 Task: Find connections with filter location Nueva Imperial with filter topic #Jobhunterswith filter profile language French with filter current company Mother Dairy Fruit & Vegetable Pvt. Ltd. with filter school Sacred Heart College(autonomous)Thirupattur-635 601 with filter industry Equipment Rental Services with filter service category Property Management with filter keywords title Budget Analyst
Action: Mouse moved to (565, 76)
Screenshot: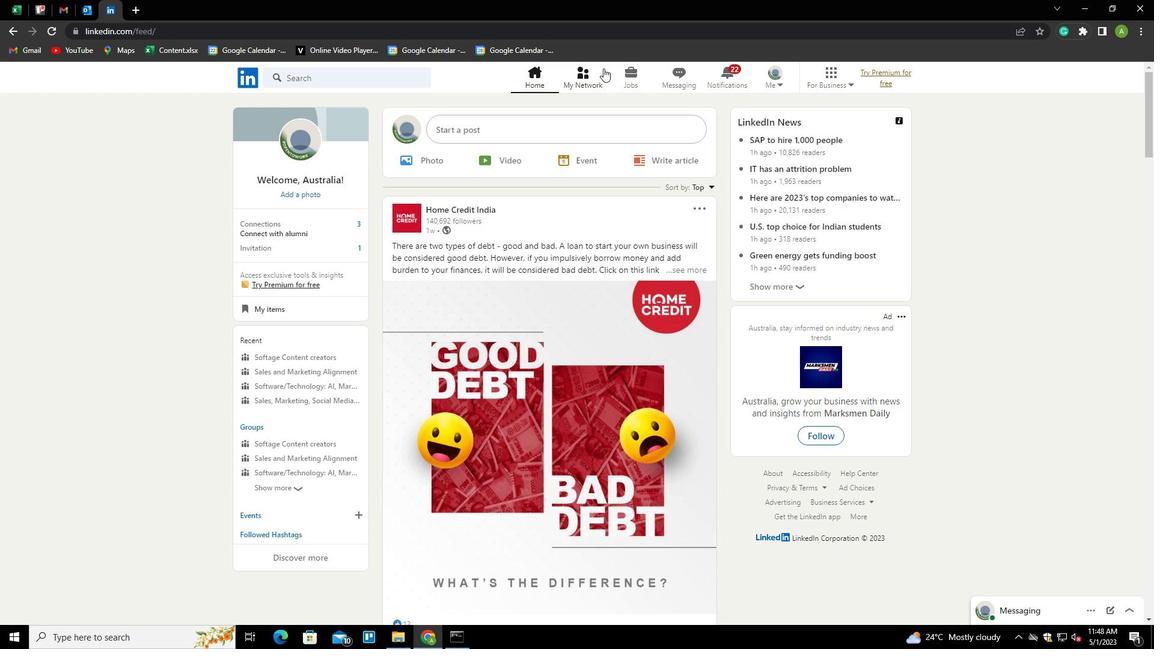 
Action: Mouse pressed left at (565, 76)
Screenshot: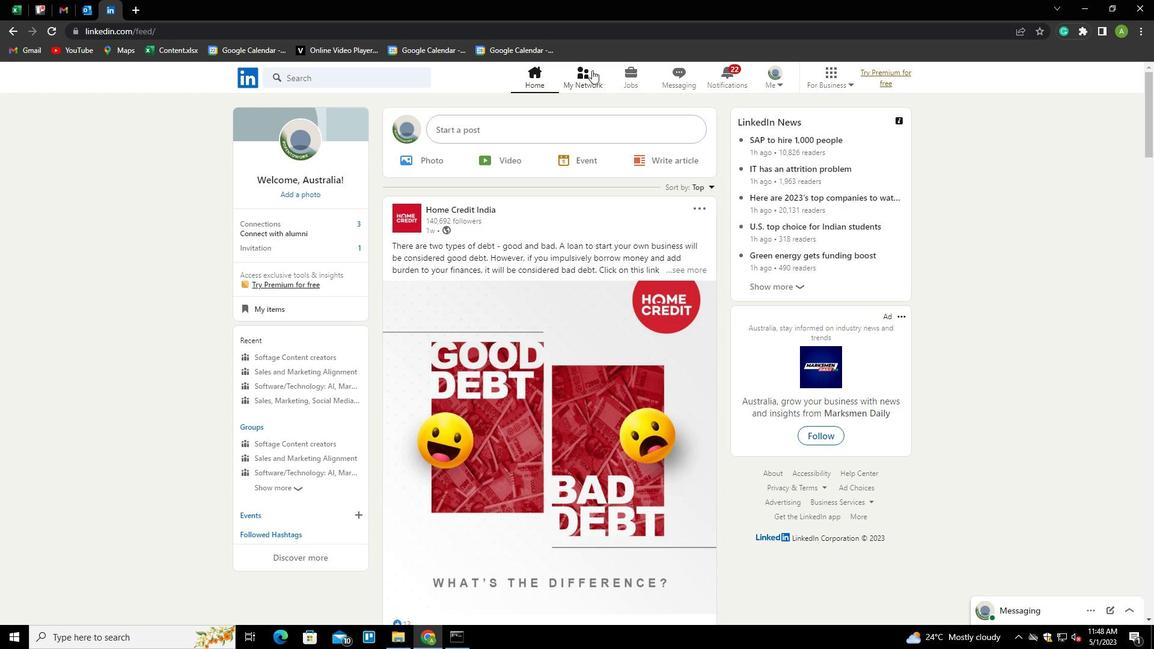 
Action: Mouse moved to (293, 146)
Screenshot: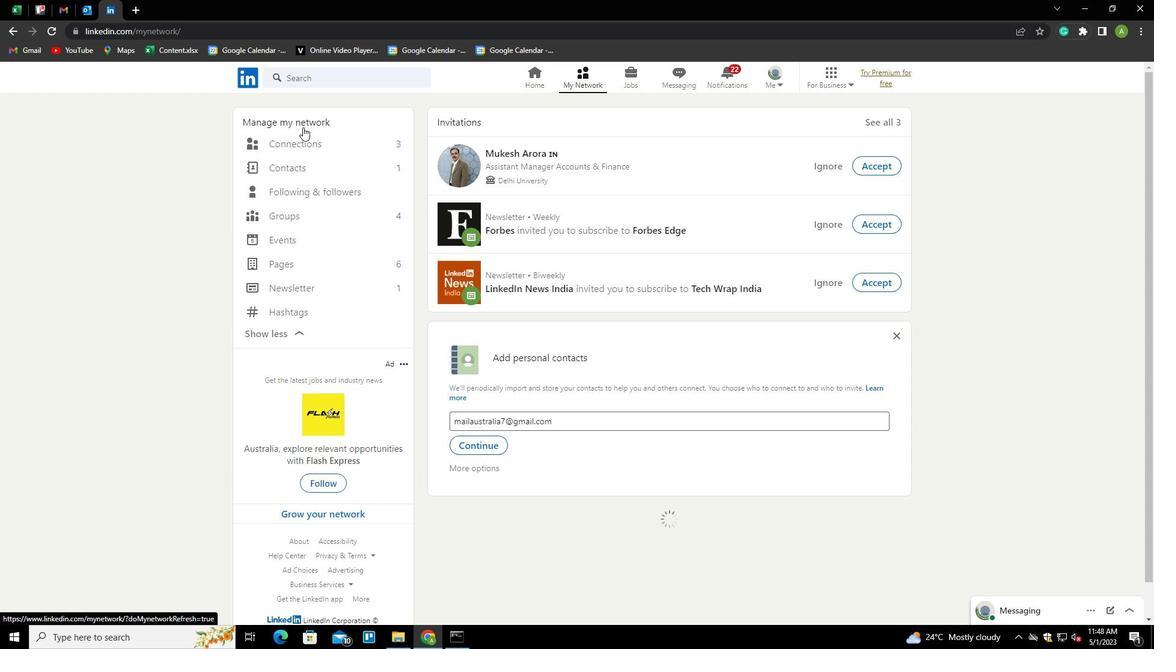 
Action: Mouse pressed left at (293, 146)
Screenshot: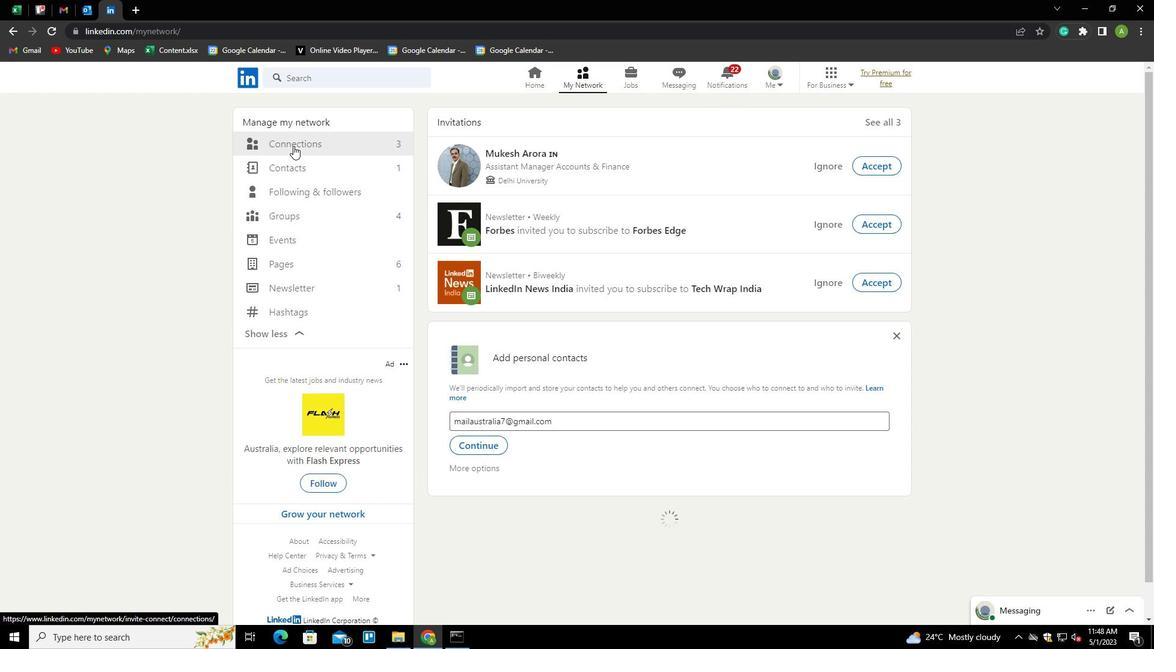 
Action: Mouse moved to (662, 147)
Screenshot: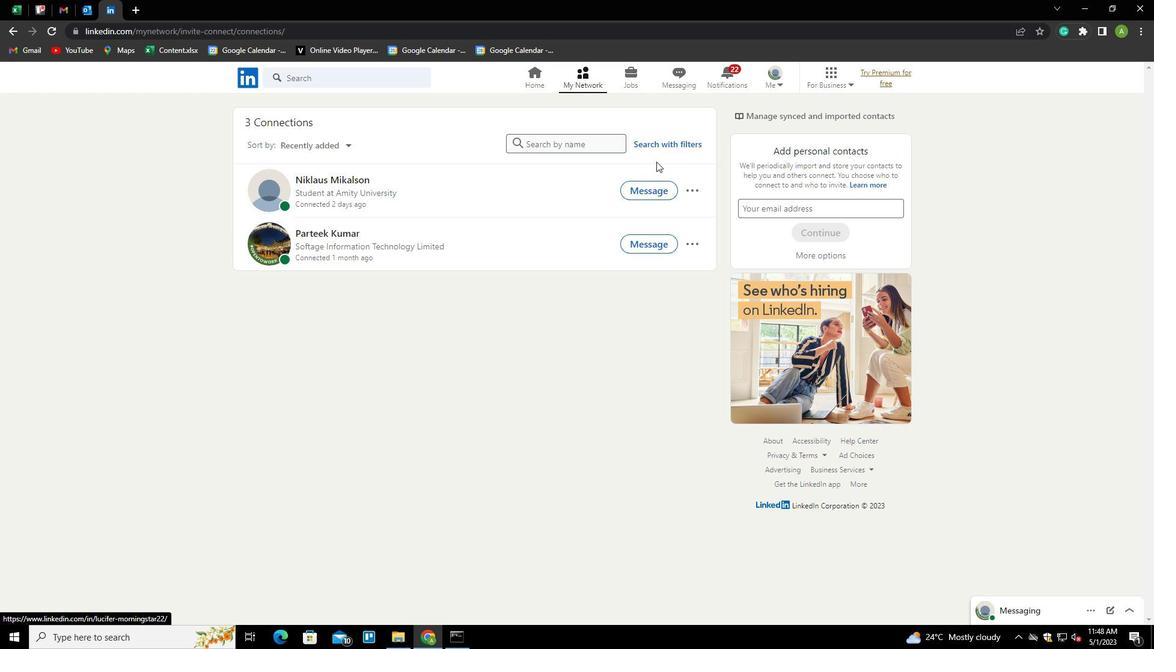 
Action: Mouse pressed left at (662, 147)
Screenshot: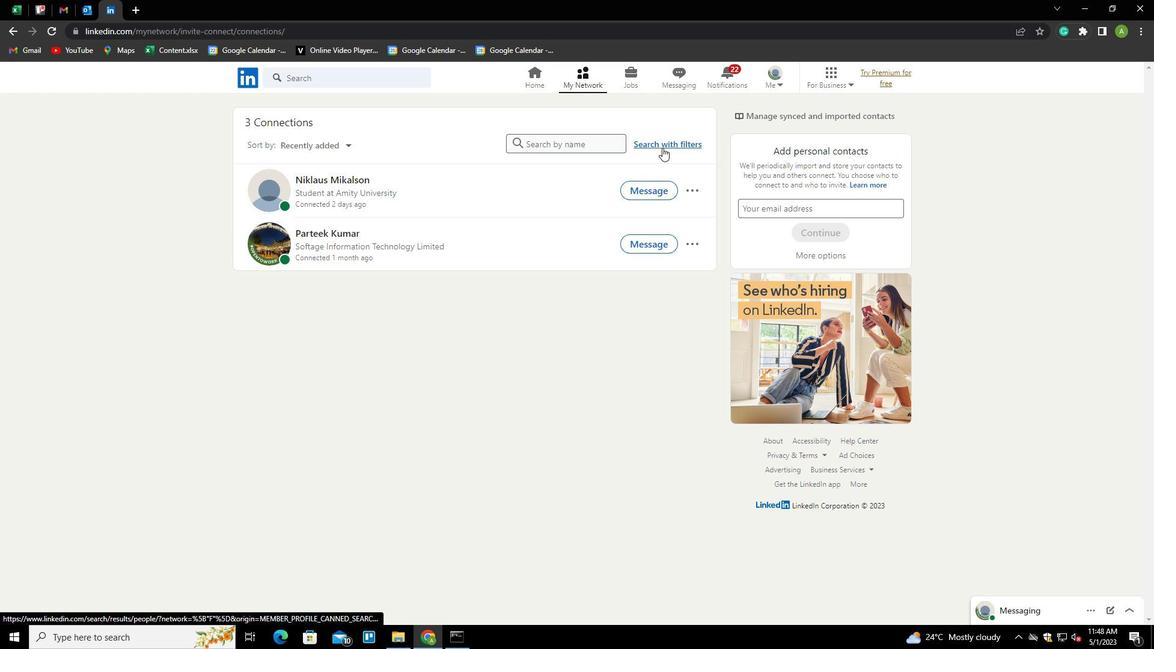 
Action: Mouse moved to (612, 110)
Screenshot: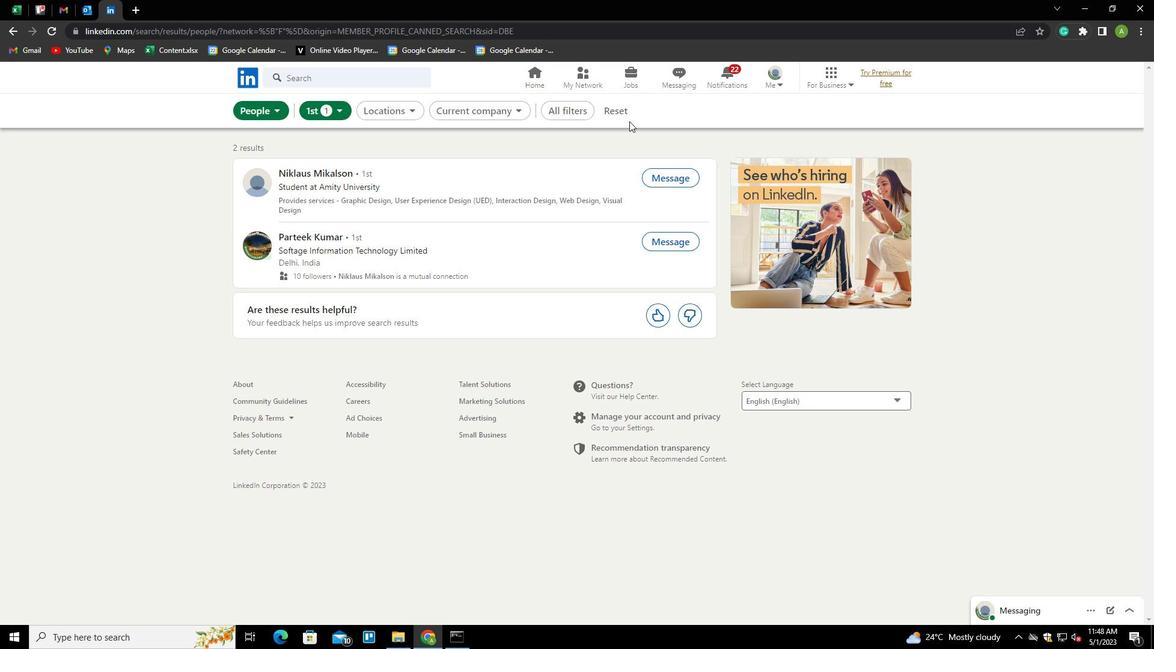 
Action: Mouse pressed left at (612, 110)
Screenshot: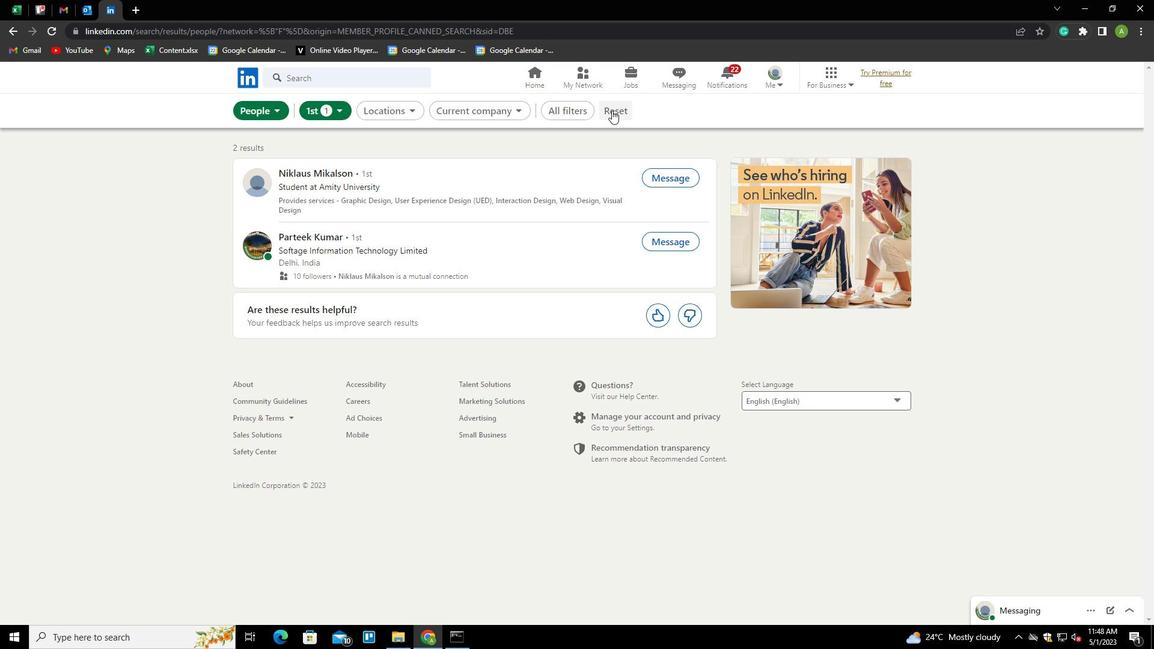 
Action: Mouse moved to (589, 110)
Screenshot: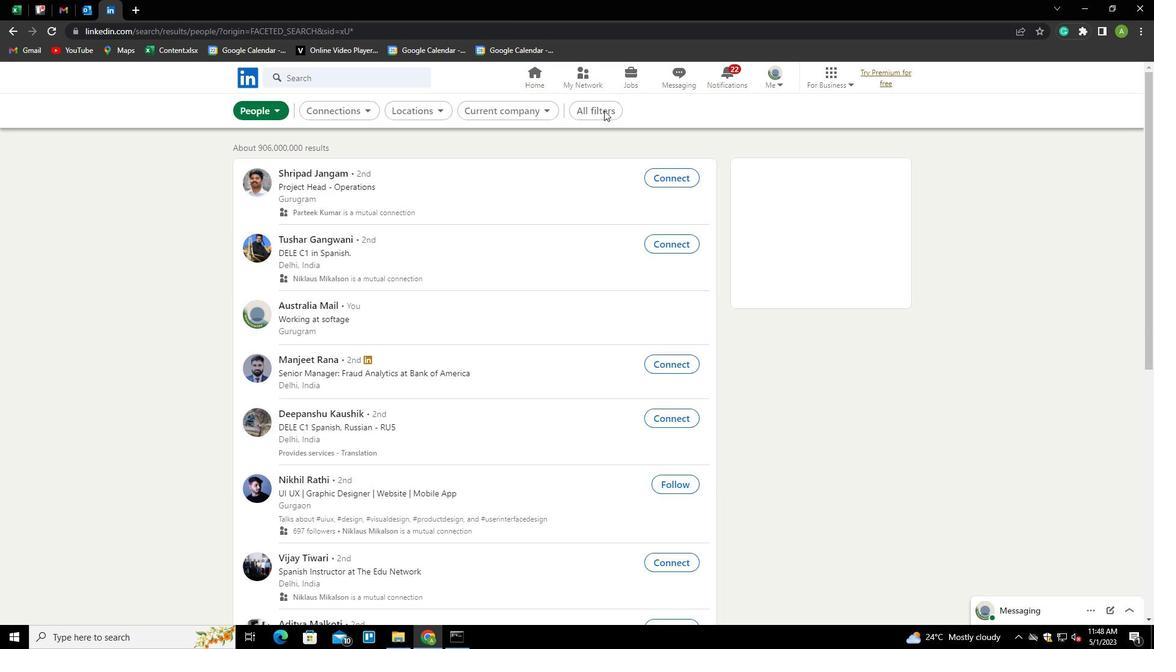 
Action: Mouse pressed left at (589, 110)
Screenshot: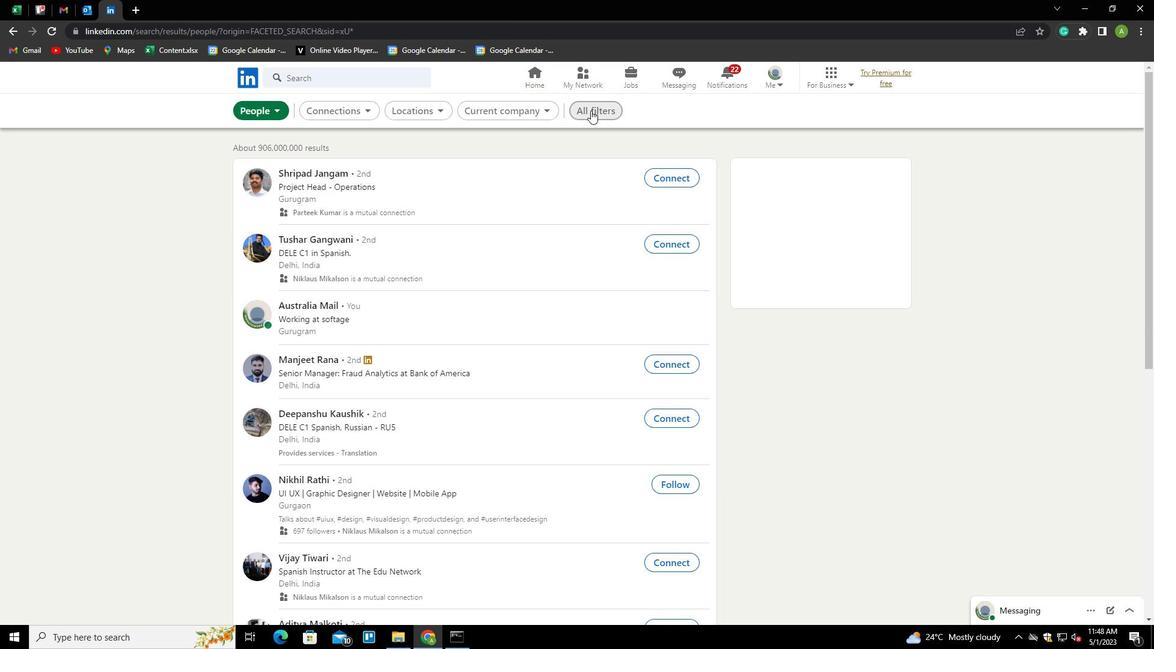 
Action: Mouse moved to (919, 312)
Screenshot: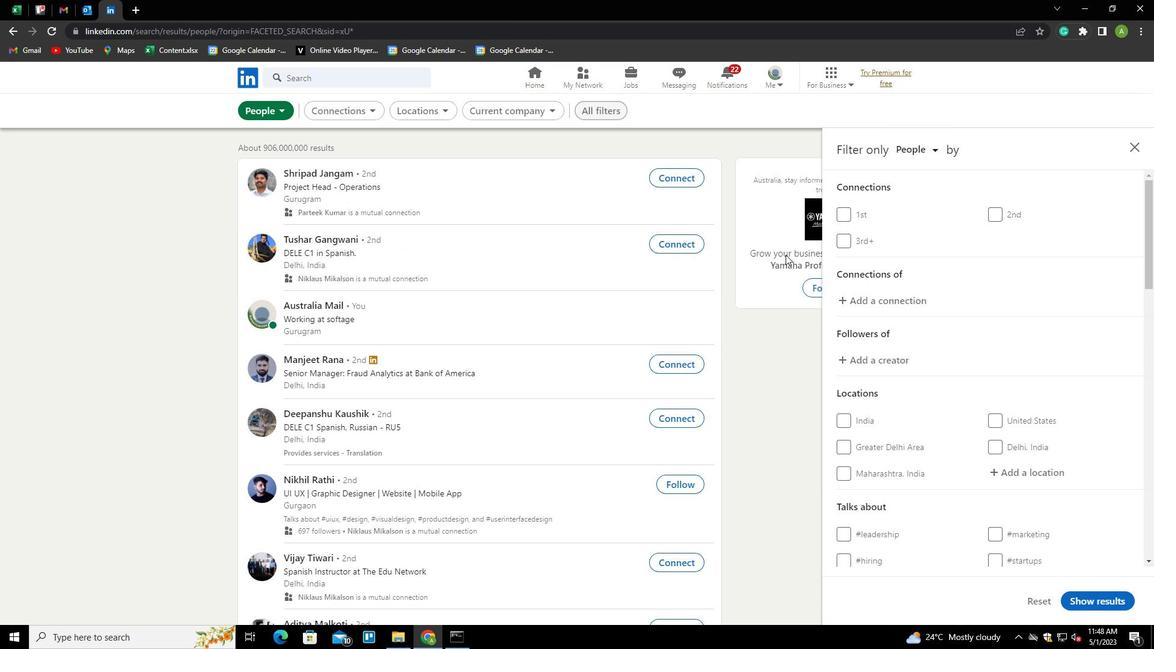 
Action: Mouse scrolled (919, 312) with delta (0, 0)
Screenshot: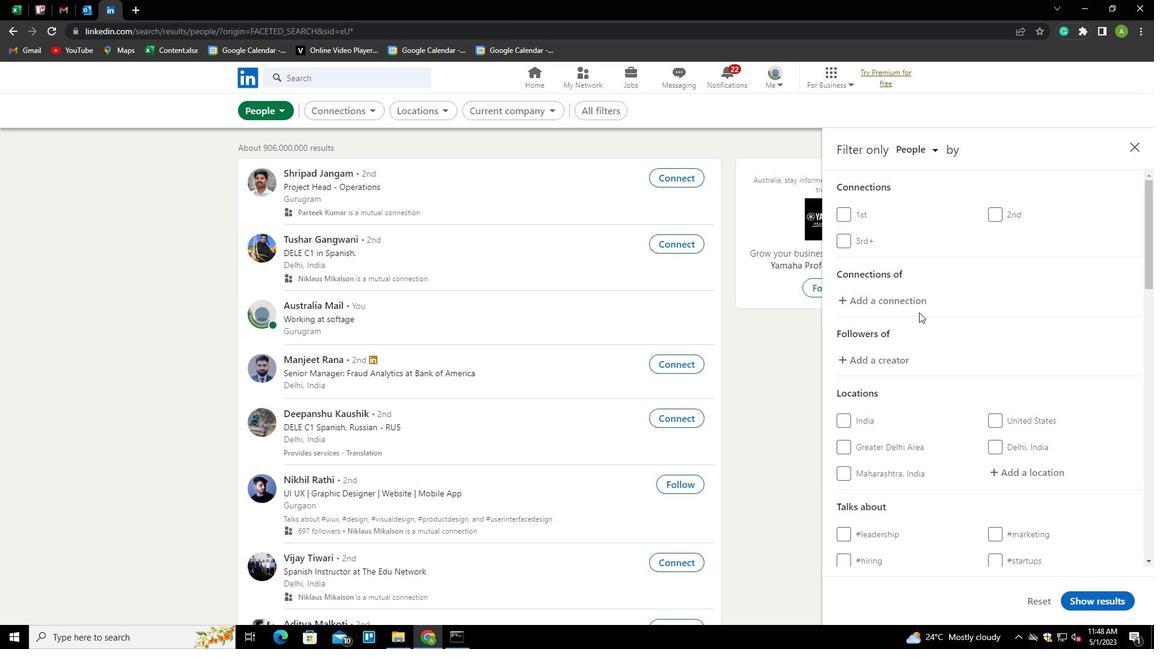 
Action: Mouse scrolled (919, 312) with delta (0, 0)
Screenshot: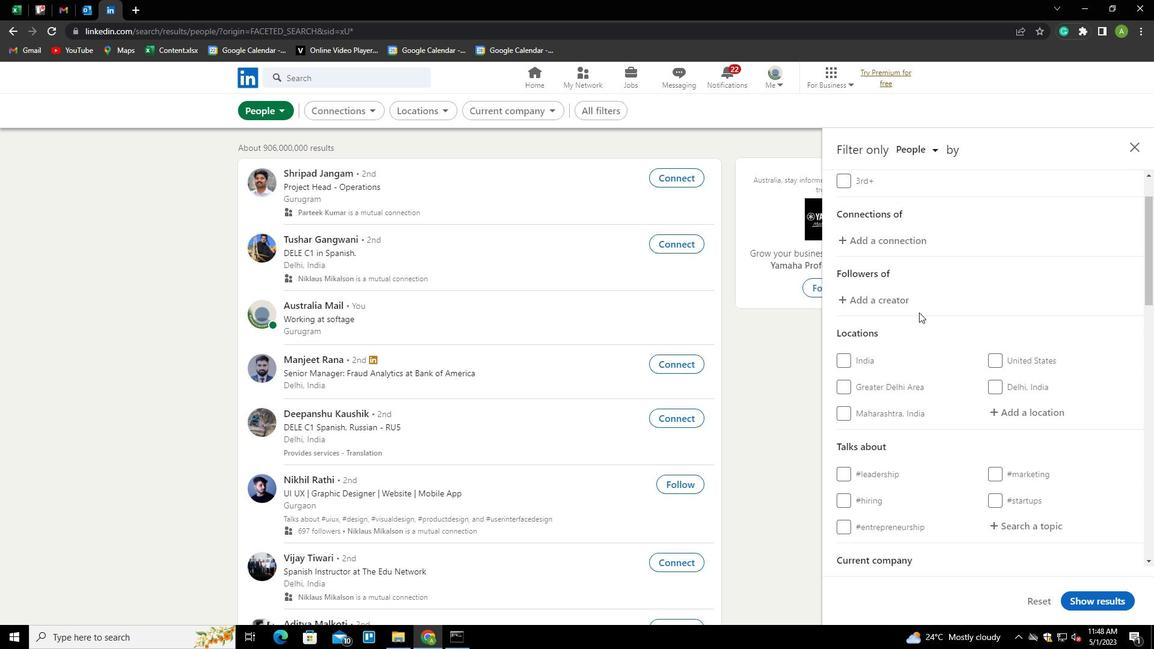 
Action: Mouse scrolled (919, 312) with delta (0, 0)
Screenshot: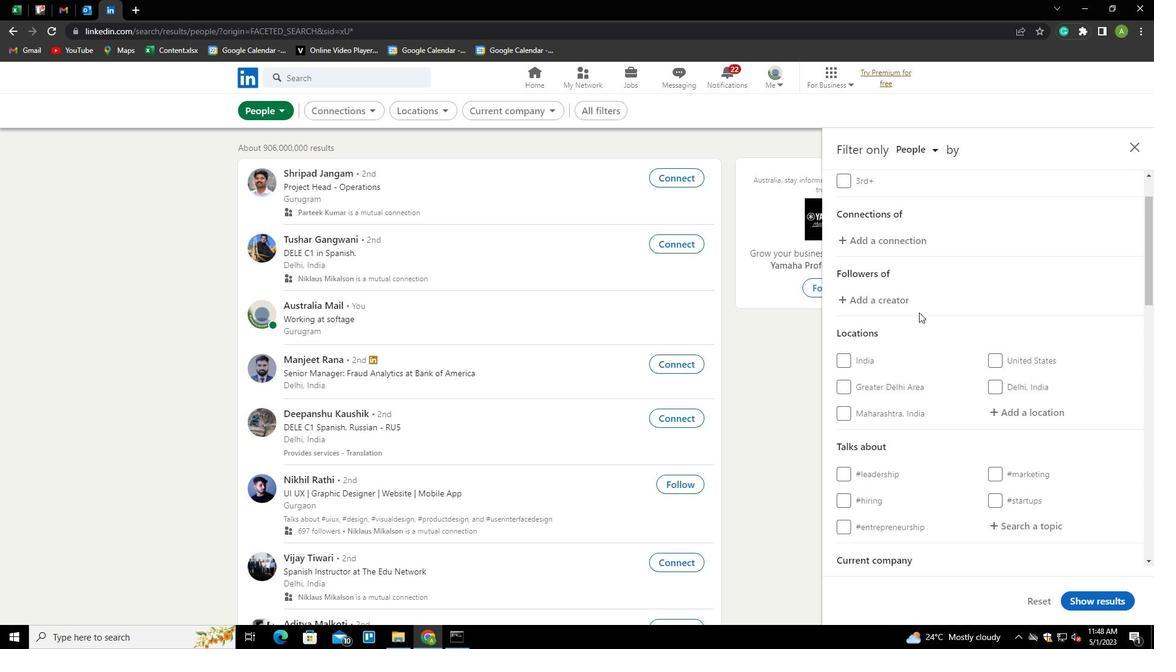 
Action: Mouse moved to (1011, 299)
Screenshot: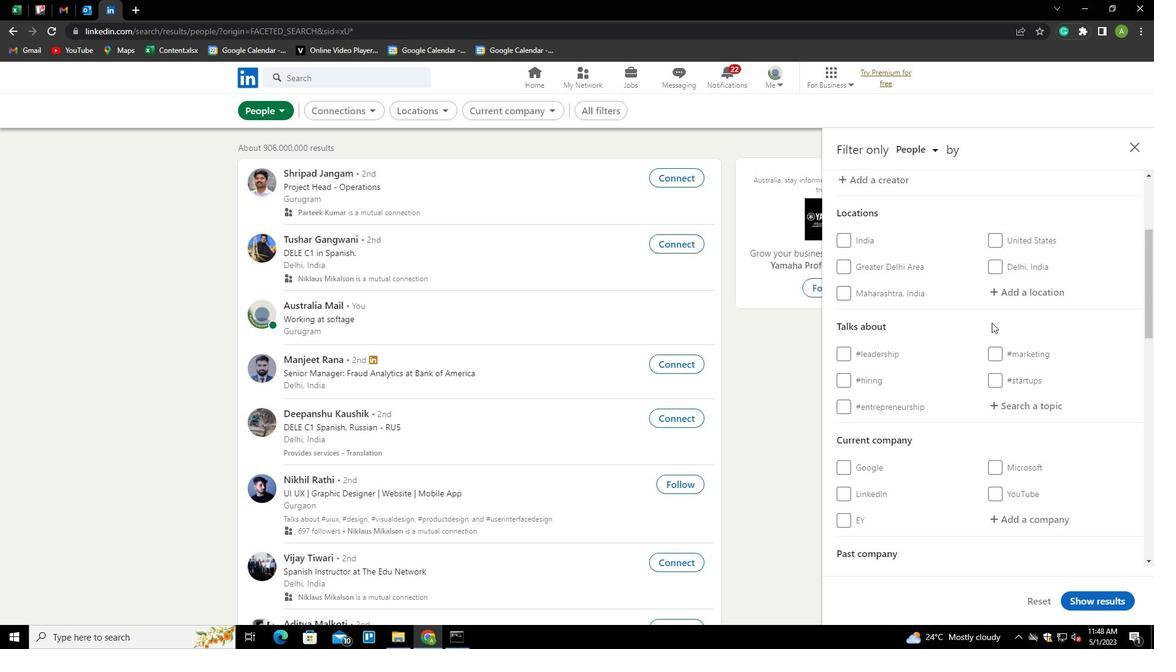 
Action: Mouse pressed left at (1011, 299)
Screenshot: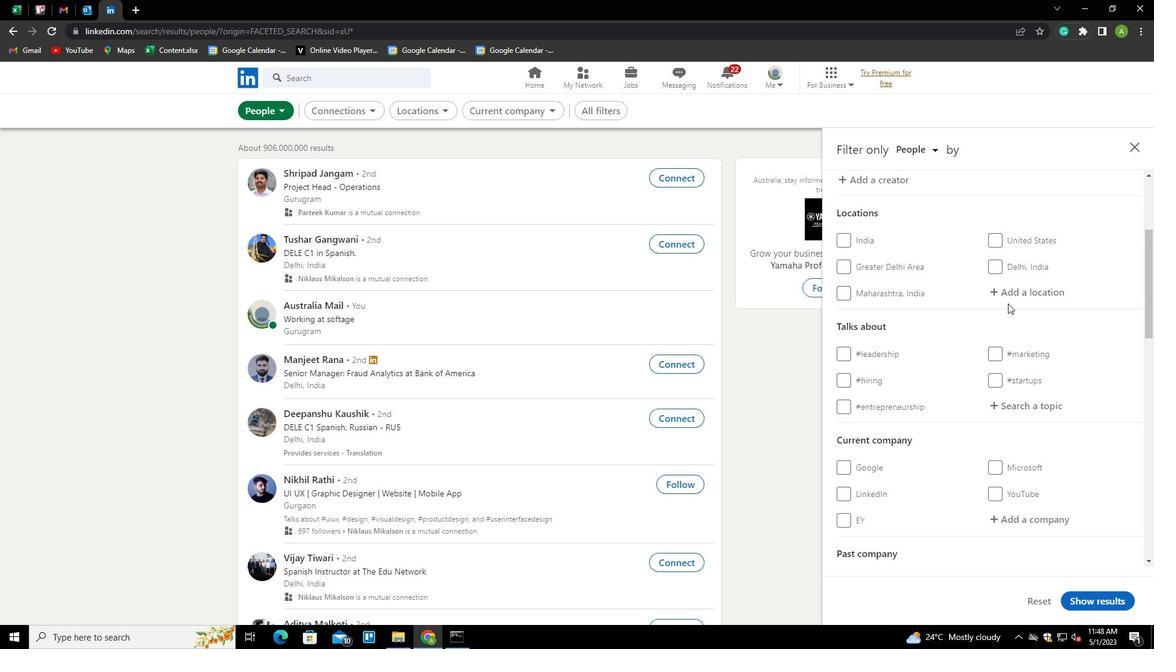 
Action: Mouse moved to (1028, 293)
Screenshot: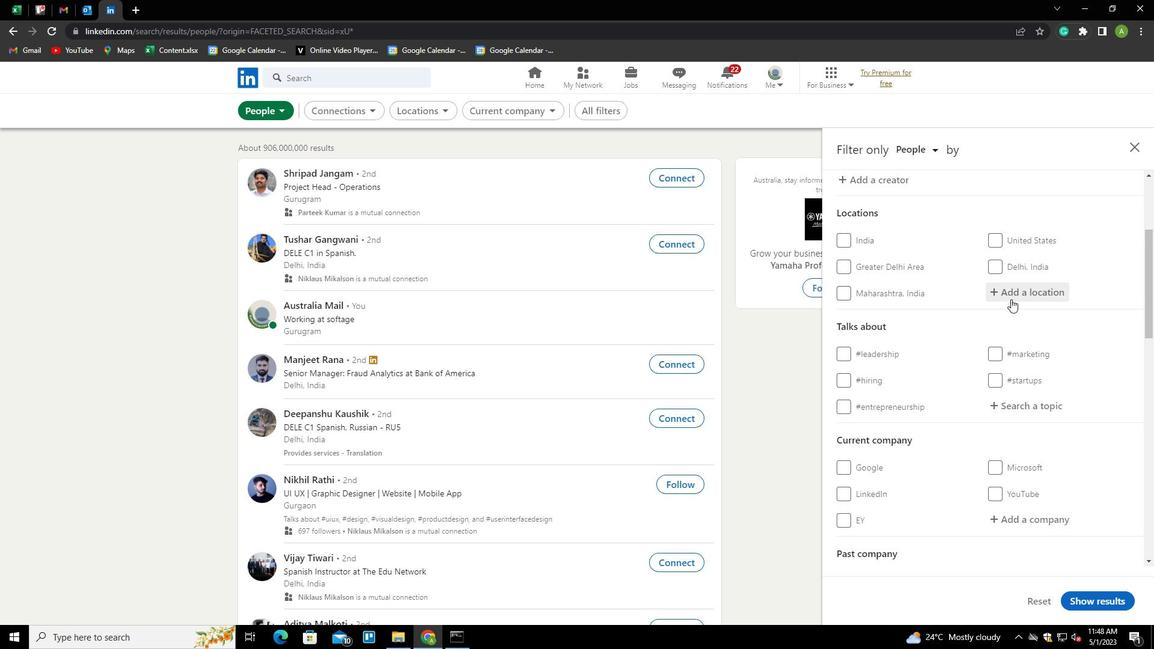 
Action: Mouse pressed left at (1028, 293)
Screenshot: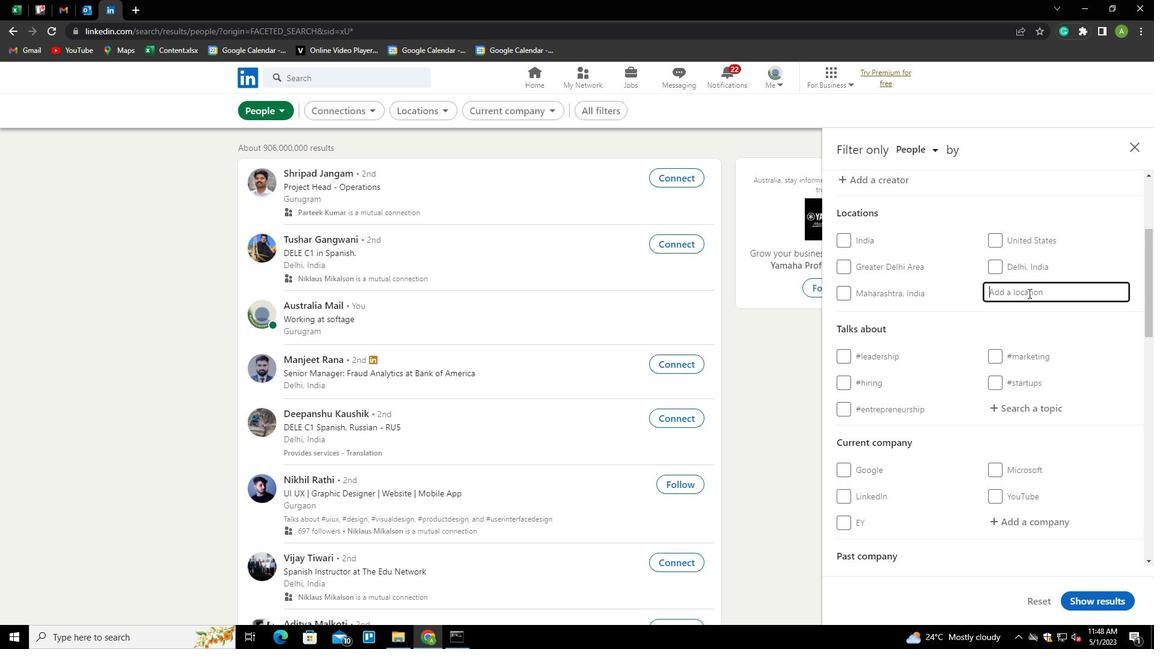 
Action: Key pressed <Key.shift>NE<Key.backspace>R<Key.backspace>UEVA<Key.space><Key.shift>IMPERIAL<Key.down><Key.enter>
Screenshot: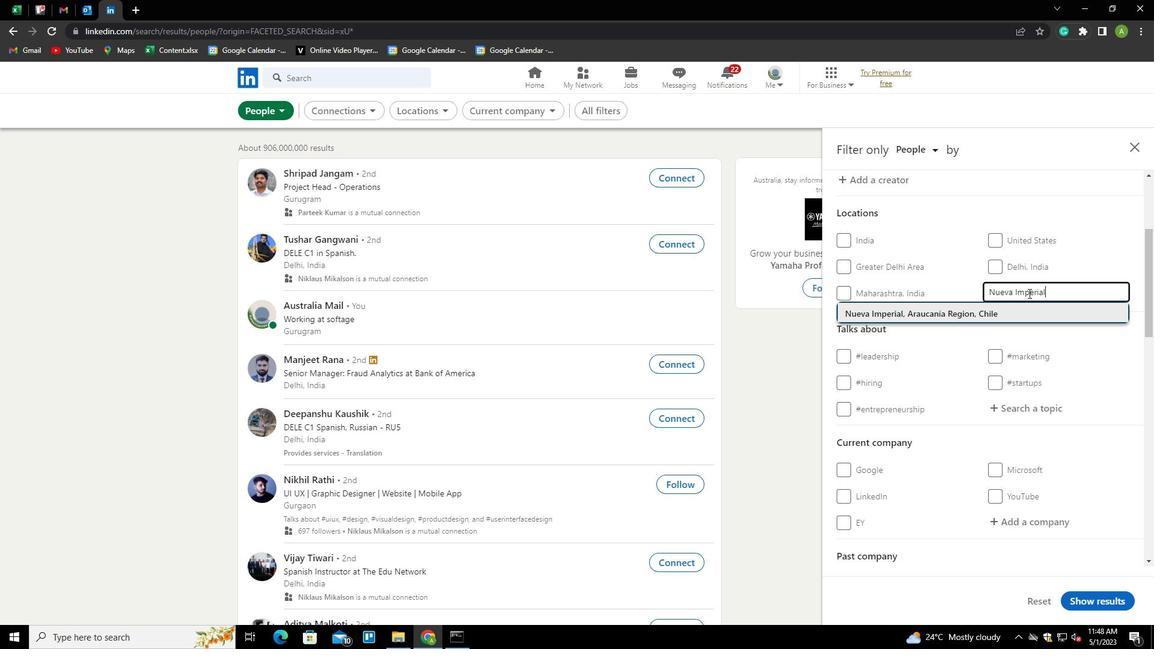 
Action: Mouse scrolled (1028, 292) with delta (0, 0)
Screenshot: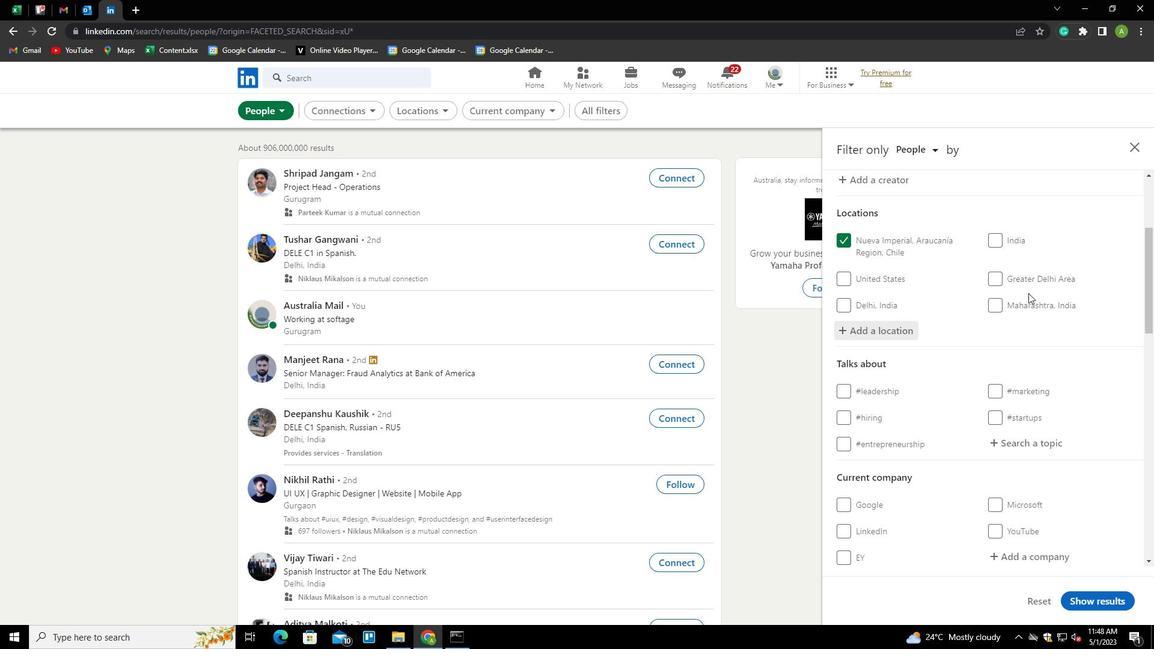 
Action: Mouse scrolled (1028, 292) with delta (0, 0)
Screenshot: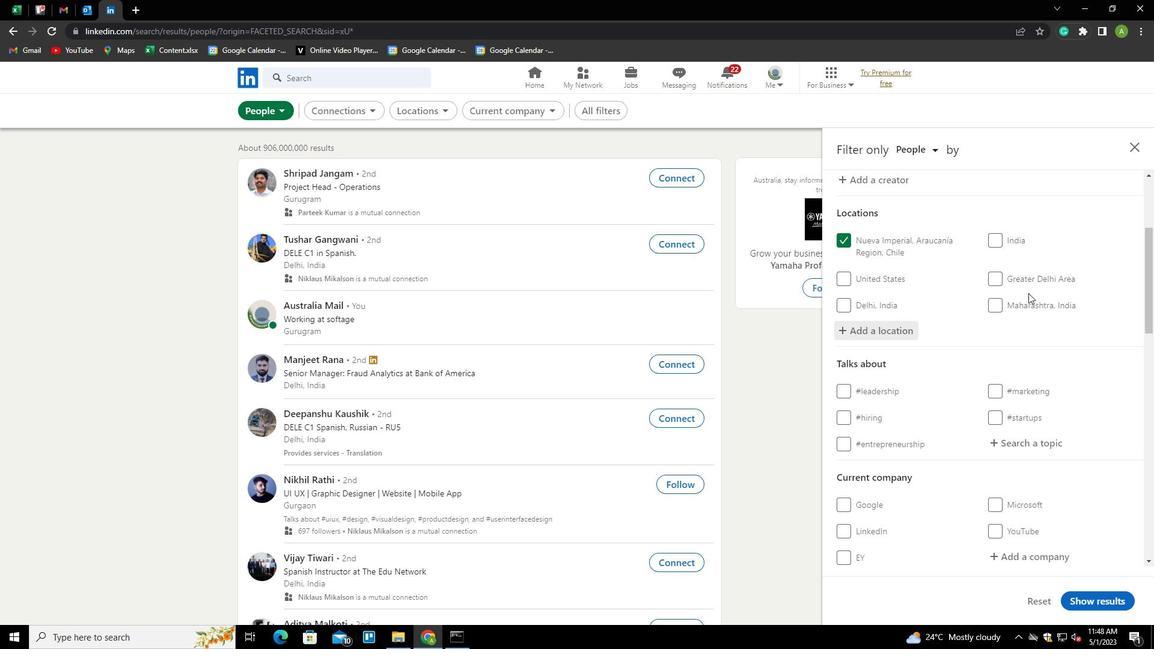 
Action: Mouse moved to (1026, 323)
Screenshot: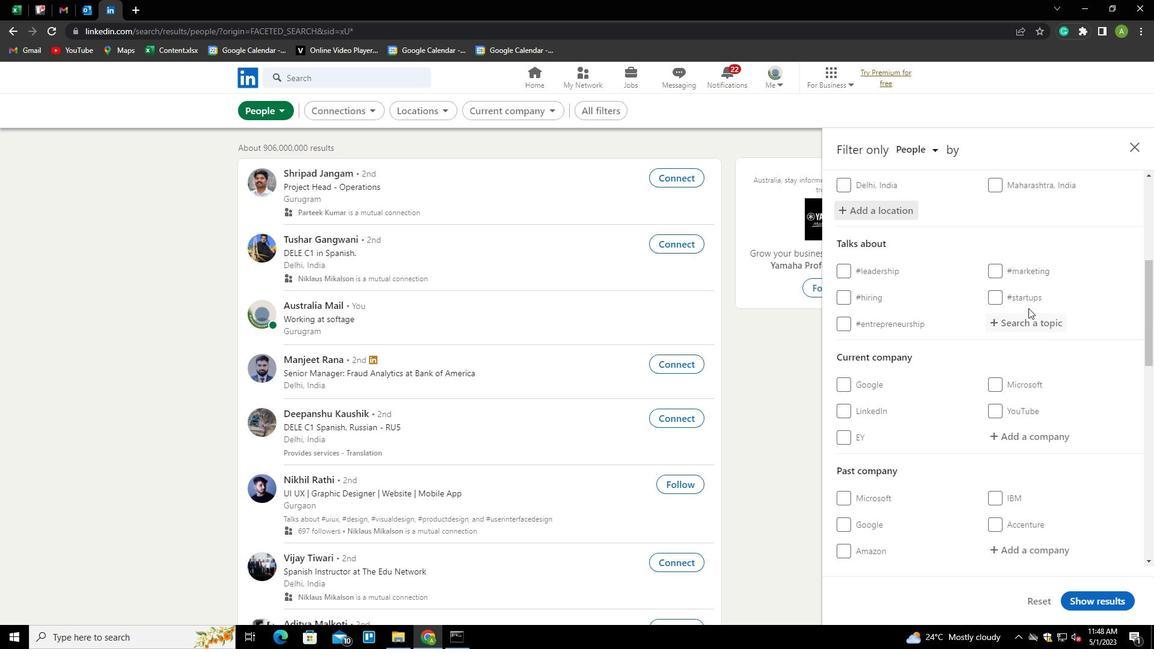 
Action: Mouse pressed left at (1026, 323)
Screenshot: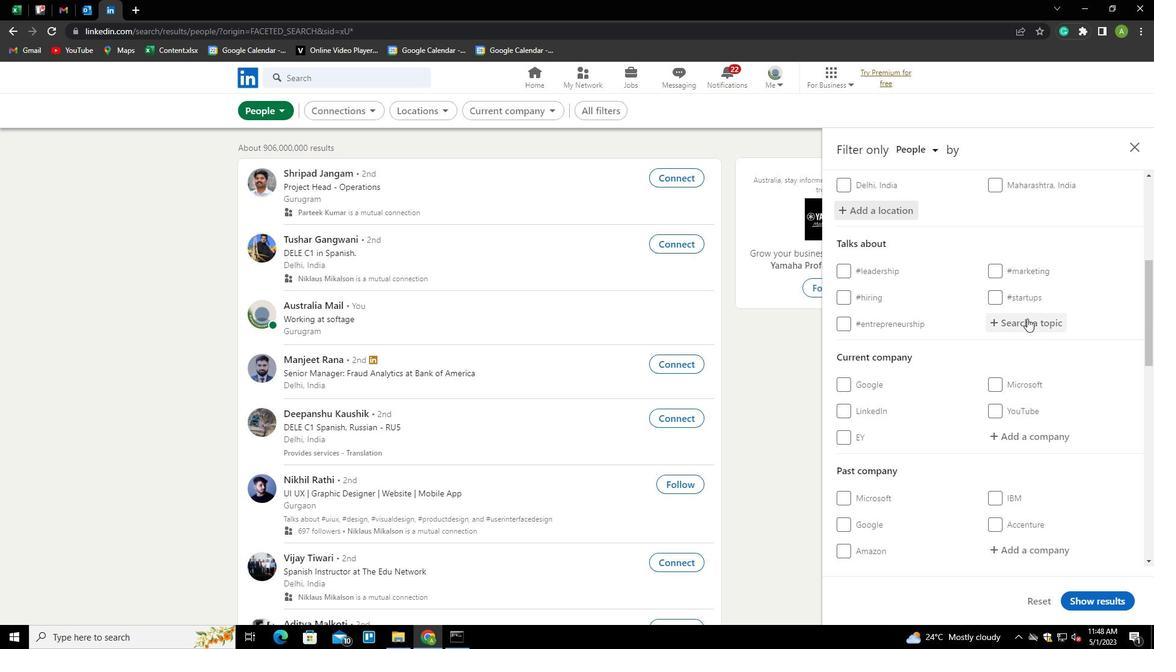 
Action: Key pressed JOBHUNTER<Key.down><Key.enter>
Screenshot: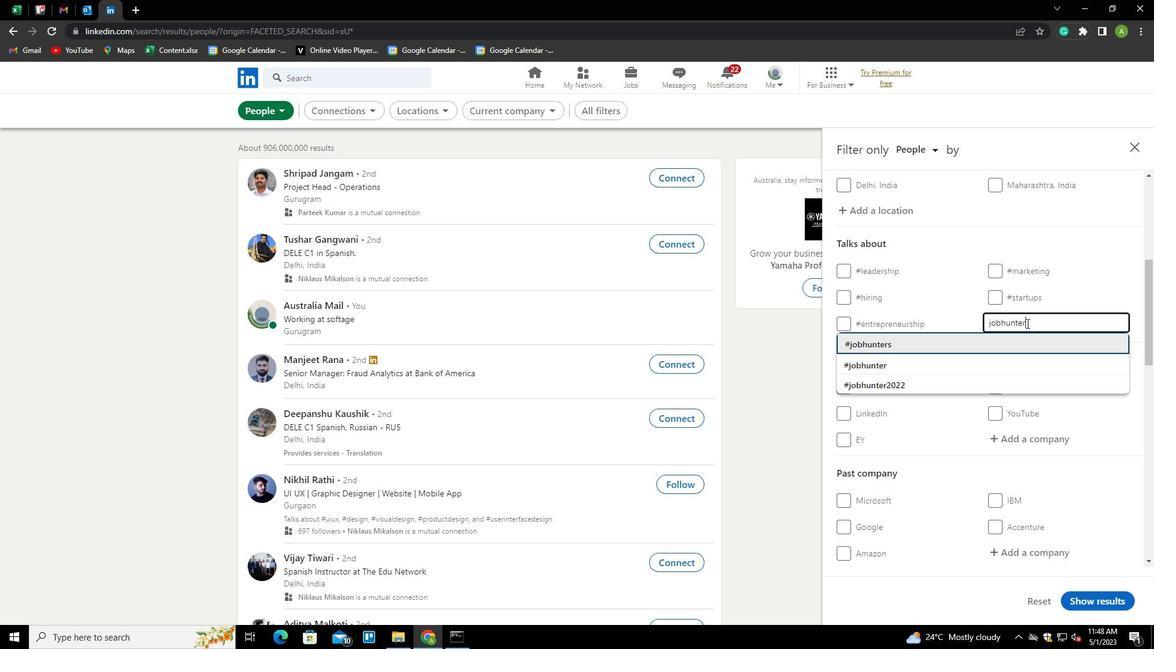 
Action: Mouse scrolled (1026, 322) with delta (0, 0)
Screenshot: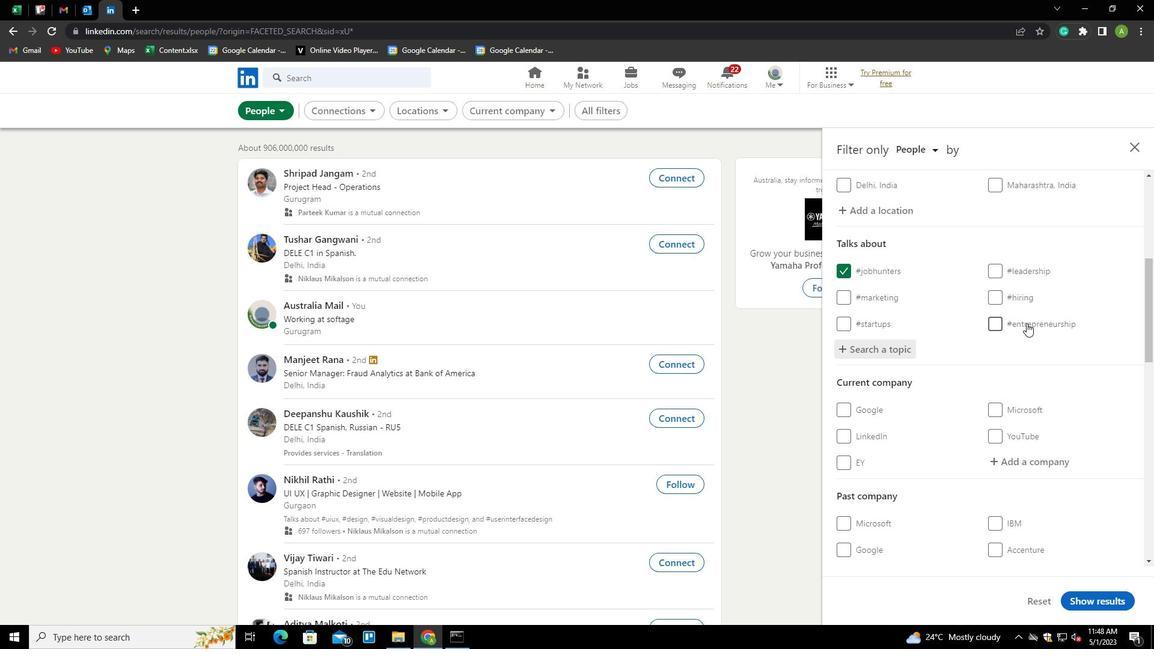 
Action: Mouse scrolled (1026, 322) with delta (0, 0)
Screenshot: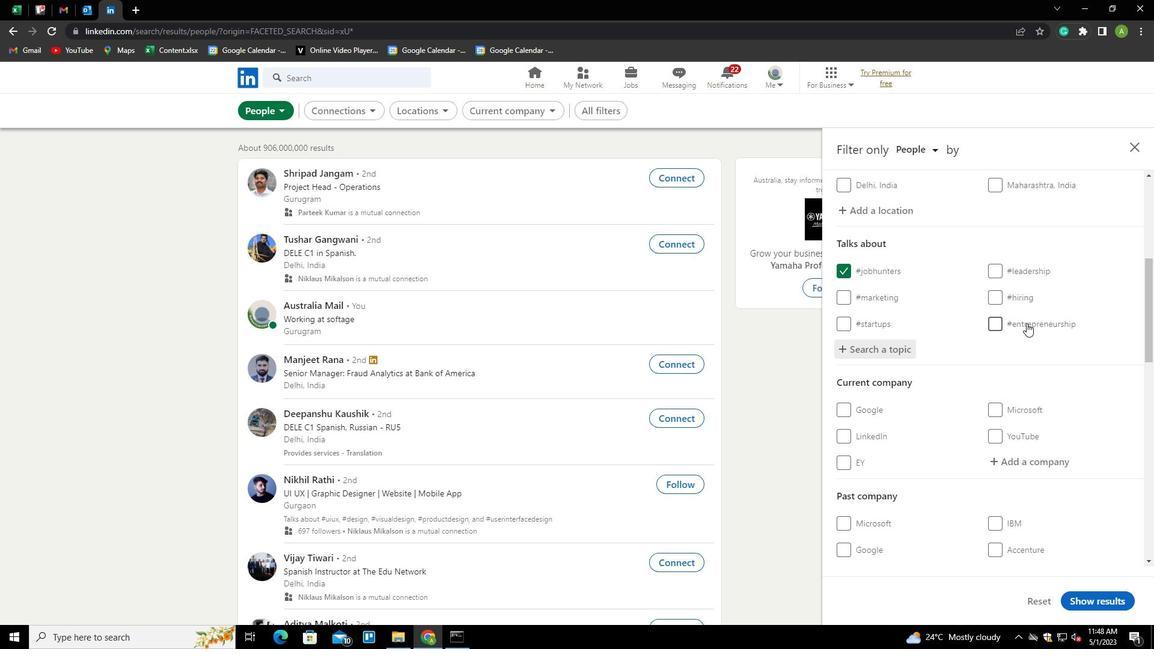 
Action: Mouse scrolled (1026, 322) with delta (0, 0)
Screenshot: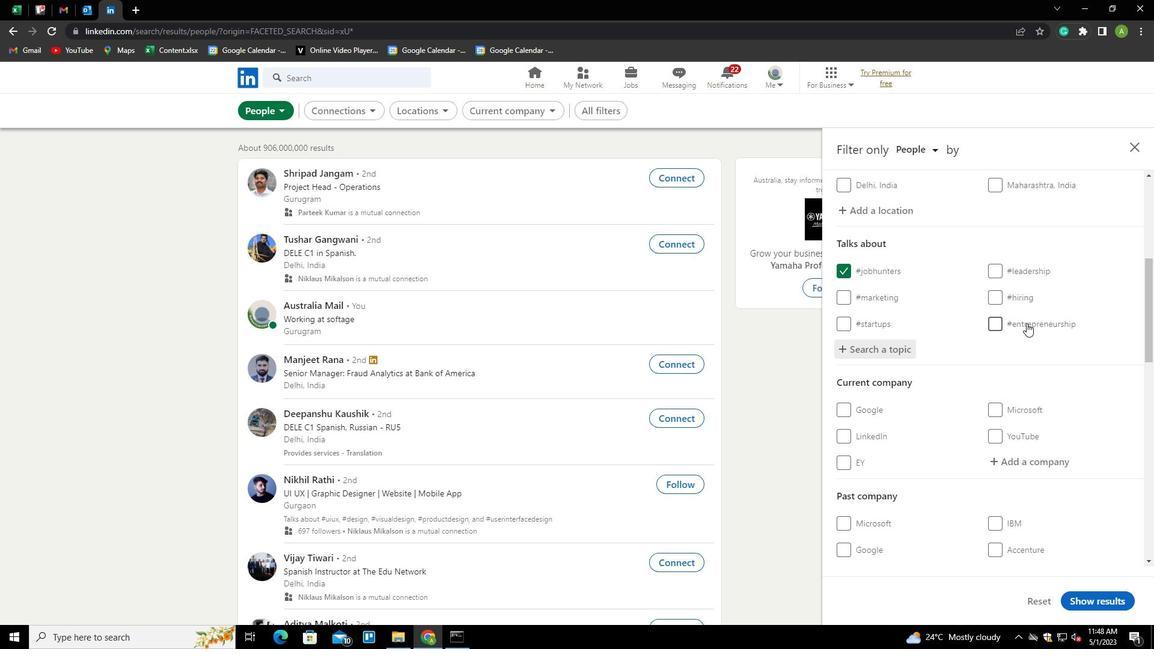 
Action: Mouse scrolled (1026, 322) with delta (0, 0)
Screenshot: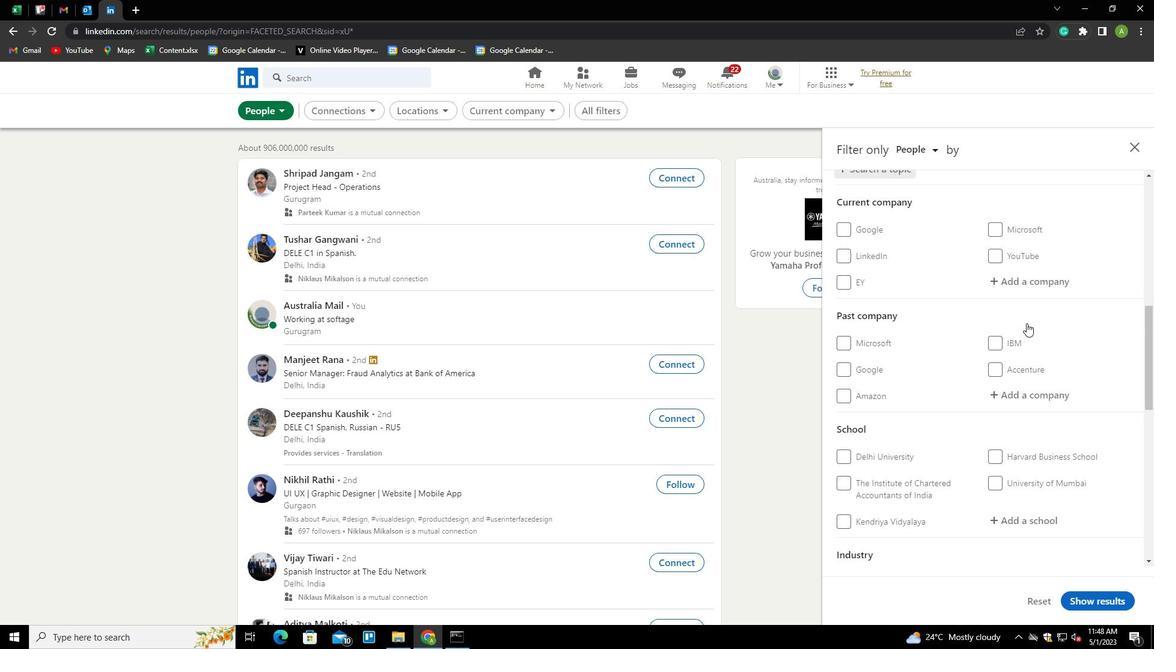 
Action: Mouse scrolled (1026, 322) with delta (0, 0)
Screenshot: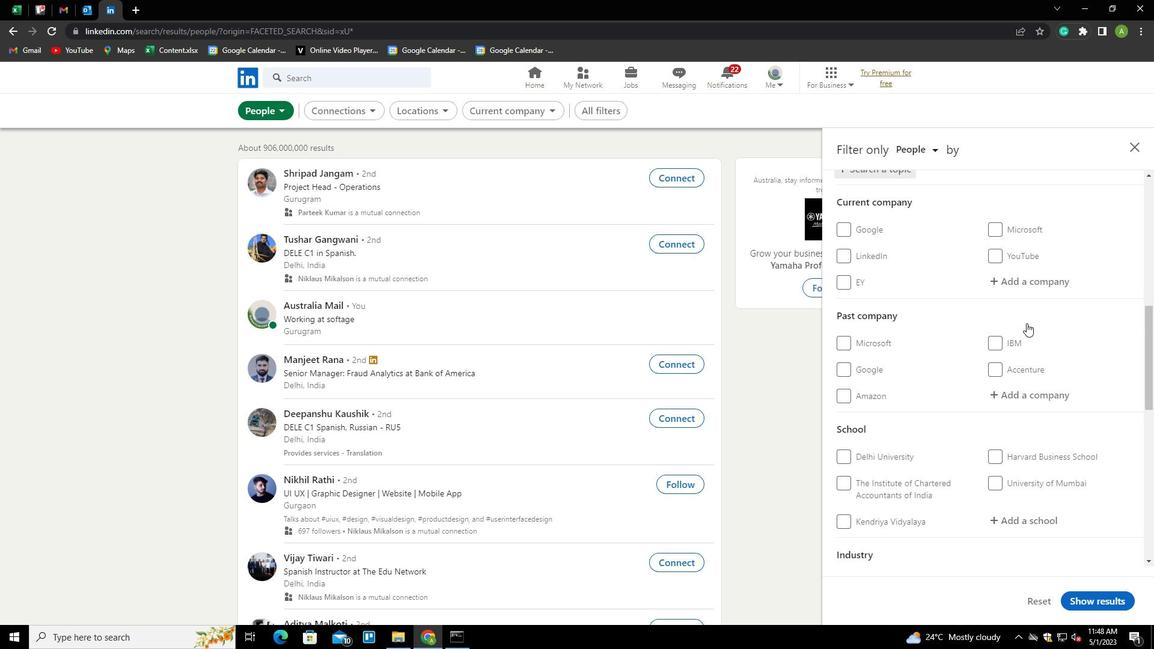 
Action: Mouse scrolled (1026, 322) with delta (0, 0)
Screenshot: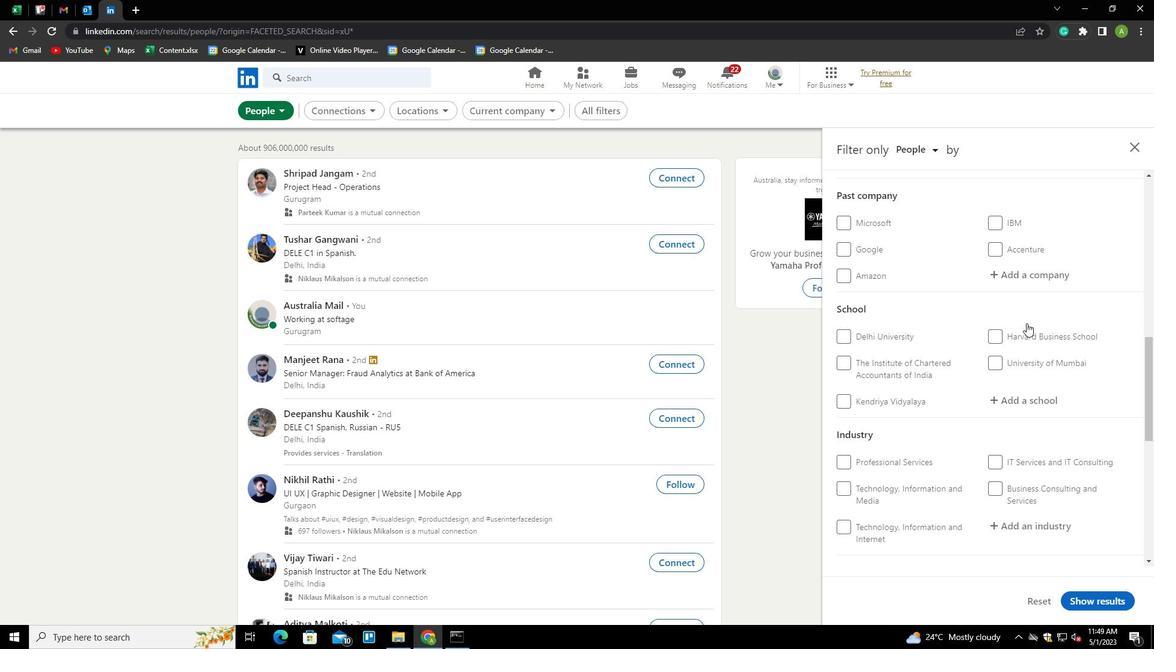 
Action: Mouse scrolled (1026, 322) with delta (0, 0)
Screenshot: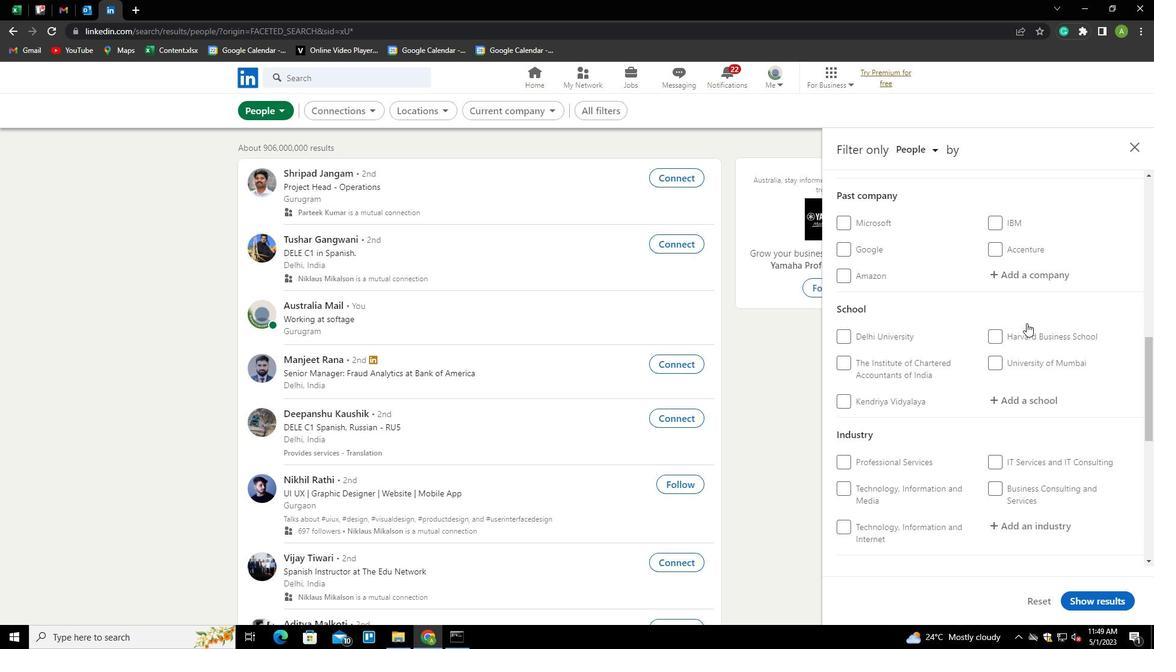 
Action: Mouse scrolled (1026, 322) with delta (0, 0)
Screenshot: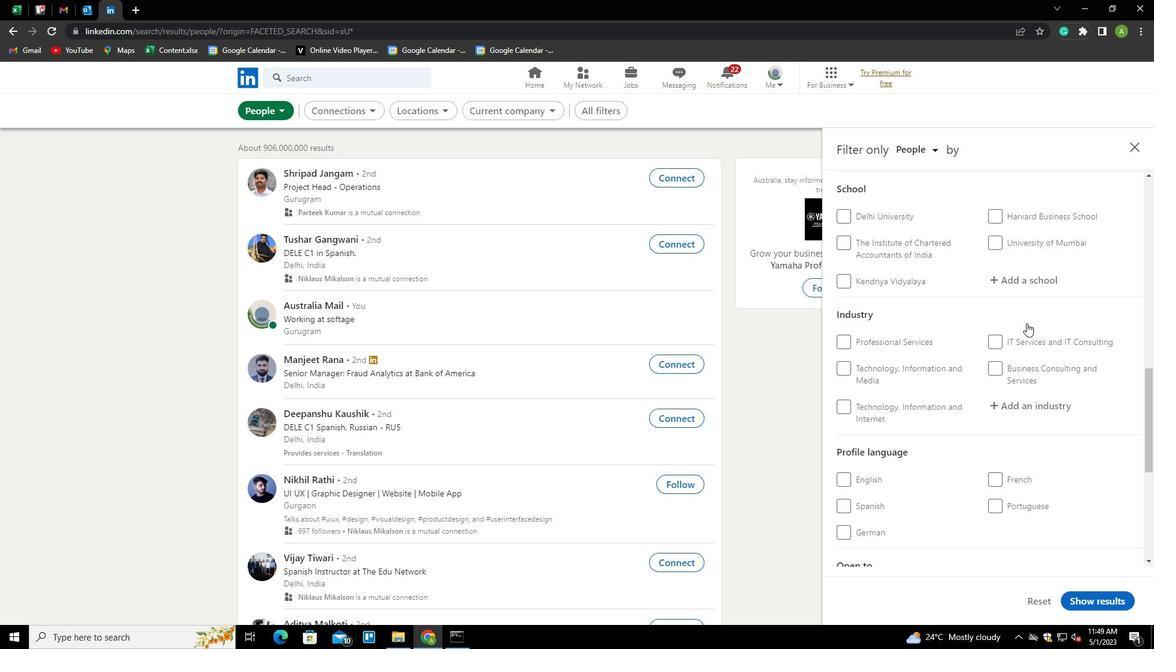 
Action: Mouse moved to (1003, 416)
Screenshot: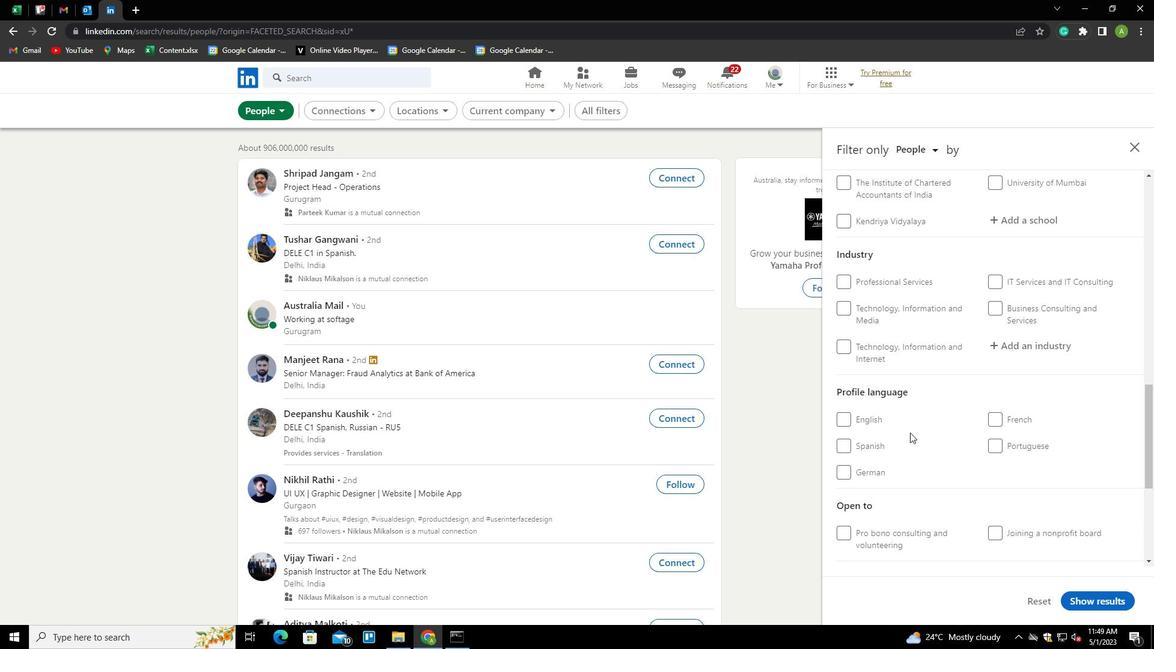 
Action: Mouse pressed left at (1003, 416)
Screenshot: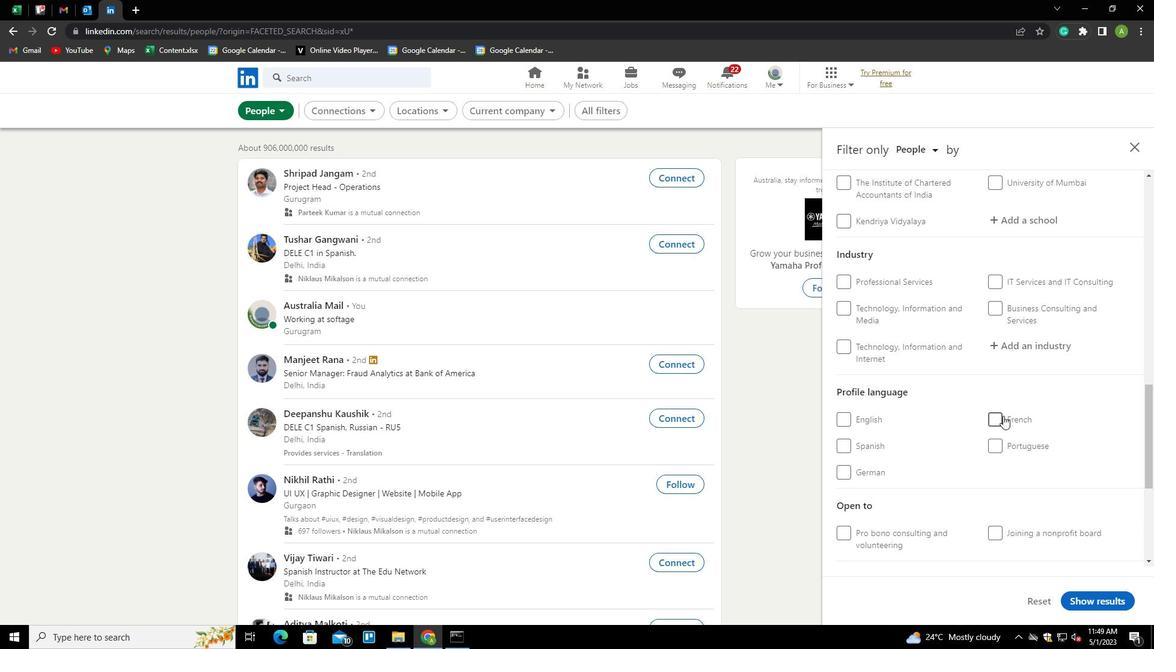 
Action: Mouse moved to (1060, 453)
Screenshot: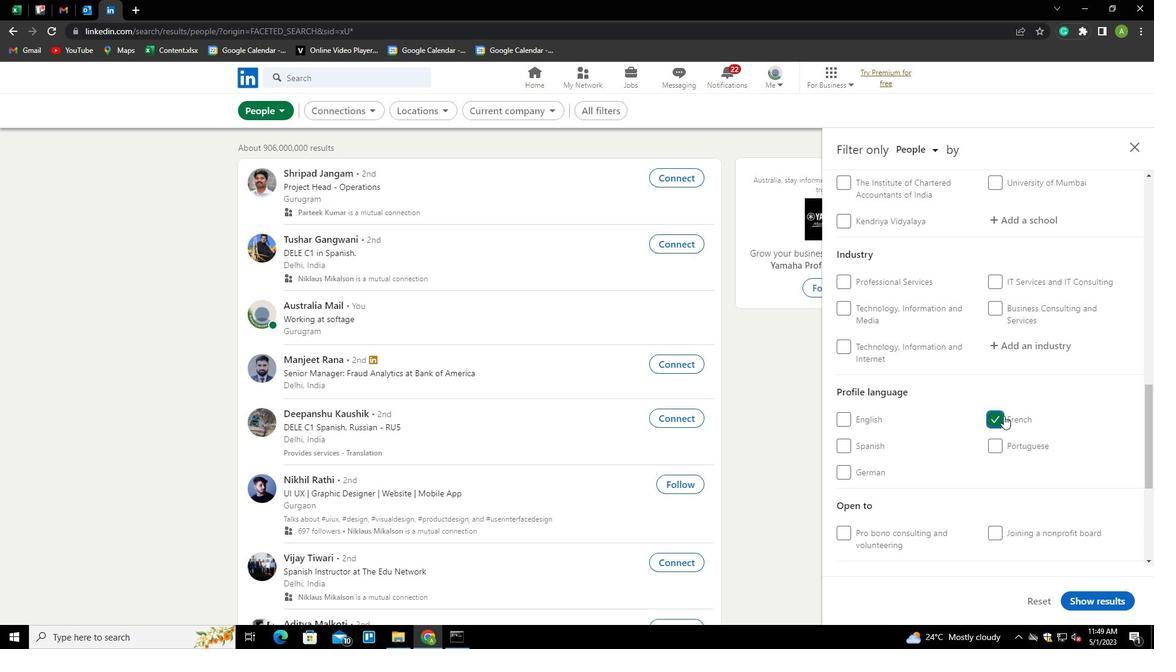 
Action: Mouse scrolled (1060, 454) with delta (0, 0)
Screenshot: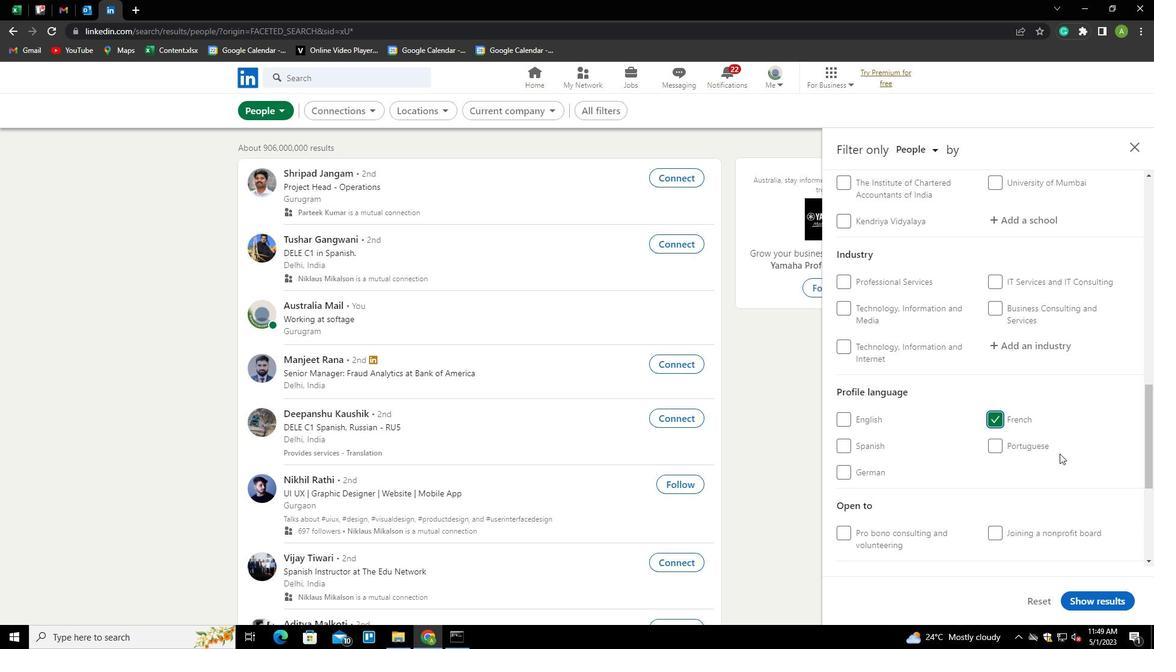 
Action: Mouse scrolled (1060, 454) with delta (0, 0)
Screenshot: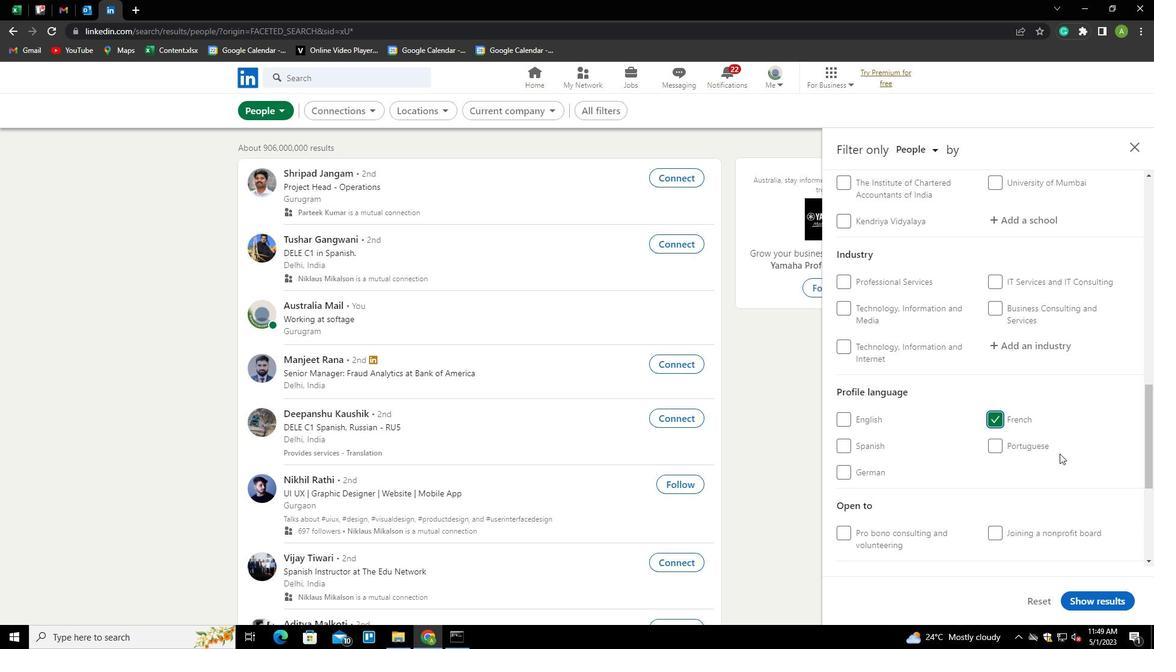 
Action: Mouse scrolled (1060, 454) with delta (0, 0)
Screenshot: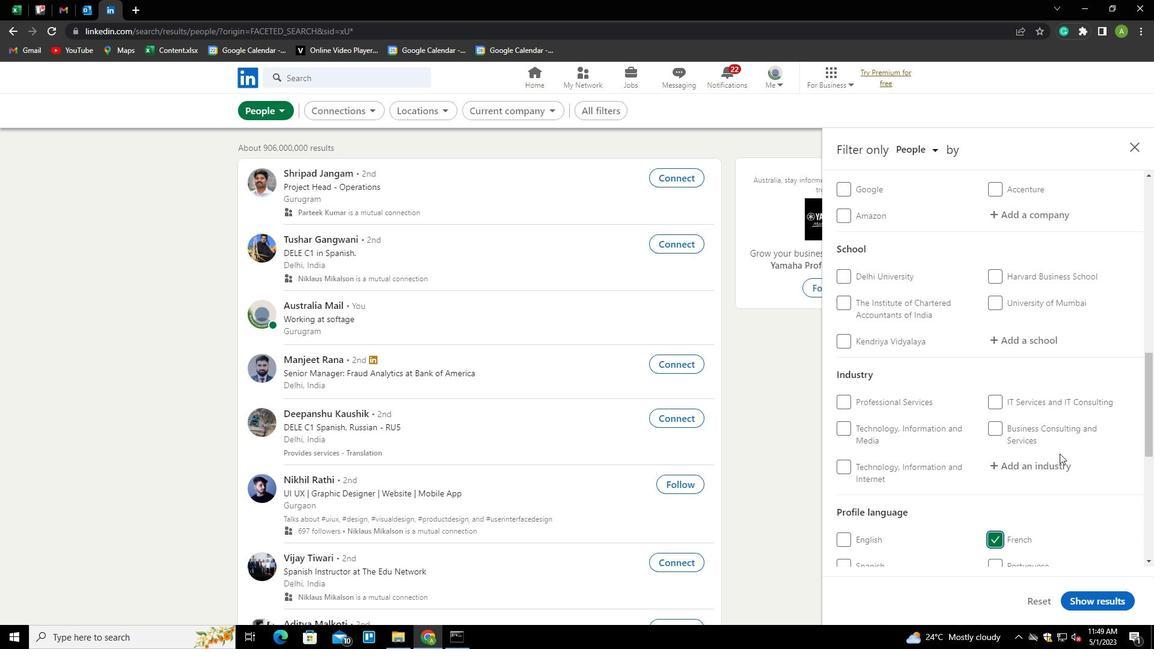 
Action: Mouse scrolled (1060, 454) with delta (0, 0)
Screenshot: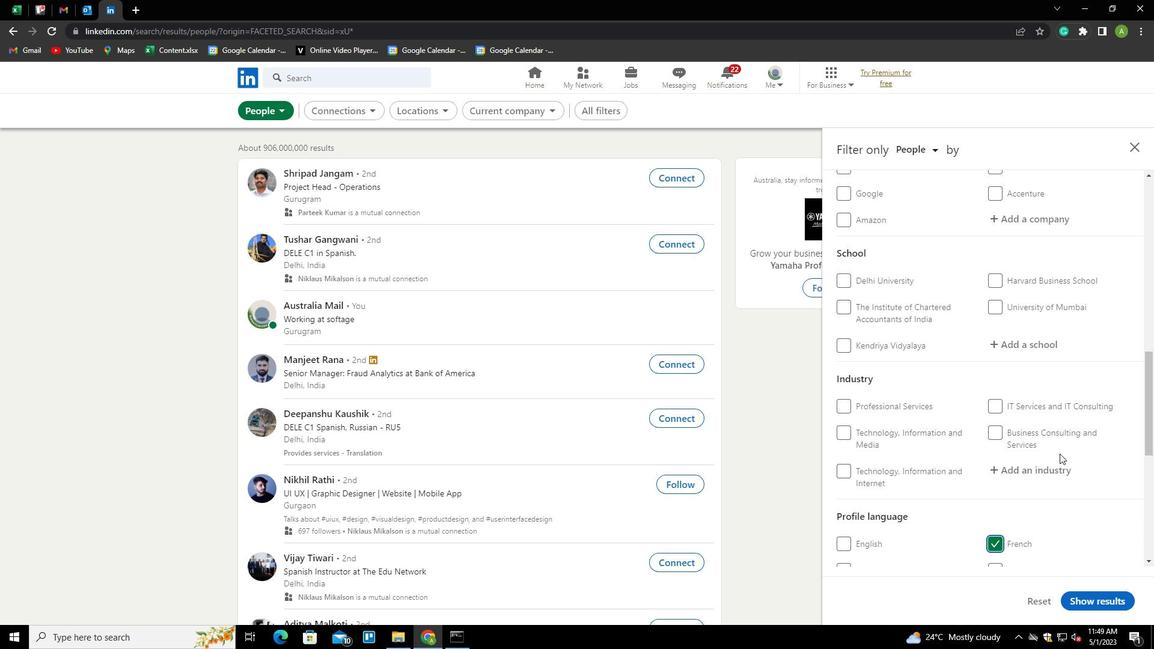 
Action: Mouse scrolled (1060, 454) with delta (0, 0)
Screenshot: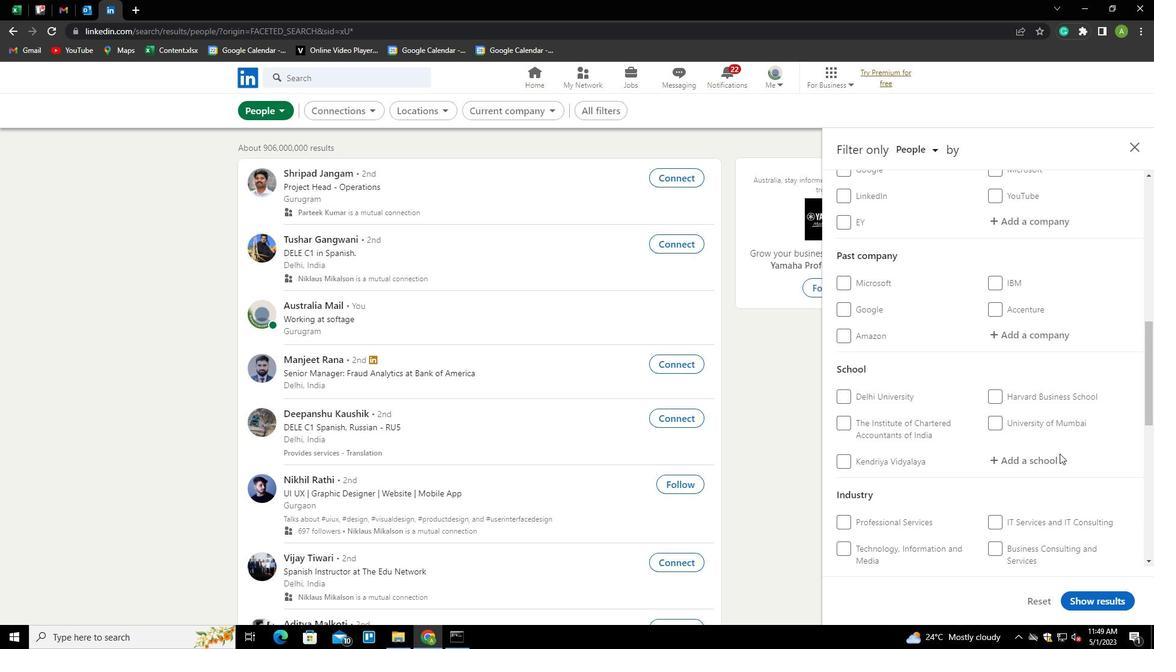 
Action: Mouse scrolled (1060, 454) with delta (0, 0)
Screenshot: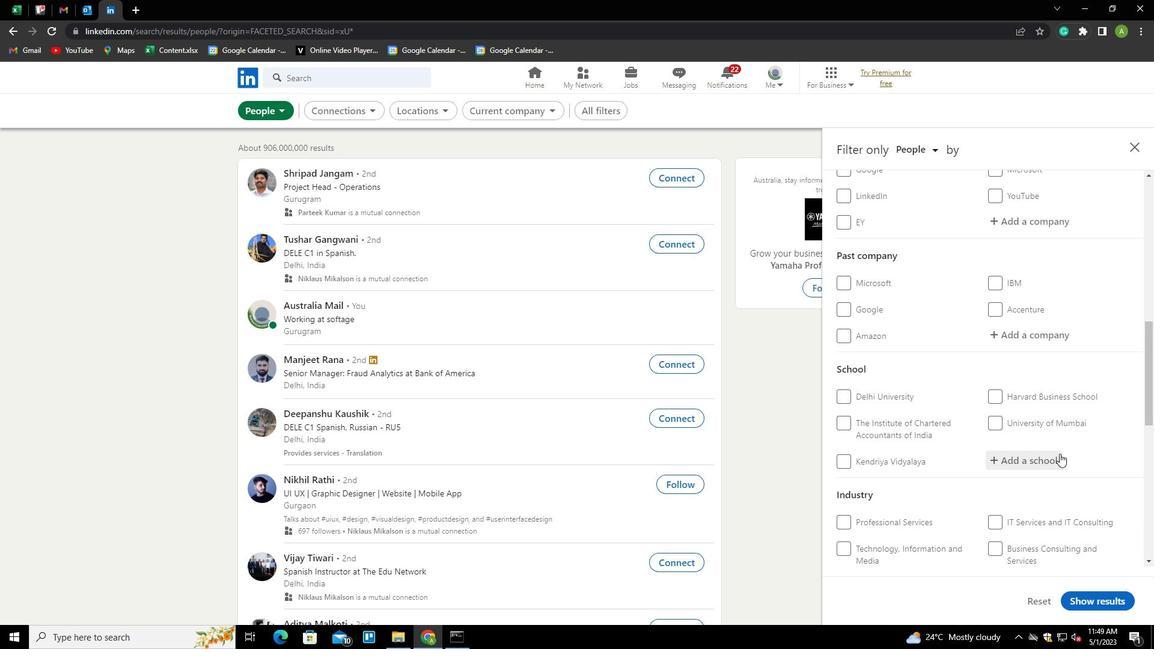 
Action: Mouse scrolled (1060, 454) with delta (0, 0)
Screenshot: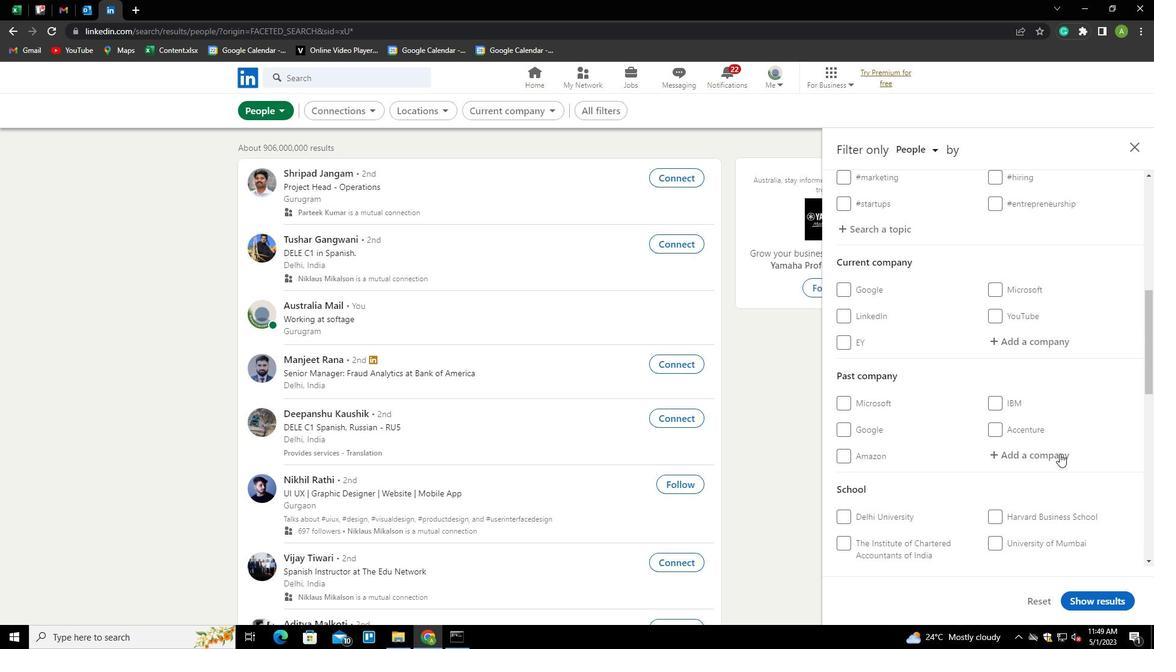 
Action: Mouse scrolled (1060, 454) with delta (0, 0)
Screenshot: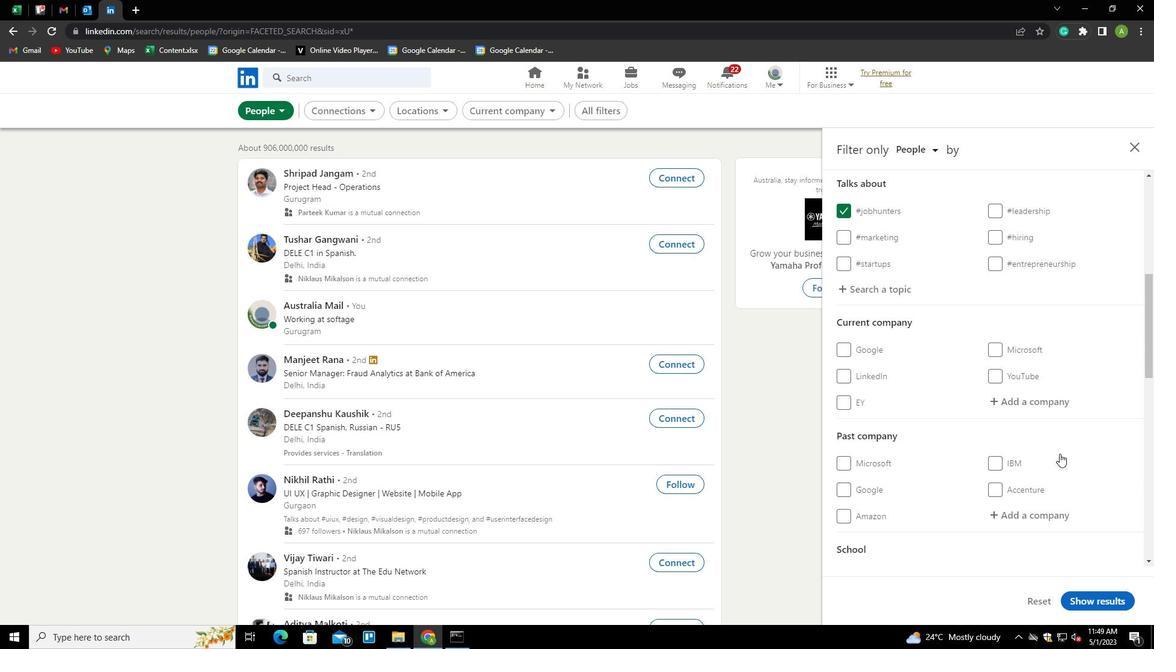 
Action: Mouse scrolled (1060, 453) with delta (0, 0)
Screenshot: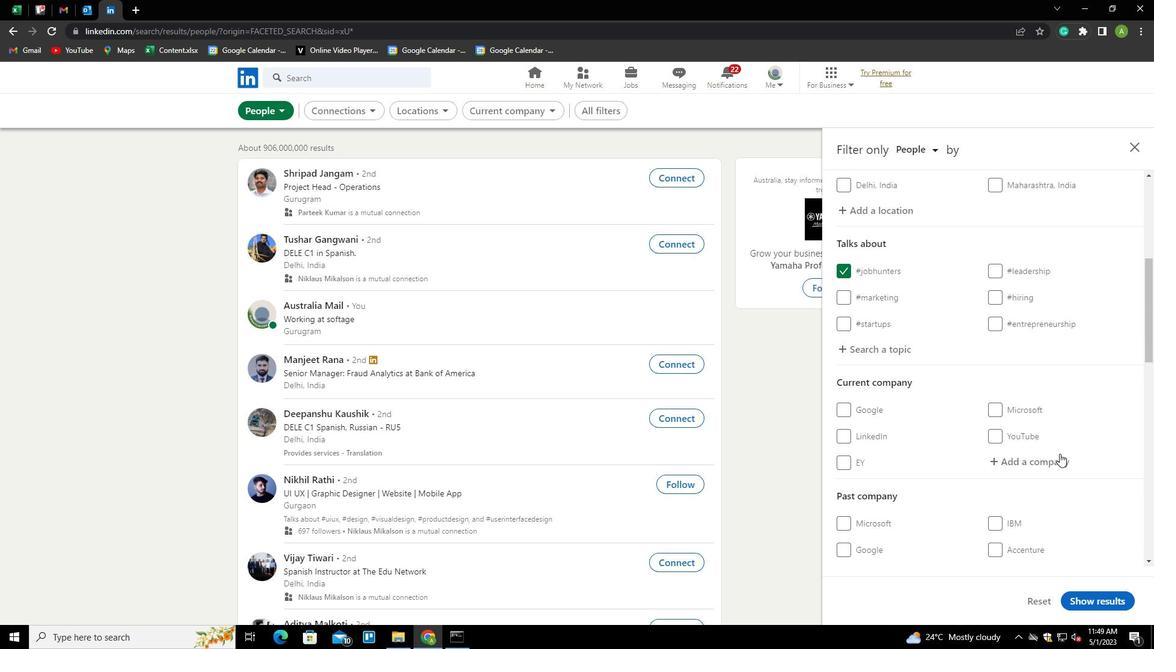 
Action: Mouse moved to (1020, 395)
Screenshot: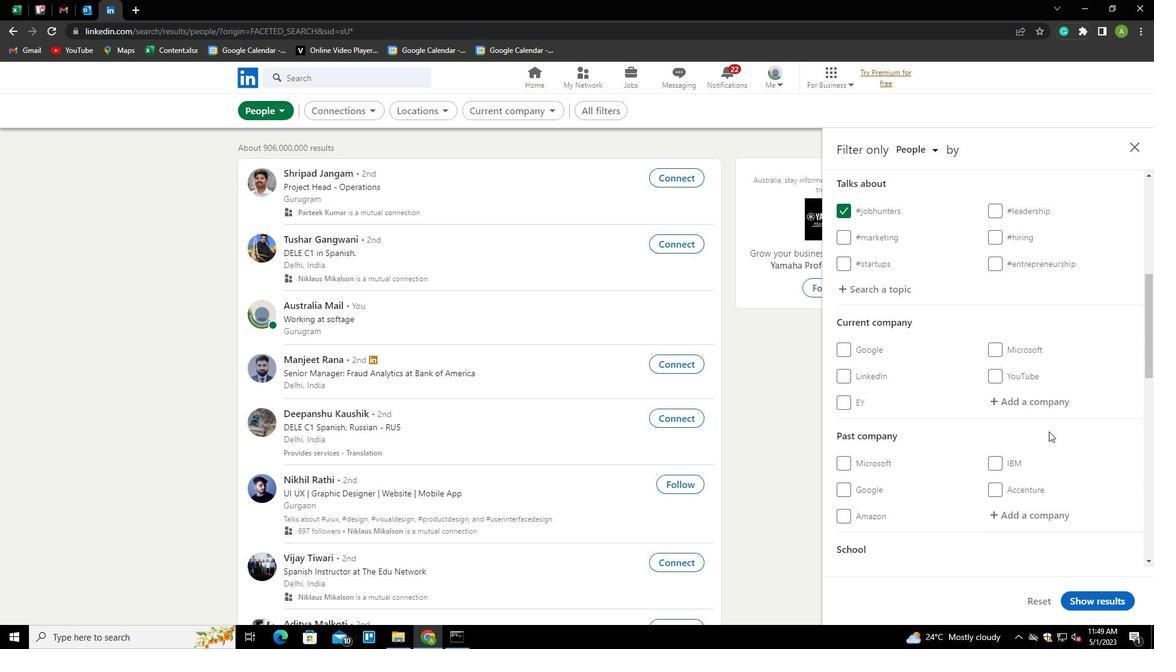 
Action: Mouse pressed left at (1020, 395)
Screenshot: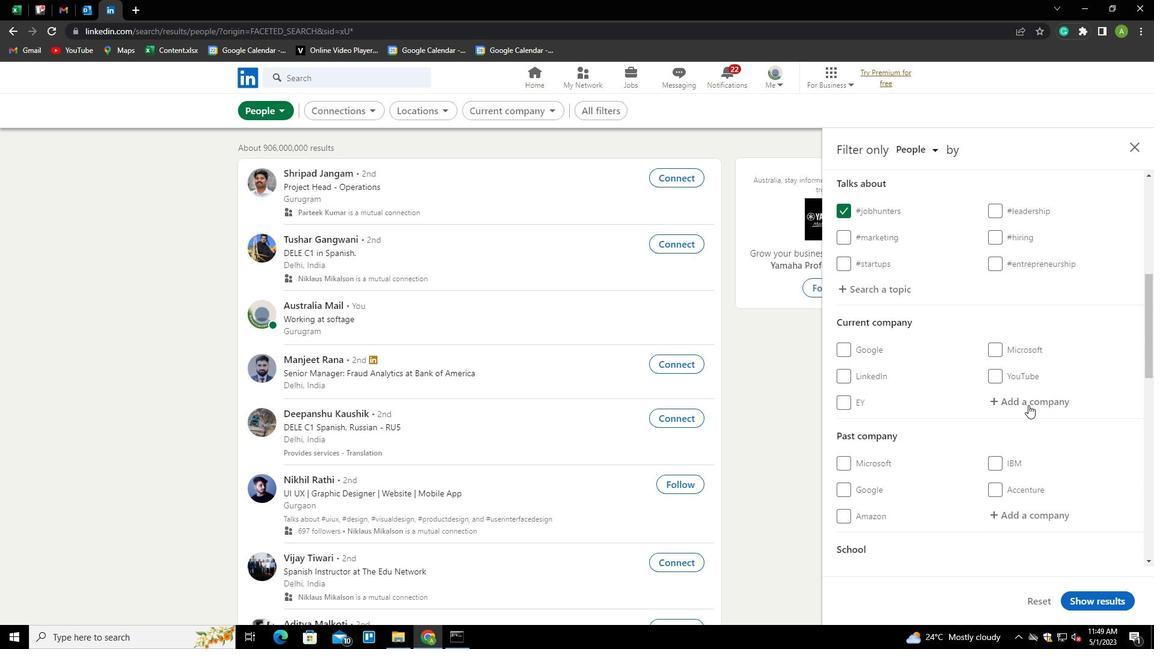 
Action: Mouse moved to (1022, 402)
Screenshot: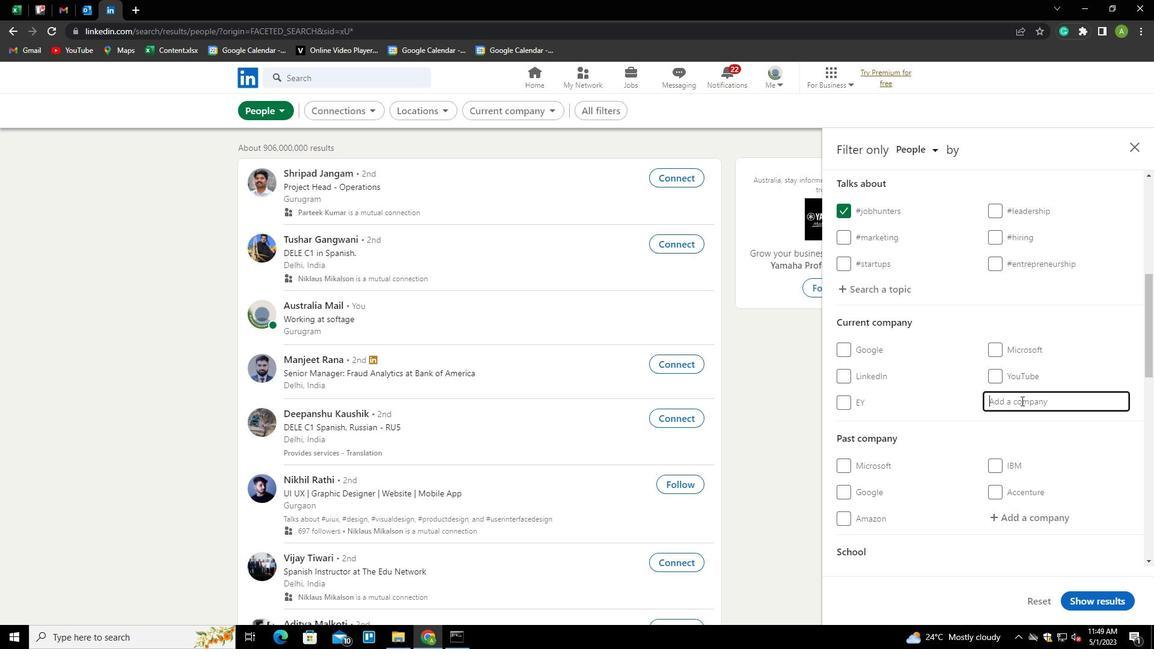 
Action: Mouse pressed left at (1022, 402)
Screenshot: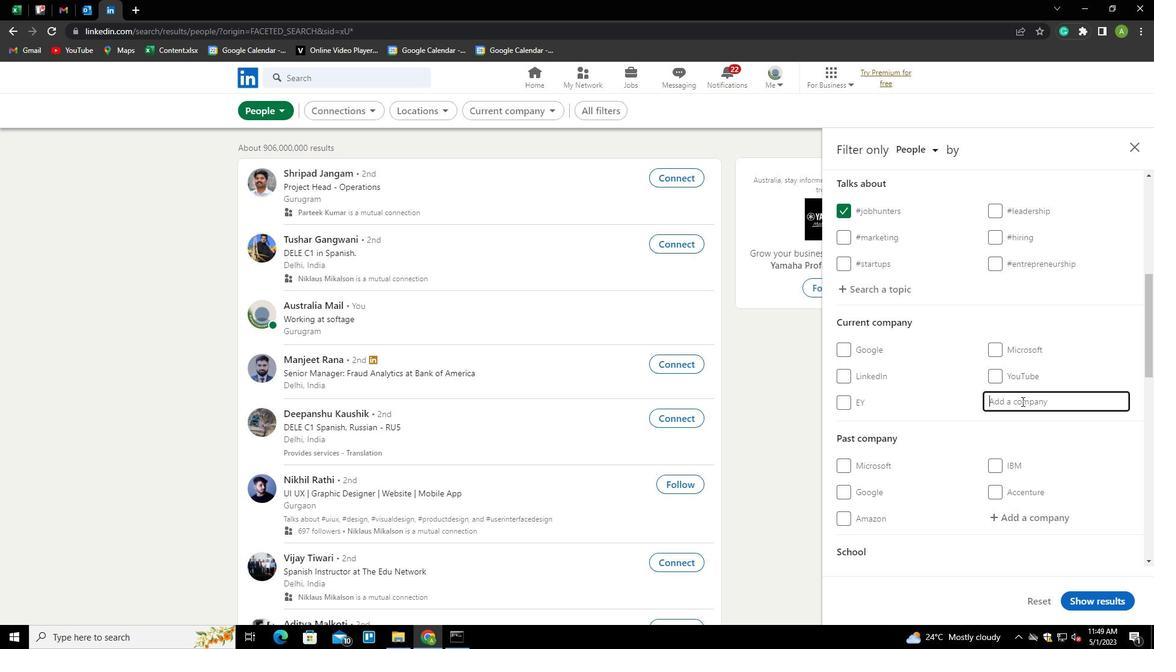 
Action: Key pressed <Key.shift>MOTHER<Key.space><Key.shift>DAIT<Key.backspace>R<Key.down><Key.enter>
Screenshot: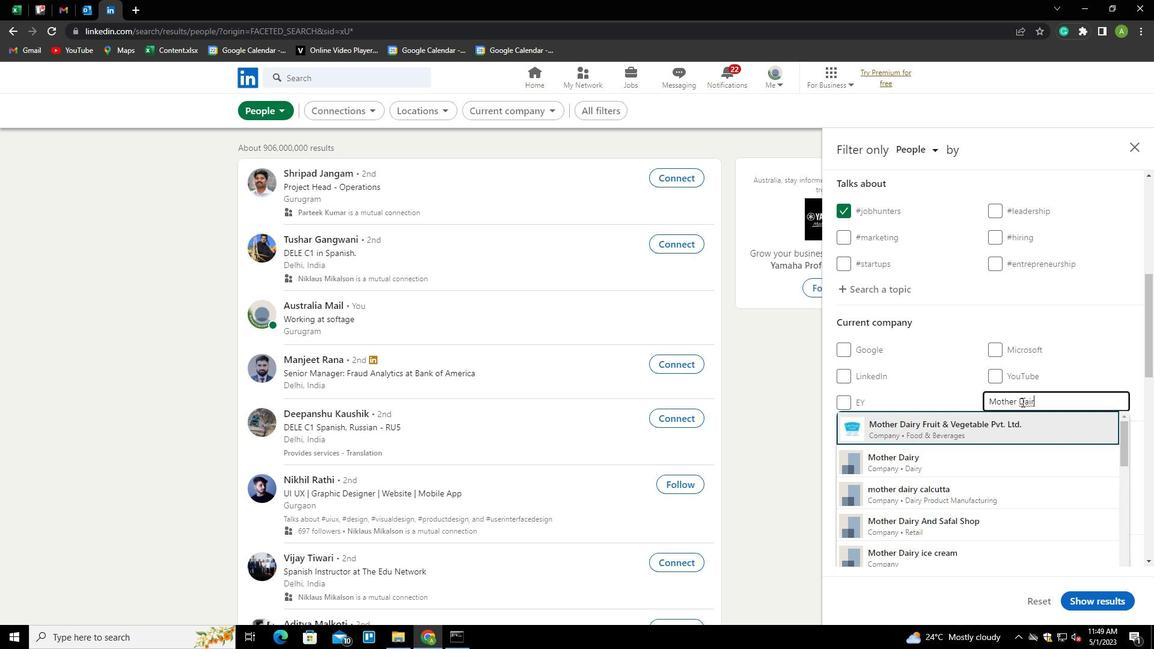 
Action: Mouse scrolled (1022, 401) with delta (0, 0)
Screenshot: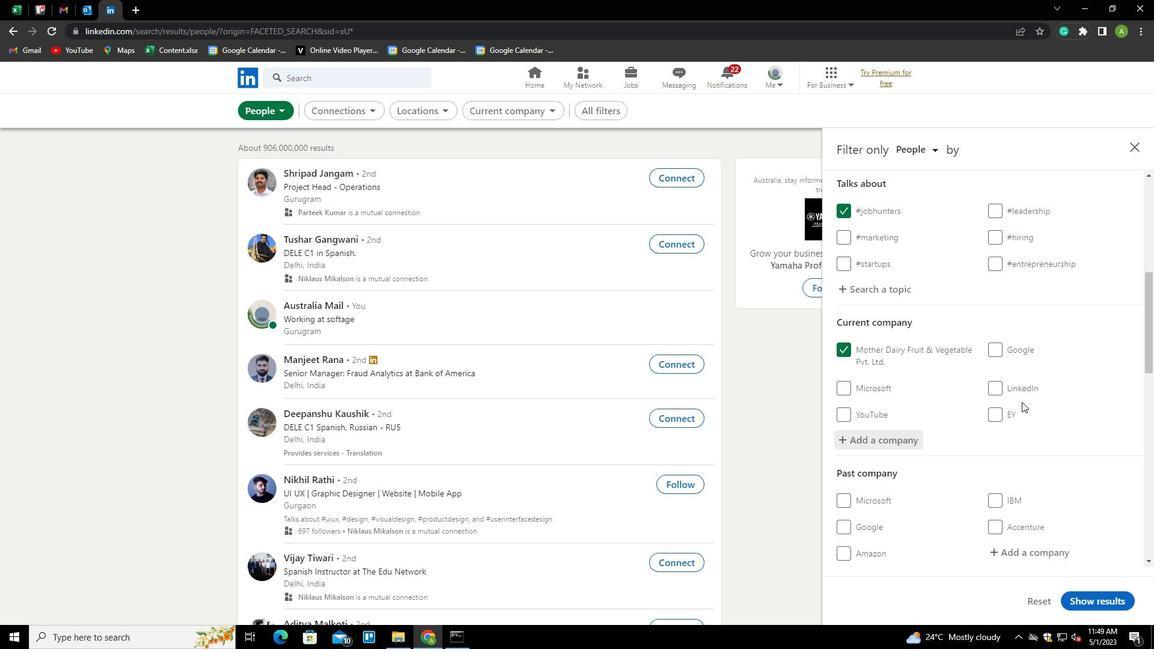 
Action: Mouse scrolled (1022, 401) with delta (0, 0)
Screenshot: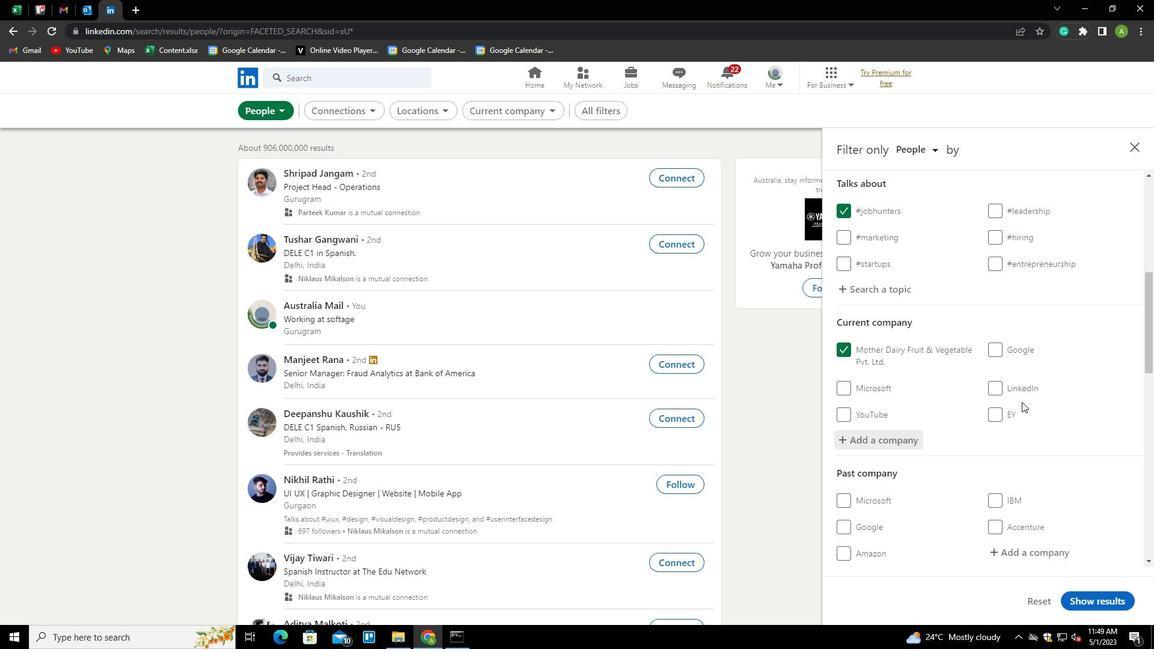 
Action: Mouse scrolled (1022, 401) with delta (0, 0)
Screenshot: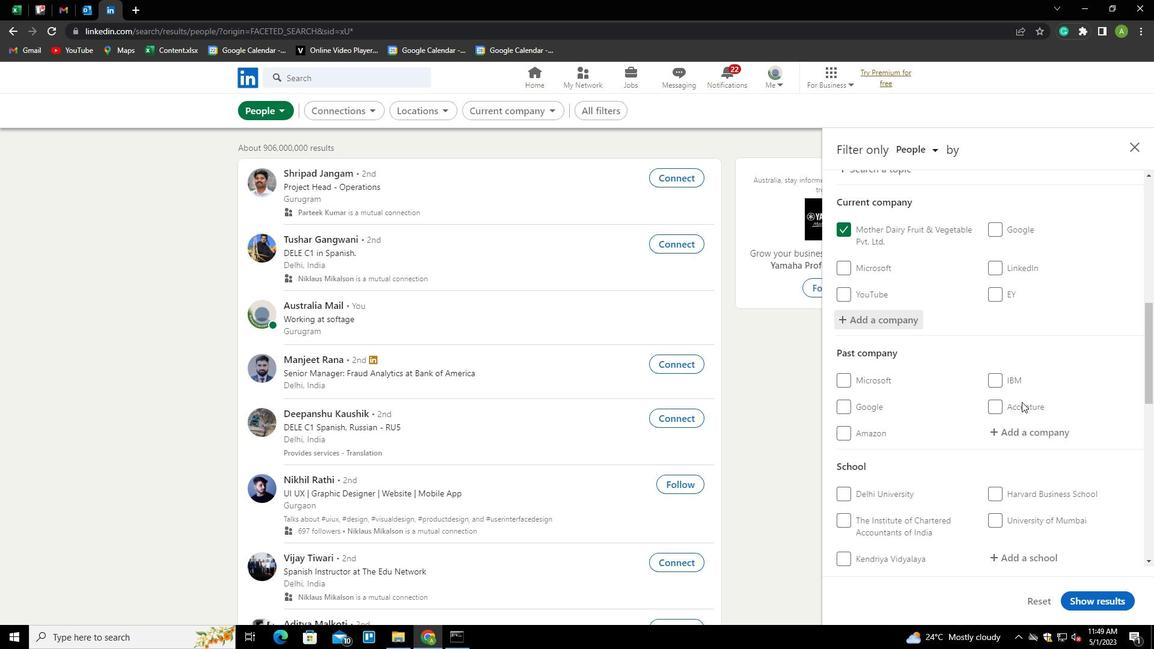 
Action: Mouse scrolled (1022, 401) with delta (0, 0)
Screenshot: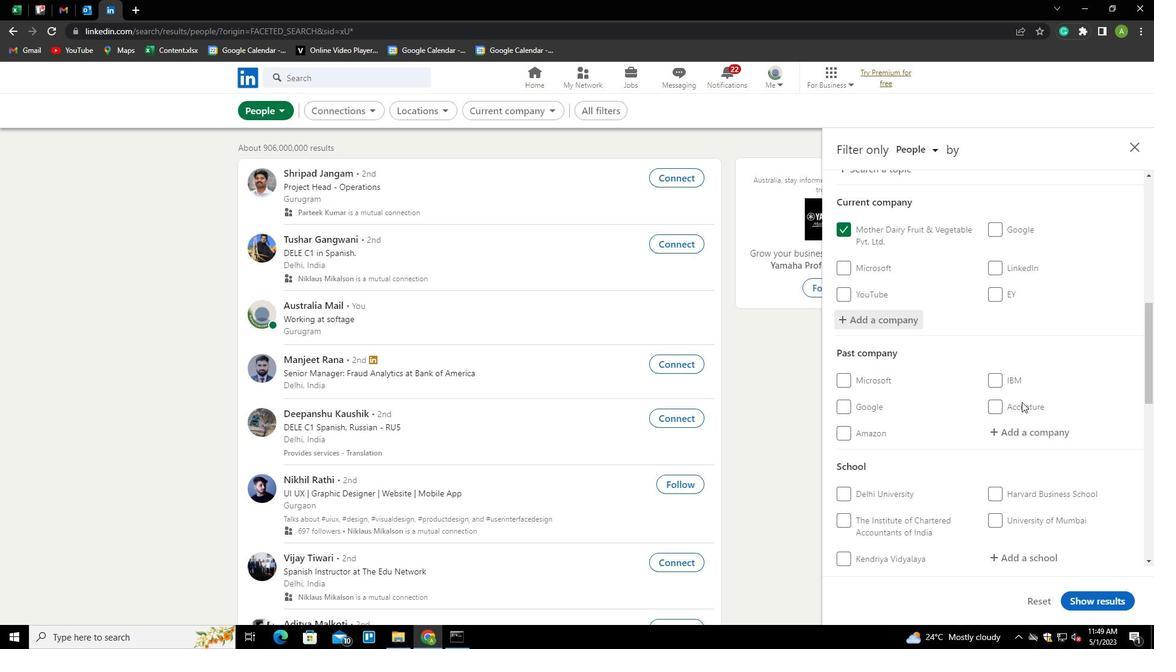 
Action: Mouse moved to (1023, 443)
Screenshot: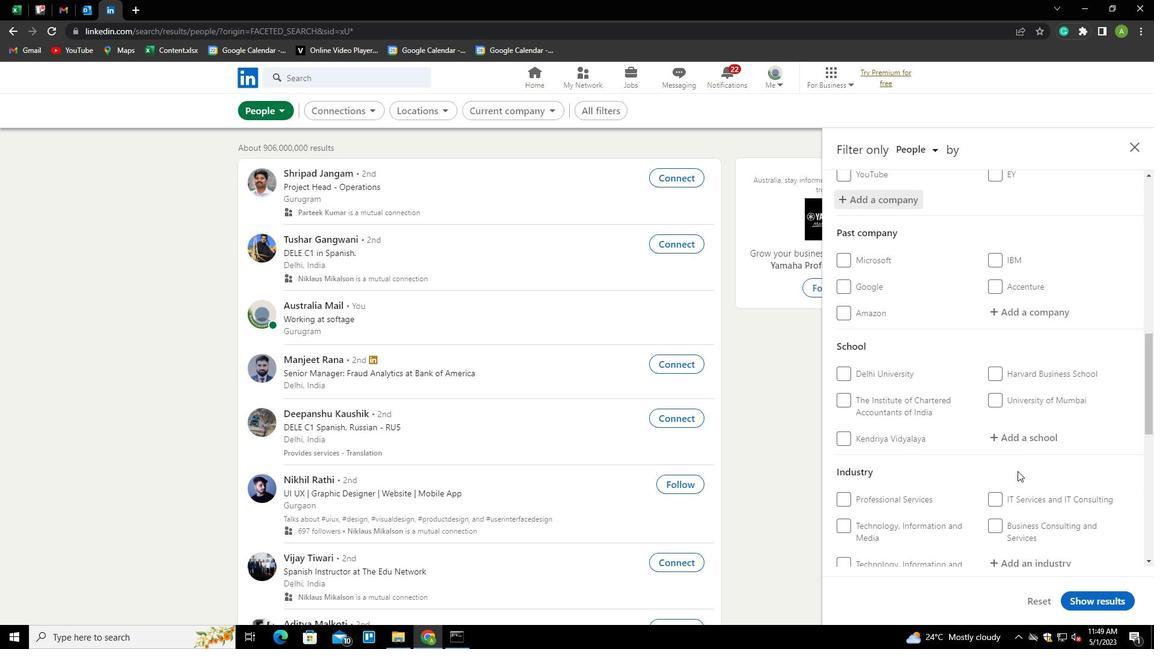 
Action: Mouse pressed left at (1023, 443)
Screenshot: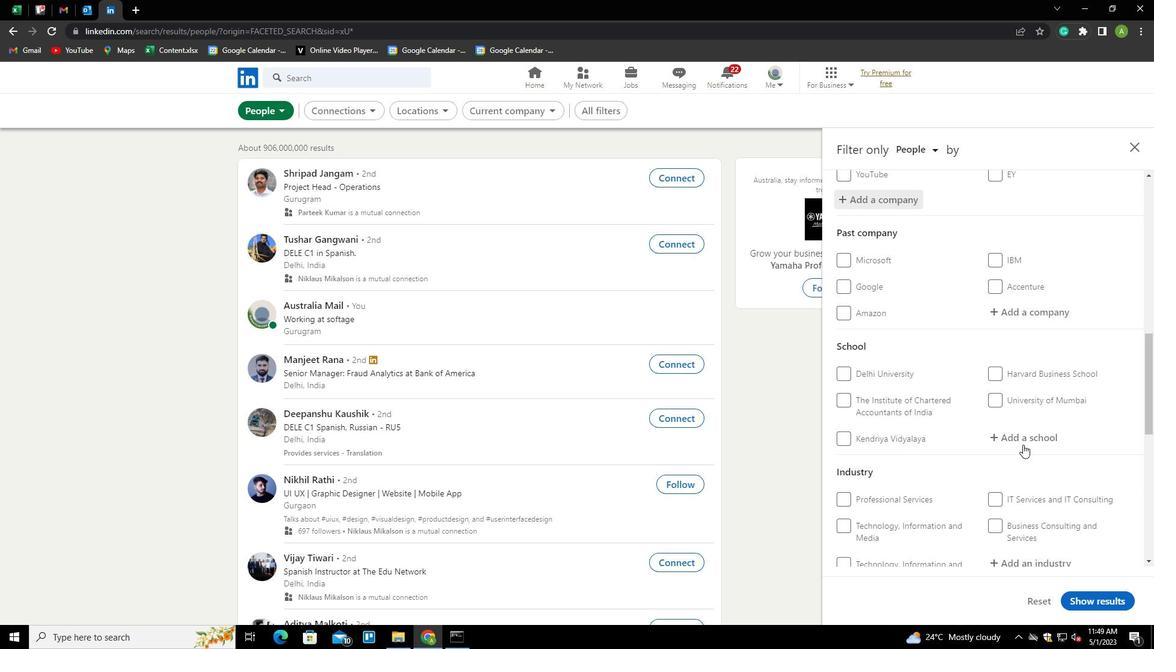
Action: Key pressed <Key.shift>
Screenshot: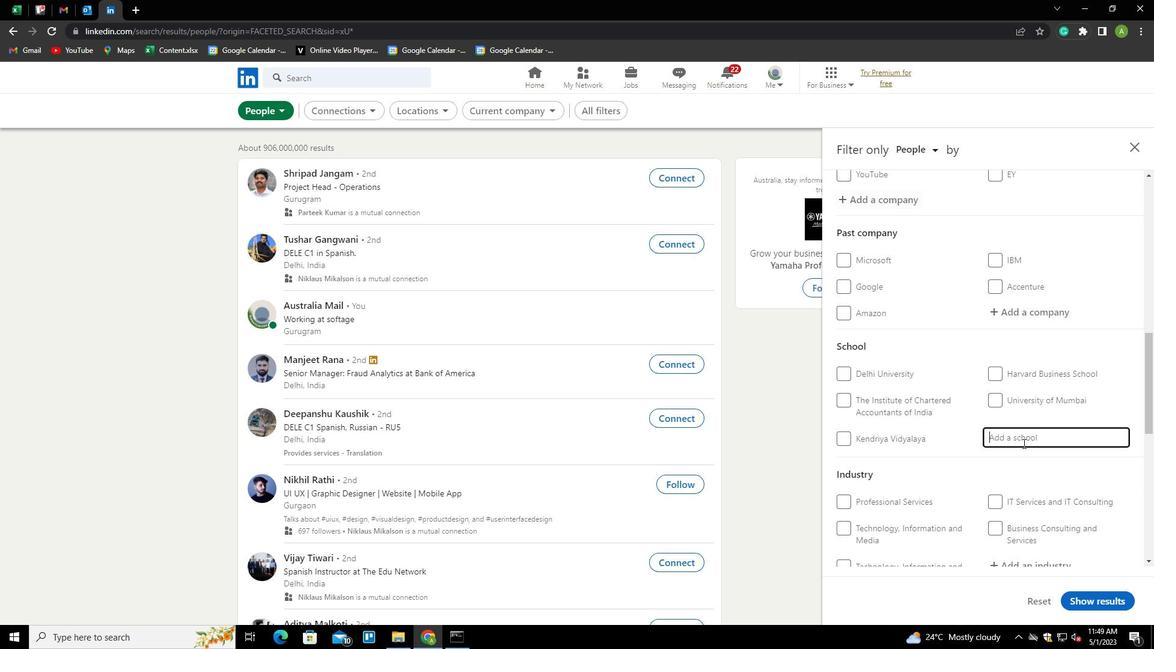 
Action: Mouse moved to (1023, 443)
Screenshot: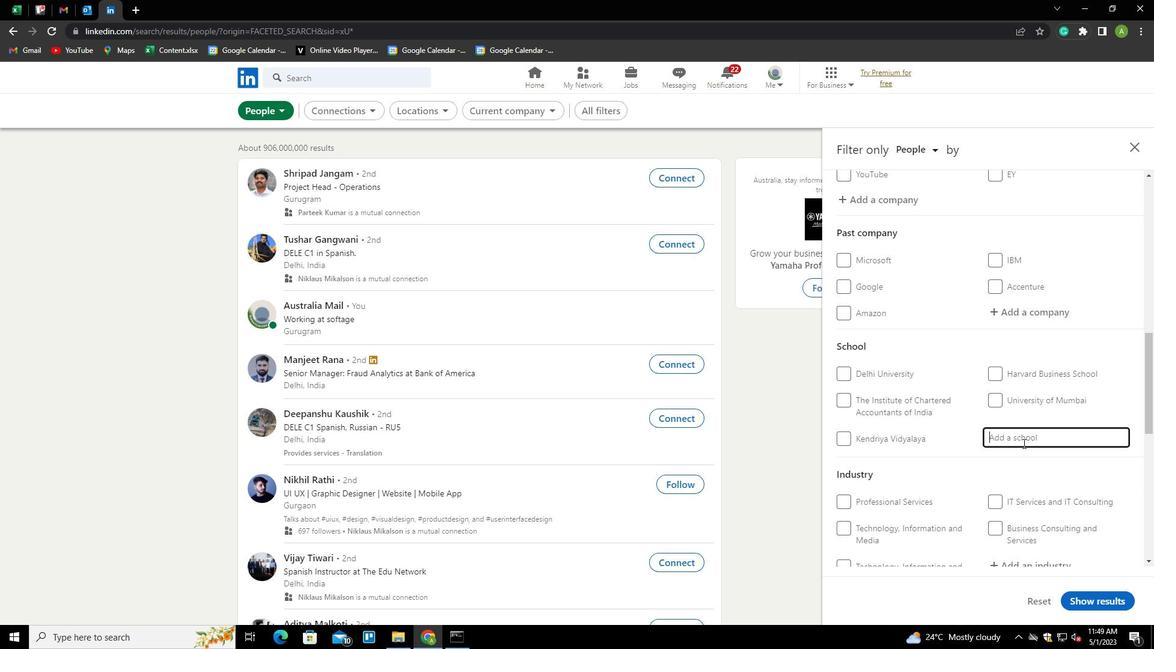 
Action: Key pressed SACRED<Key.space><Key.shift>HEART<Key.down><Key.down><Key.down><Key.down><Key.down><Key.down><Key.down><Key.down><Key.down><Key.down><Key.down><Key.up><Key.up><Key.down><Key.down><Key.enter>
Screenshot: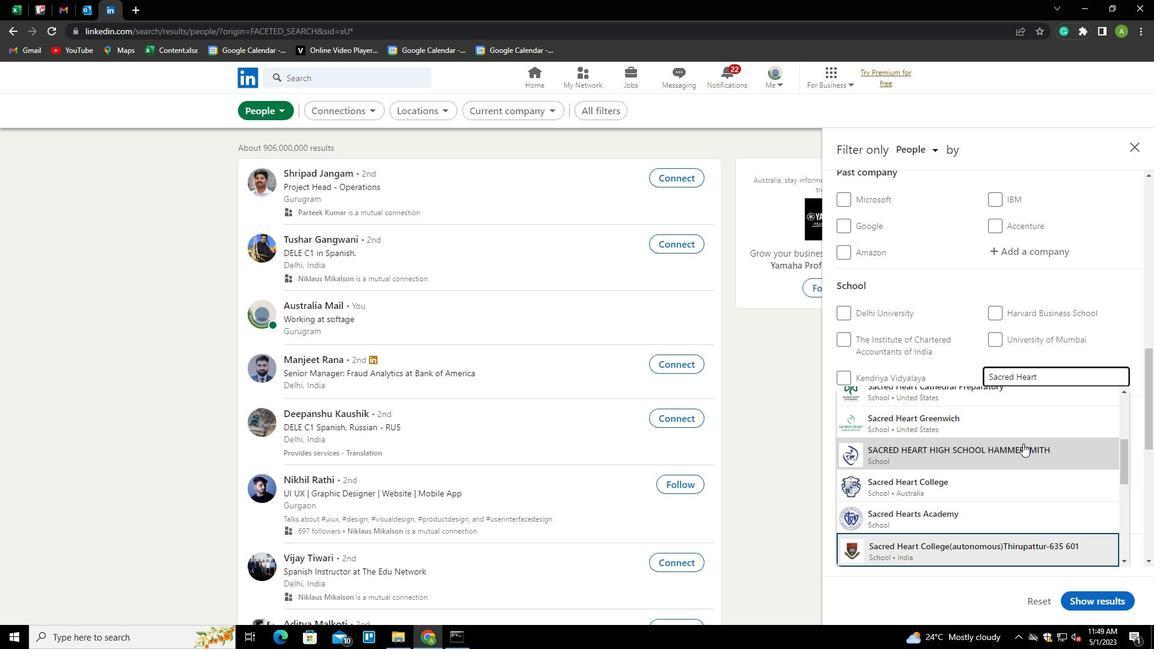 
Action: Mouse scrolled (1023, 443) with delta (0, 0)
Screenshot: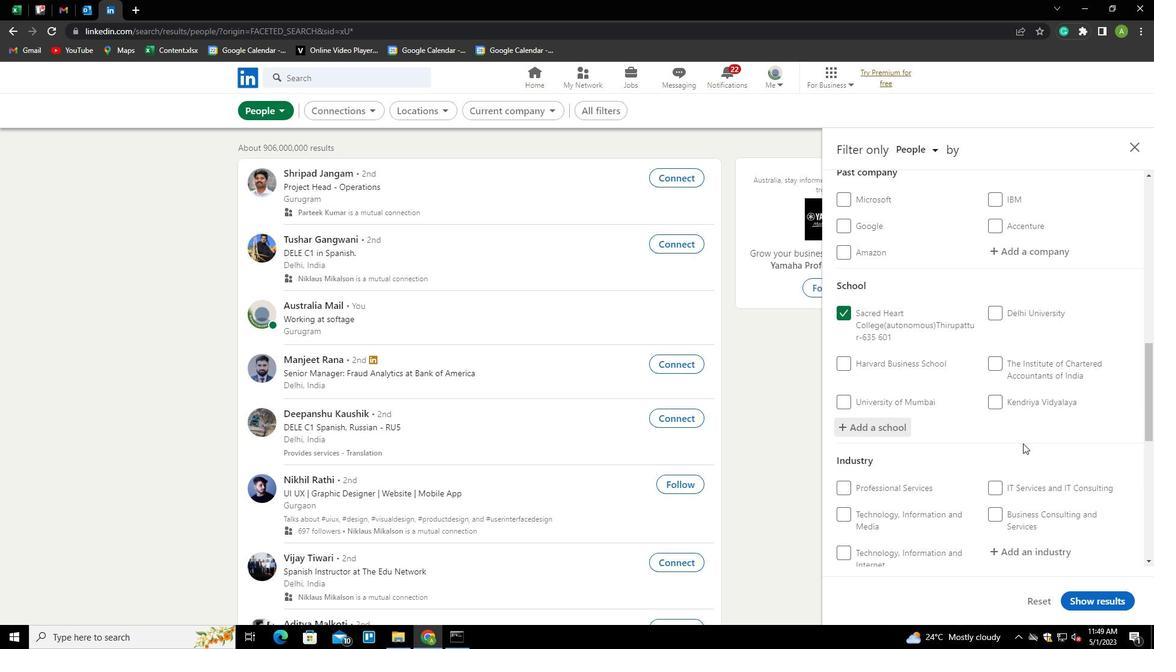 
Action: Mouse scrolled (1023, 443) with delta (0, 0)
Screenshot: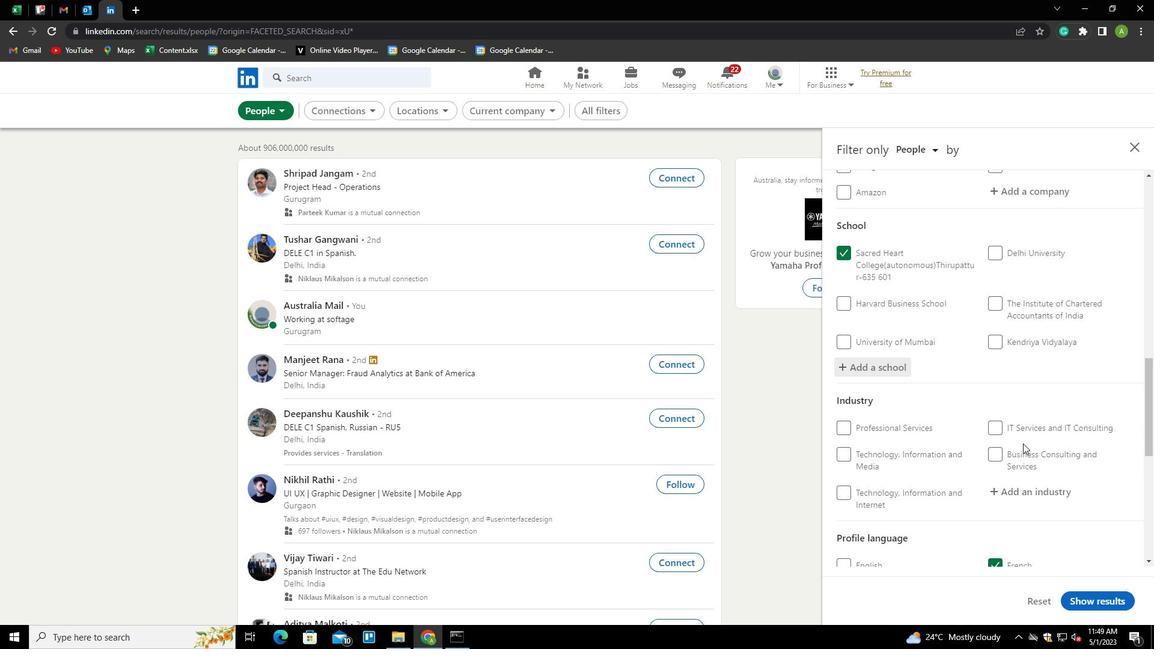 
Action: Mouse moved to (1019, 431)
Screenshot: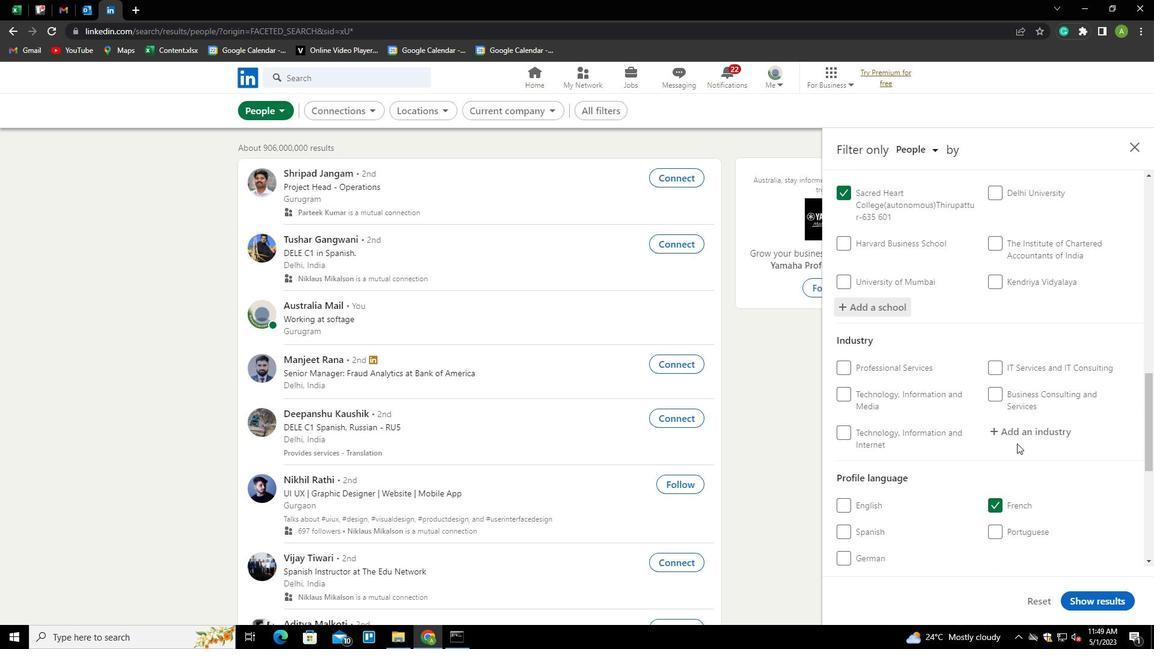 
Action: Mouse pressed left at (1019, 431)
Screenshot: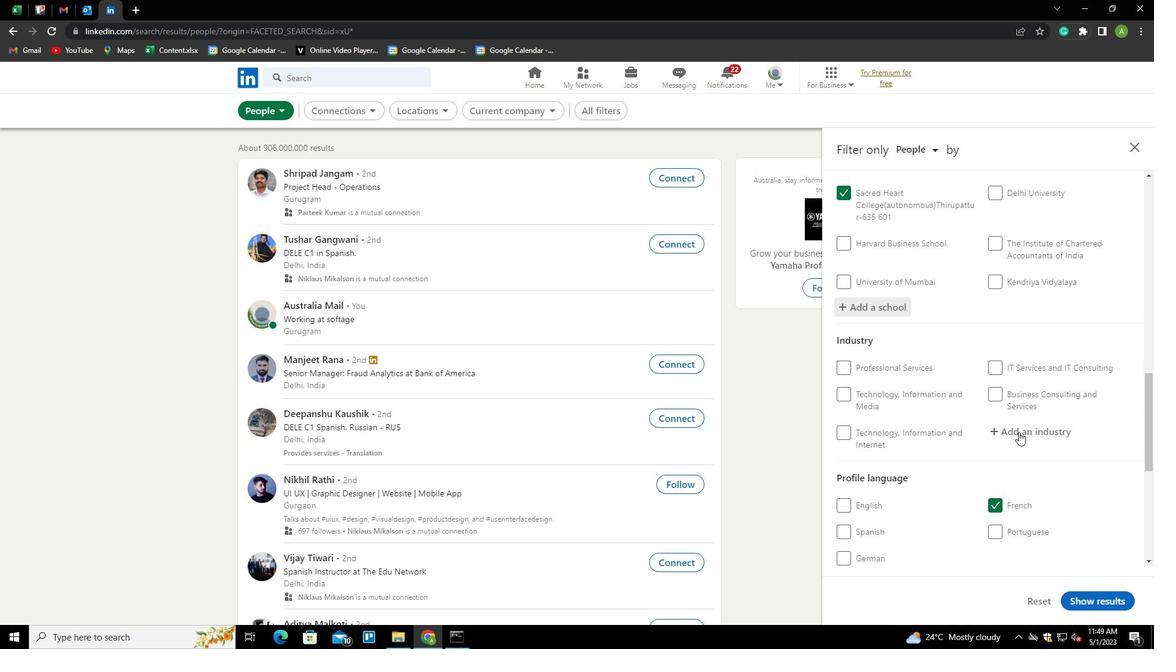 
Action: Mouse moved to (1021, 431)
Screenshot: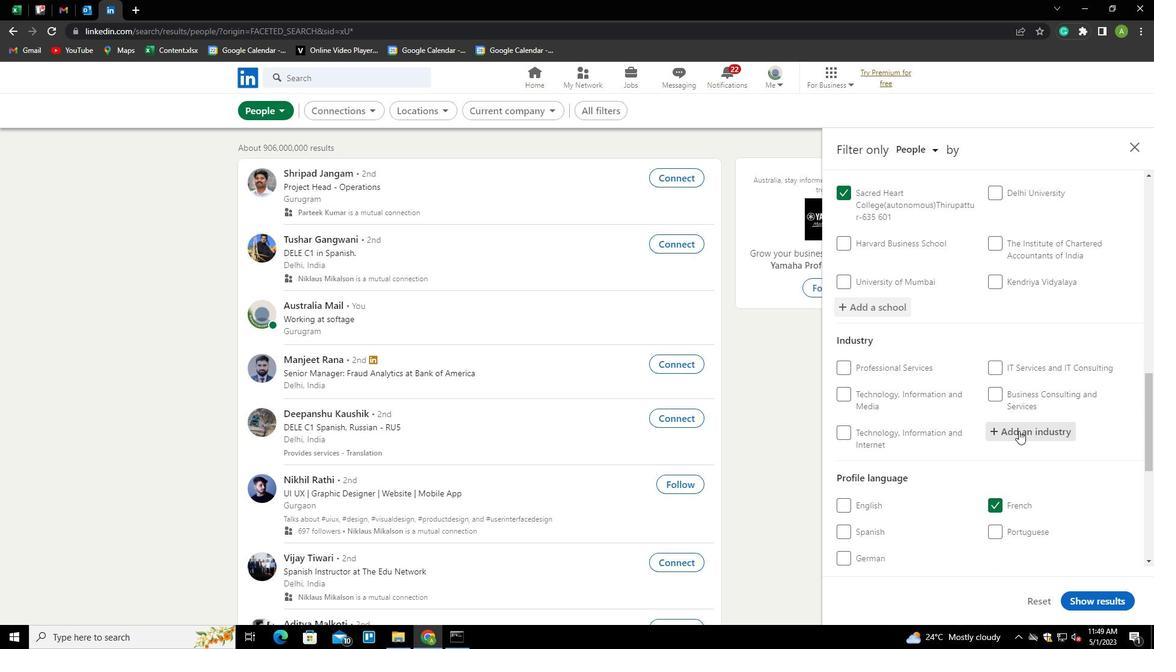 
Action: Mouse pressed left at (1021, 431)
Screenshot: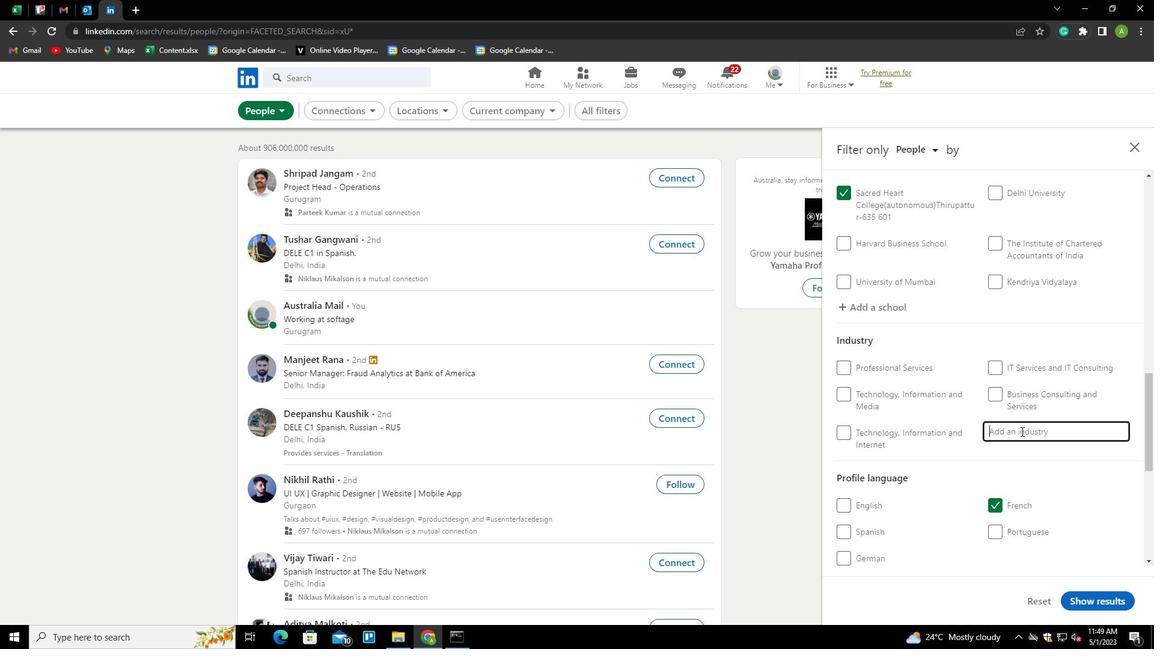 
Action: Key pressed <Key.shift>E<Key.backspace>EQUIPMENT<Key.space><Key.shift>RENTAL<Key.down><Key.down><Key.enter>
Screenshot: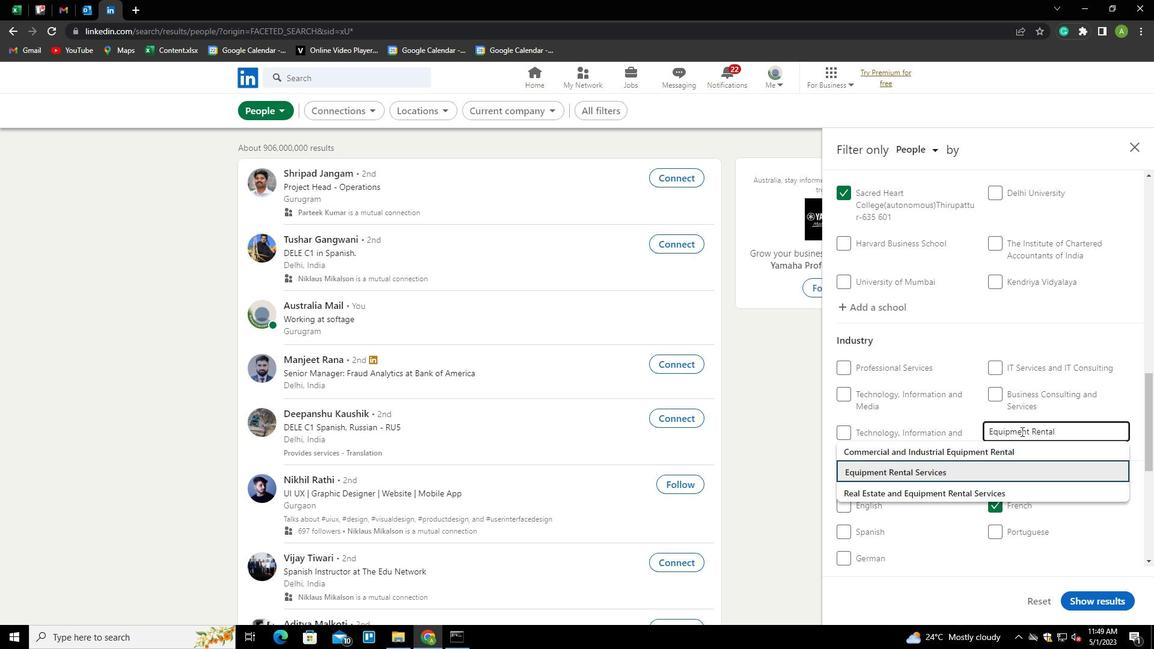 
Action: Mouse scrolled (1021, 431) with delta (0, 0)
Screenshot: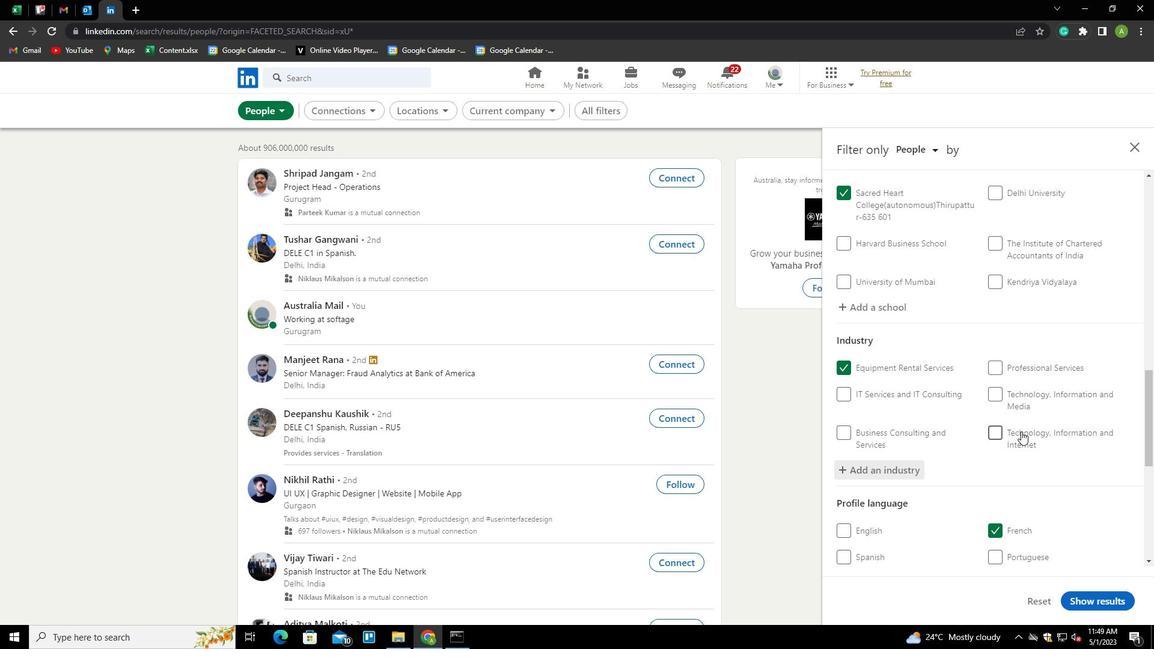 
Action: Mouse scrolled (1021, 431) with delta (0, 0)
Screenshot: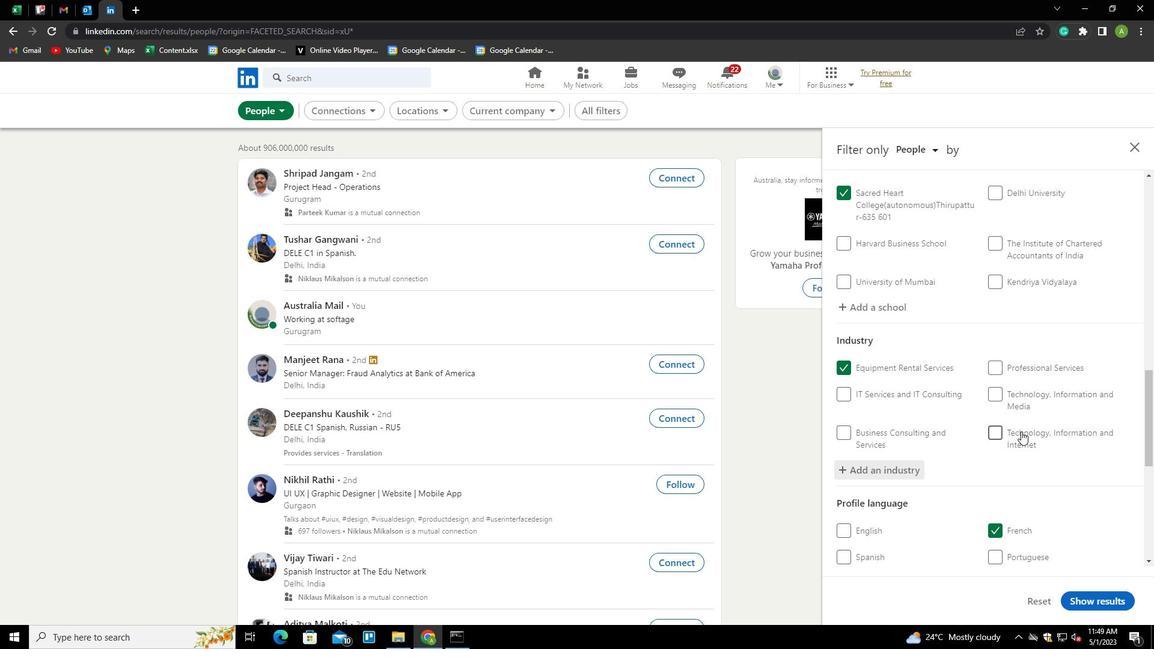 
Action: Mouse scrolled (1021, 431) with delta (0, 0)
Screenshot: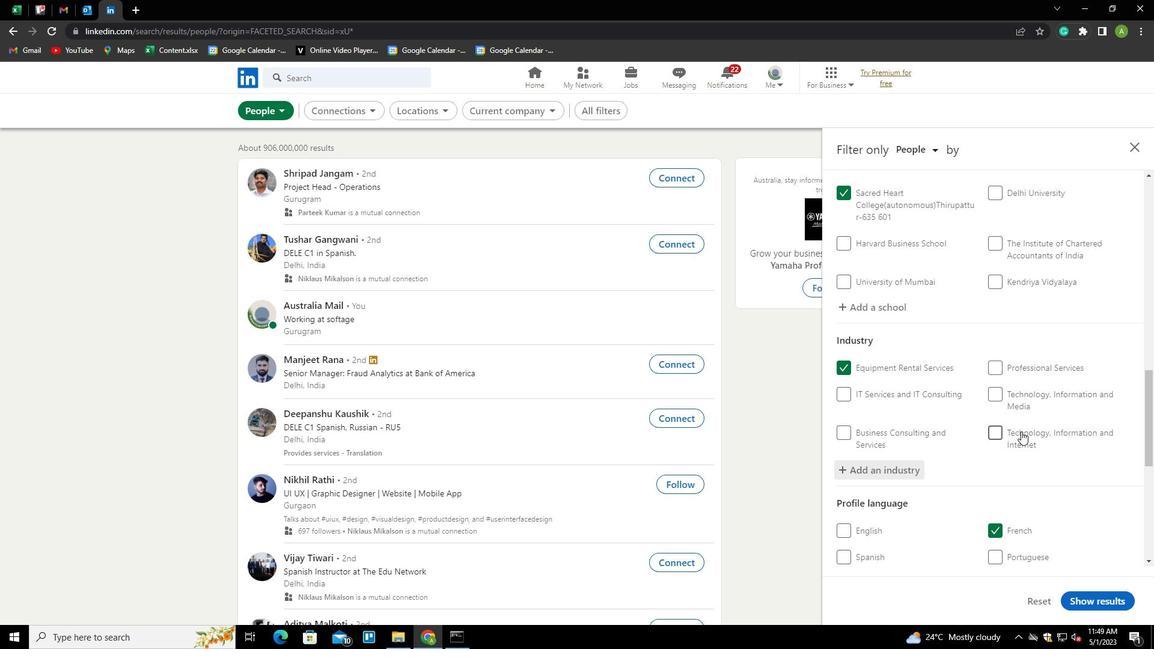 
Action: Mouse moved to (999, 469)
Screenshot: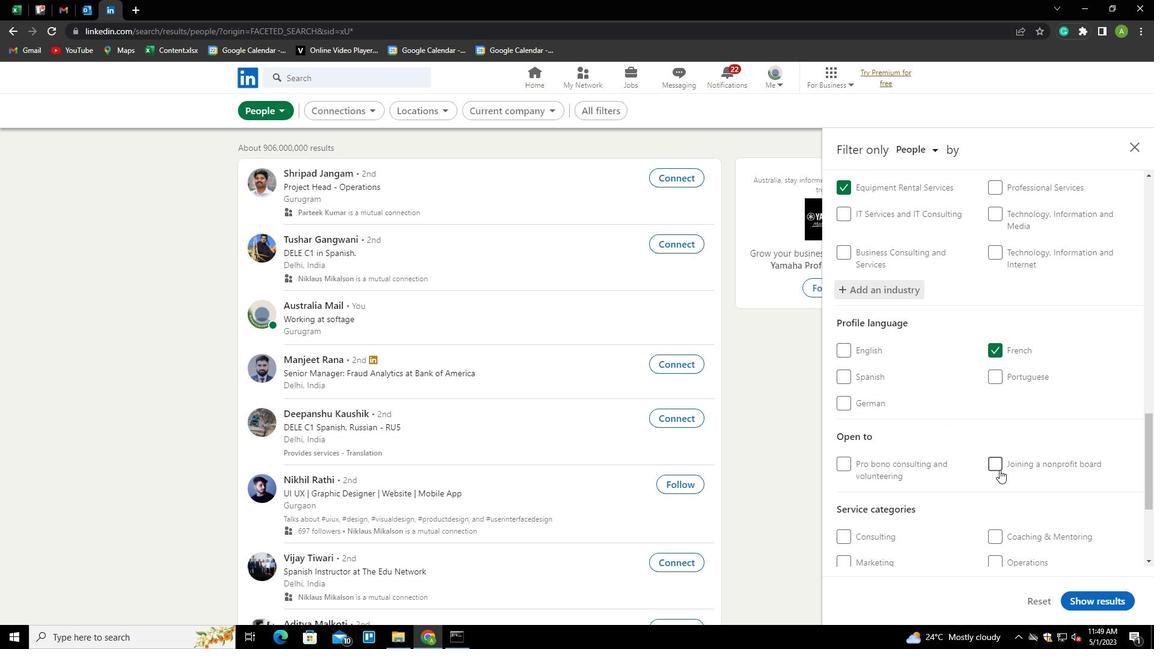 
Action: Mouse scrolled (999, 468) with delta (0, 0)
Screenshot: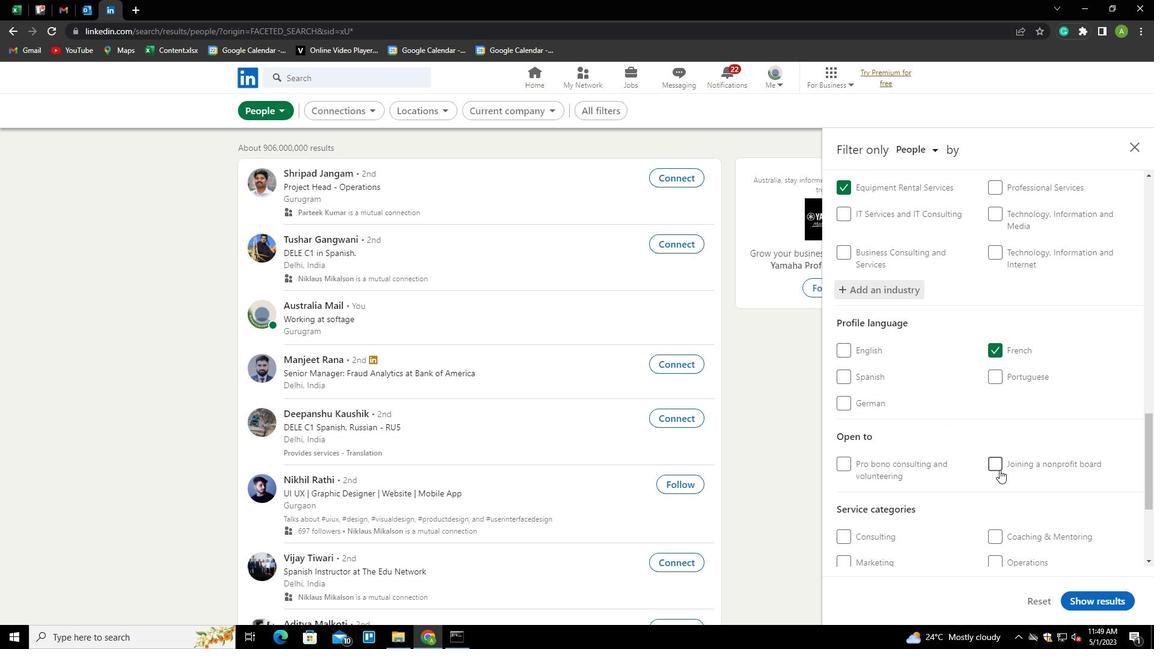 
Action: Mouse scrolled (999, 468) with delta (0, 0)
Screenshot: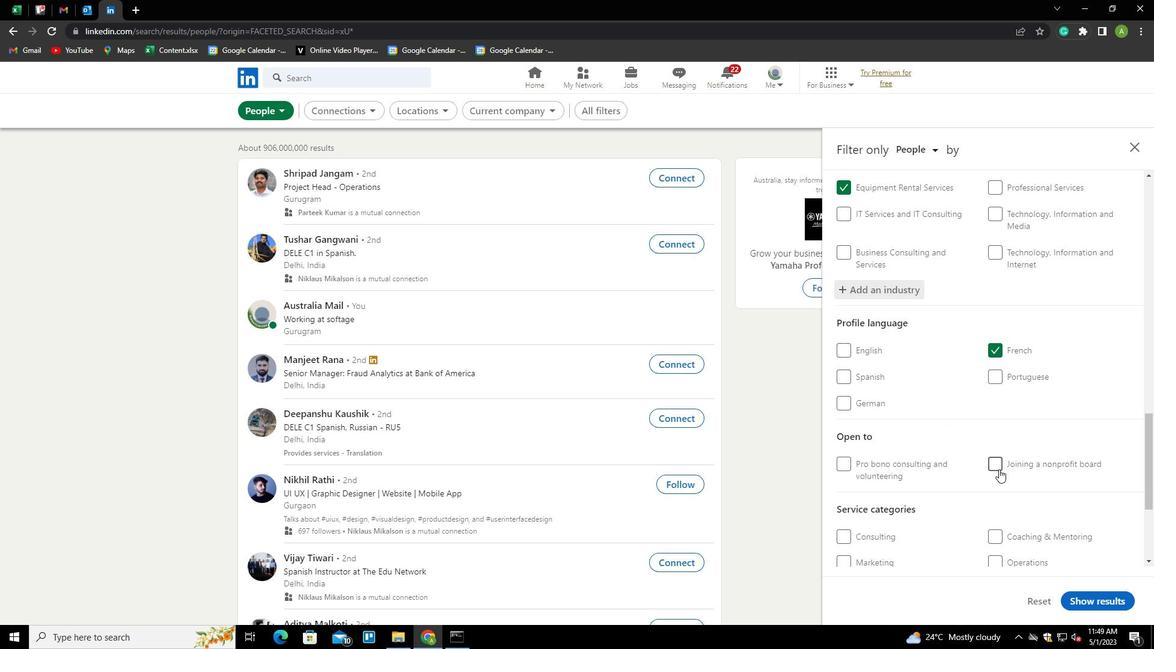 
Action: Mouse scrolled (999, 468) with delta (0, 0)
Screenshot: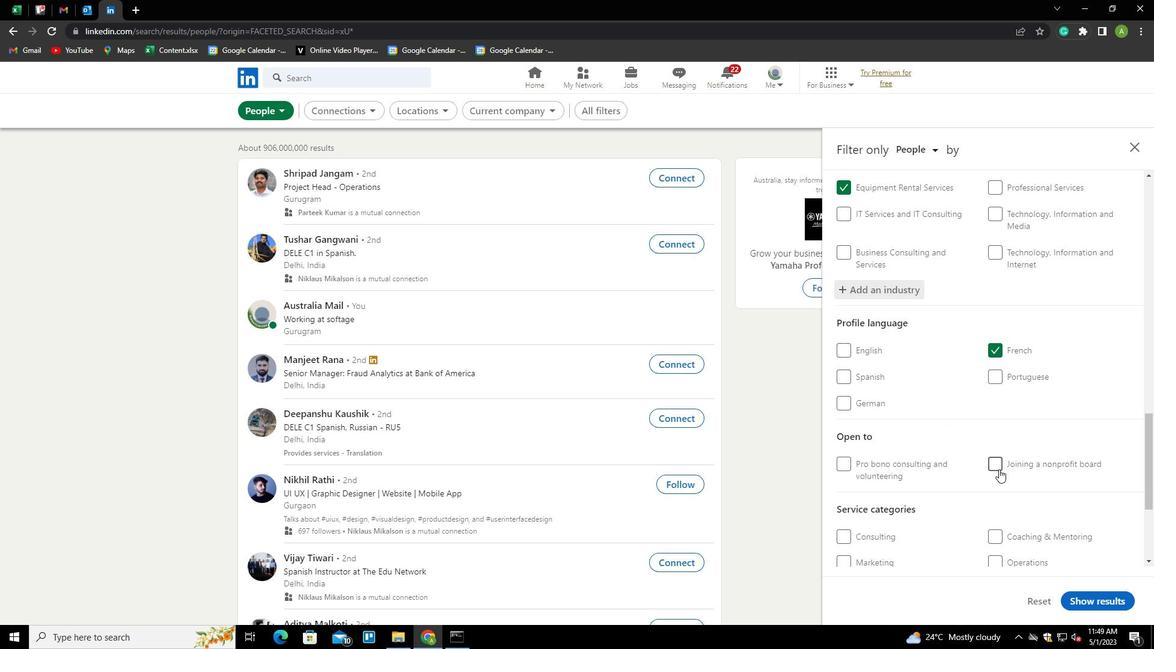 
Action: Mouse moved to (1005, 411)
Screenshot: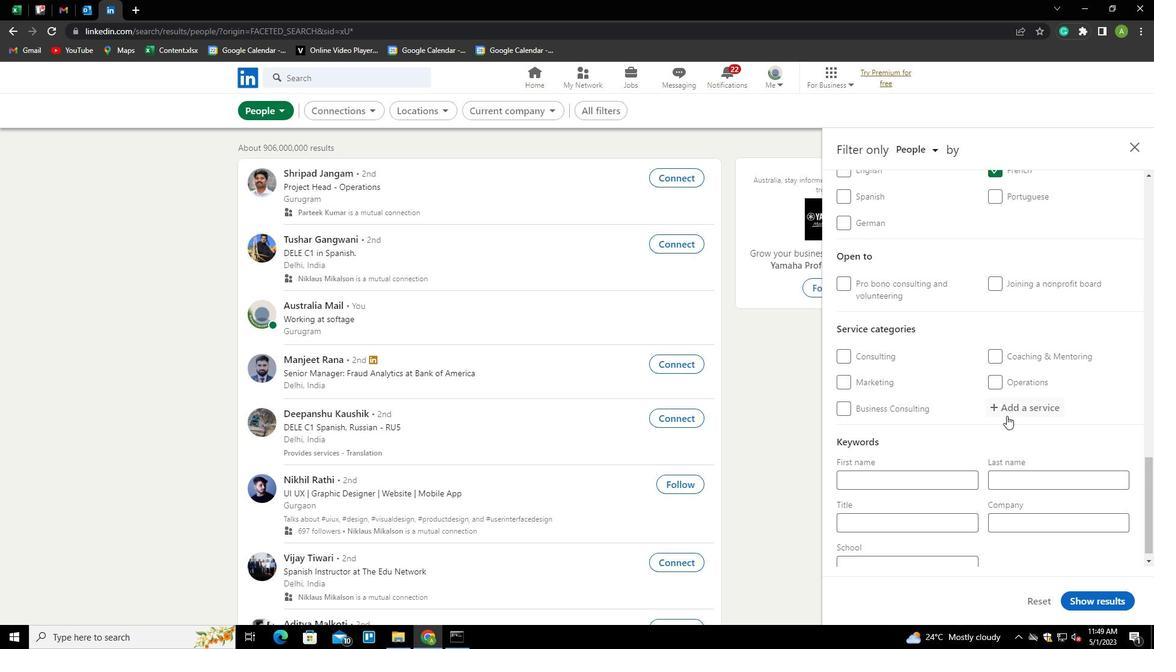
Action: Mouse pressed left at (1005, 411)
Screenshot: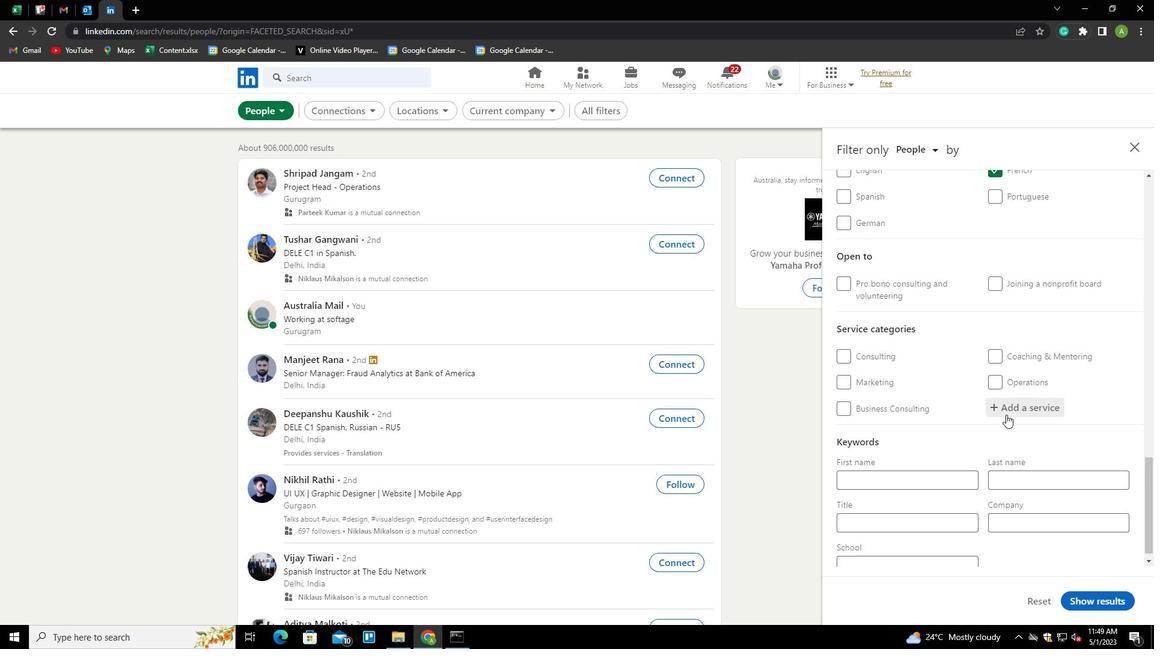 
Action: Mouse moved to (1009, 408)
Screenshot: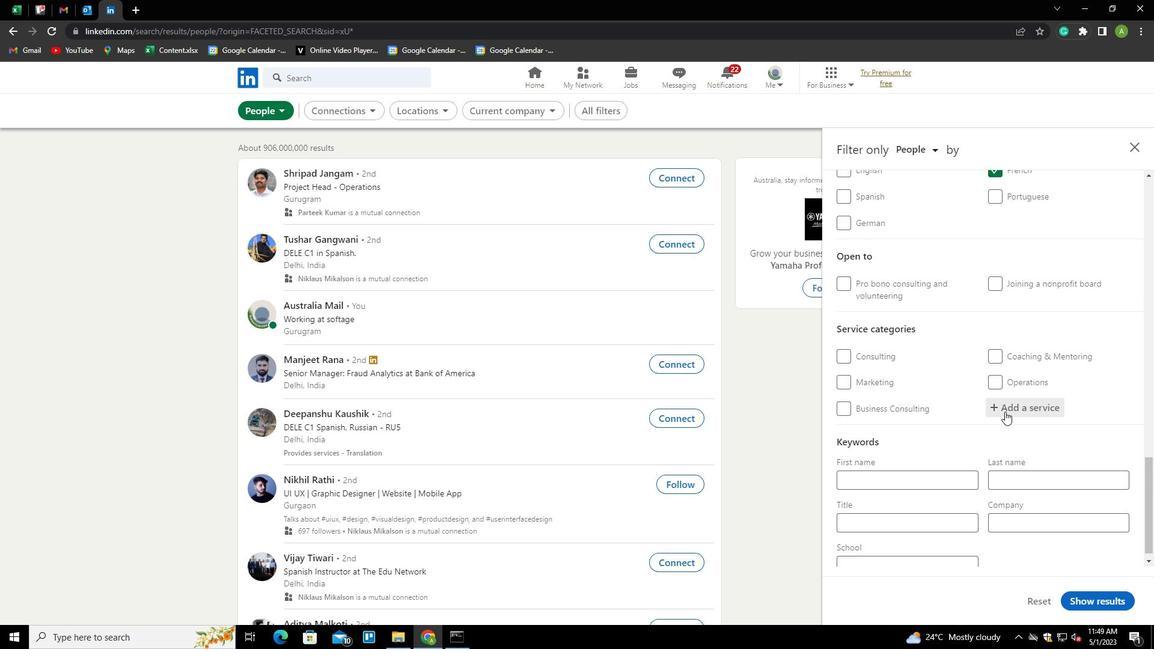 
Action: Mouse pressed left at (1009, 408)
Screenshot: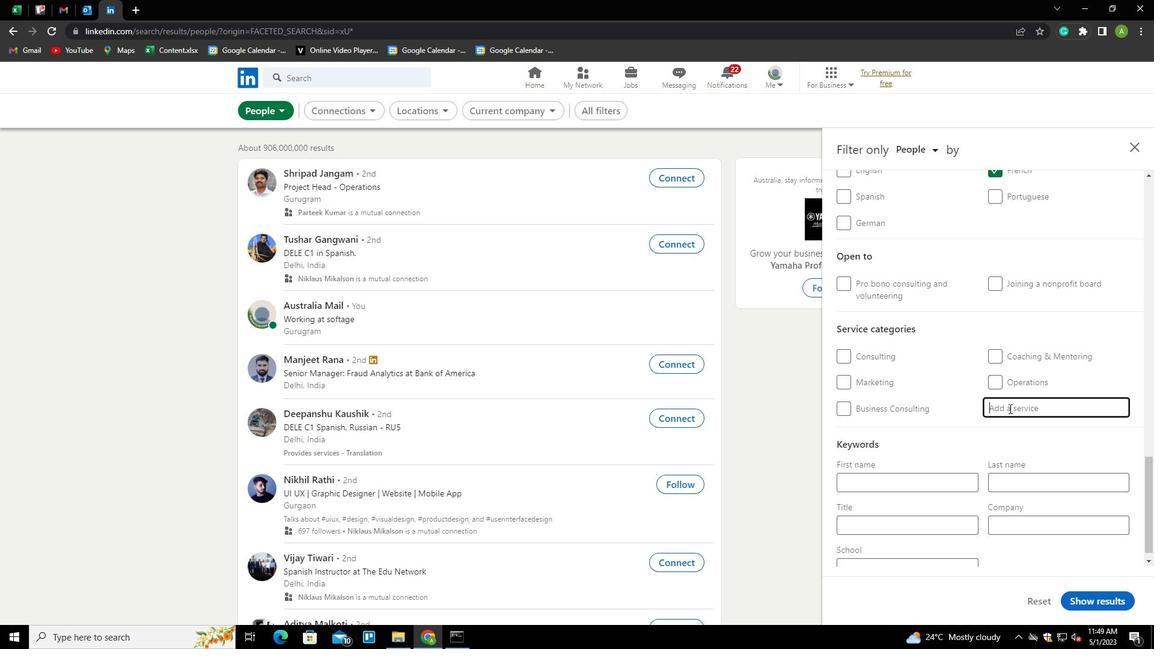 
Action: Key pressed <Key.shift>PROPERTY<Key.down><Key.enter>
Screenshot: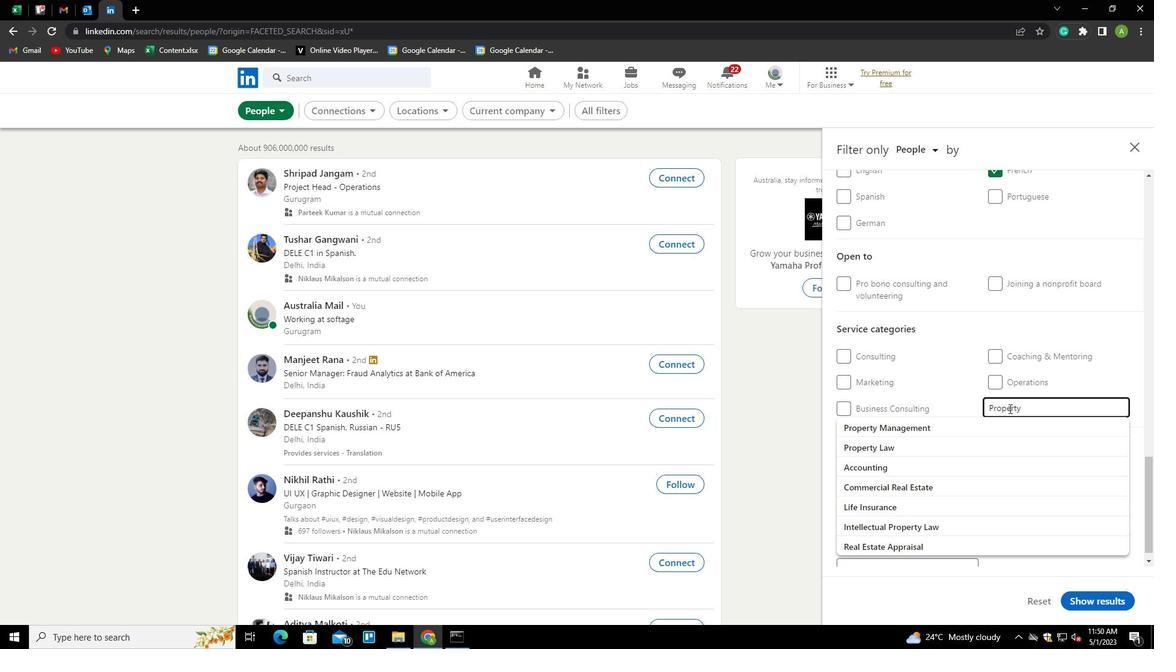 
Action: Mouse scrolled (1009, 408) with delta (0, 0)
Screenshot: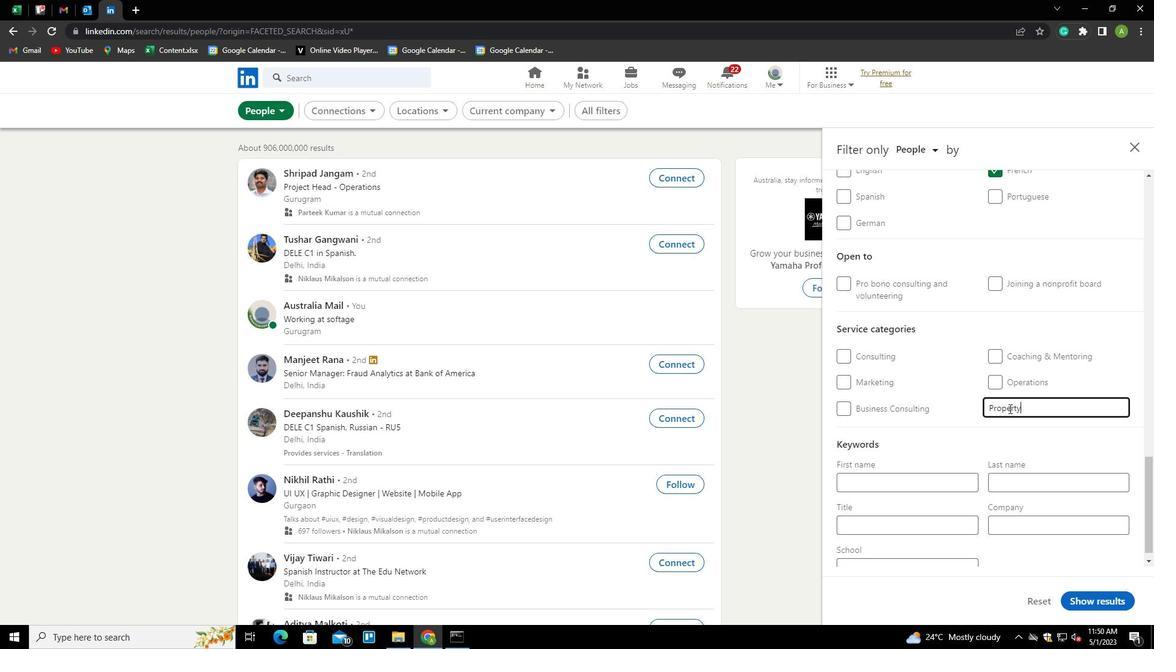 
Action: Mouse scrolled (1009, 408) with delta (0, 0)
Screenshot: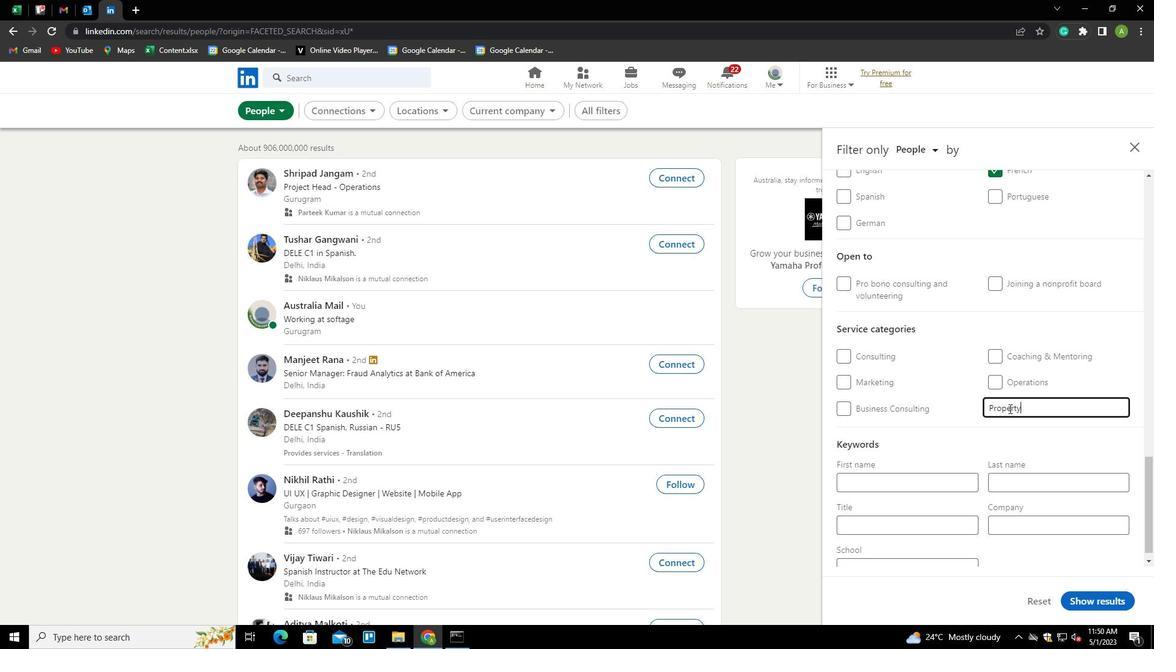 
Action: Mouse scrolled (1009, 408) with delta (0, 0)
Screenshot: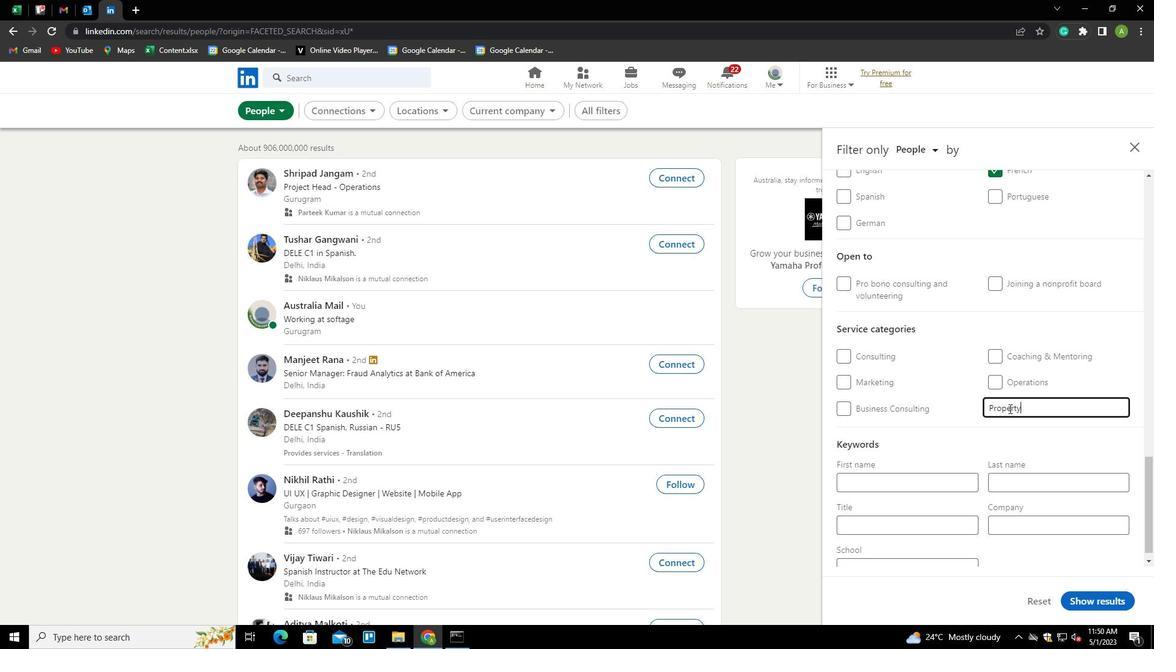 
Action: Mouse scrolled (1009, 408) with delta (0, 0)
Screenshot: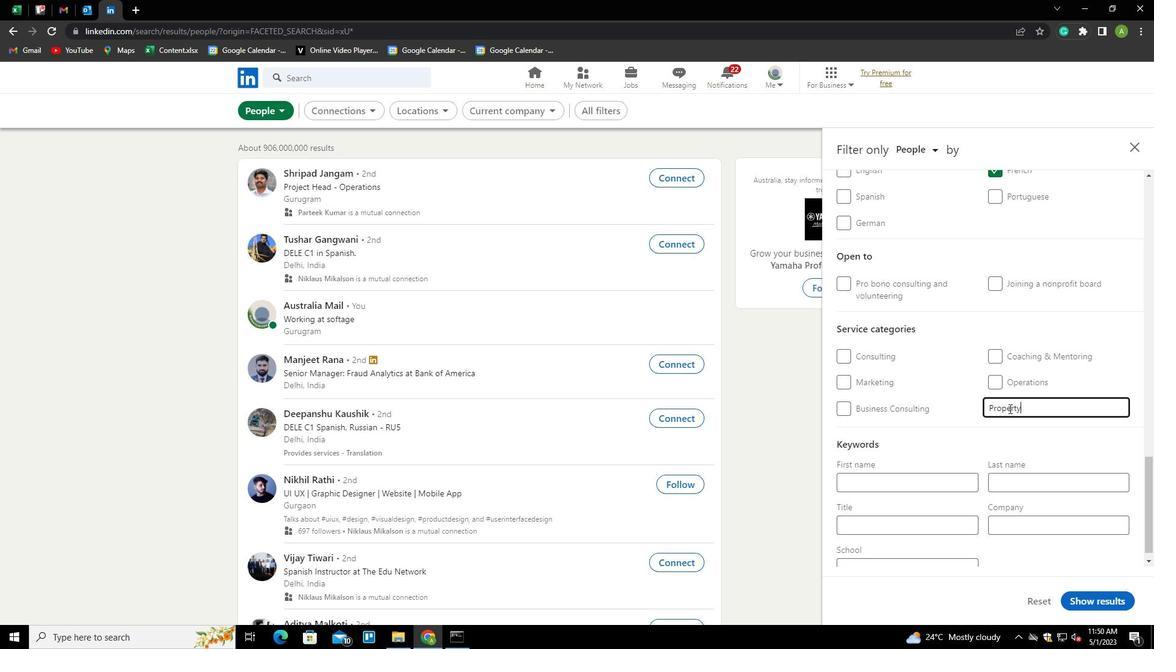 
Action: Mouse scrolled (1009, 408) with delta (0, 0)
Screenshot: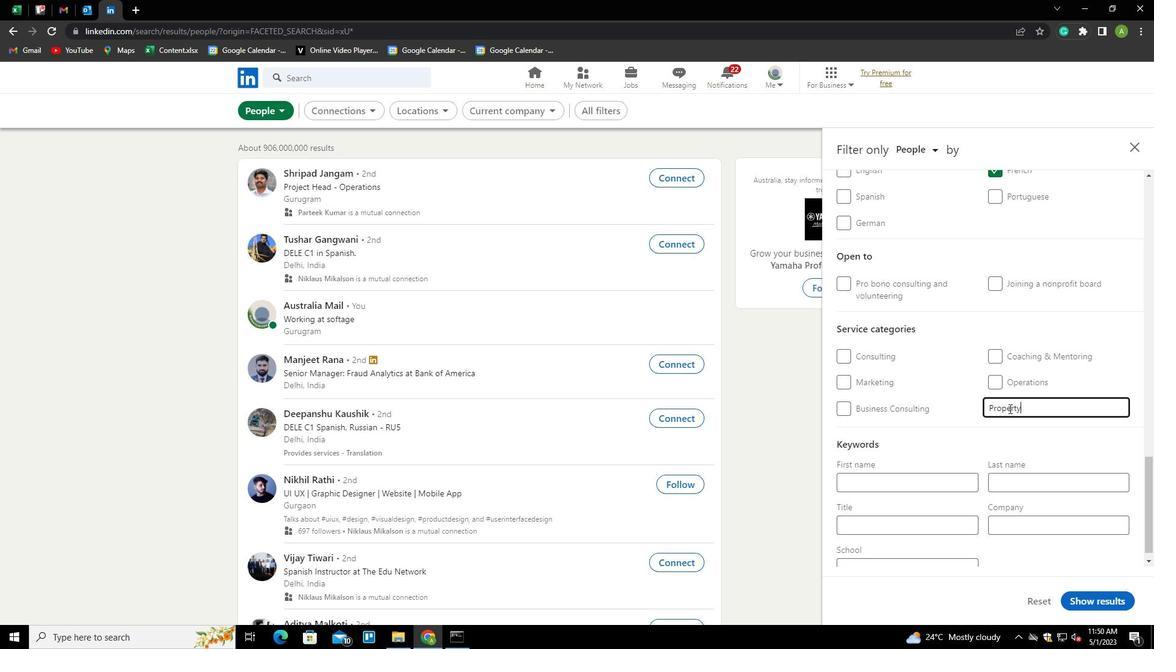 
Action: Mouse scrolled (1009, 408) with delta (0, 0)
Screenshot: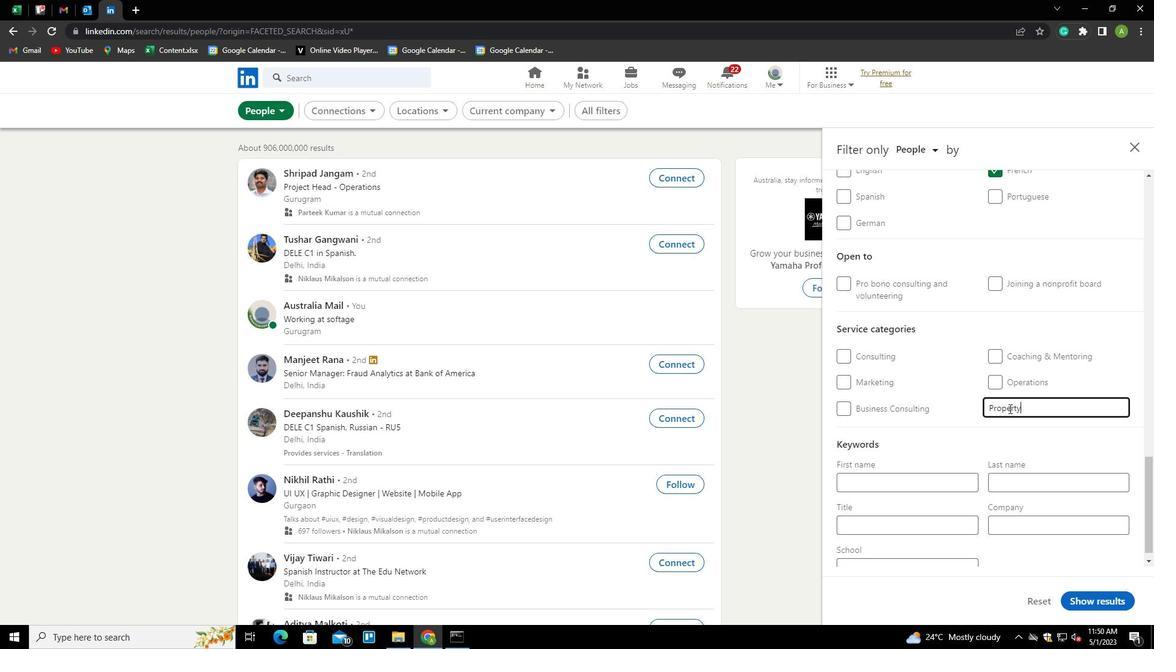 
Action: Mouse moved to (896, 514)
Screenshot: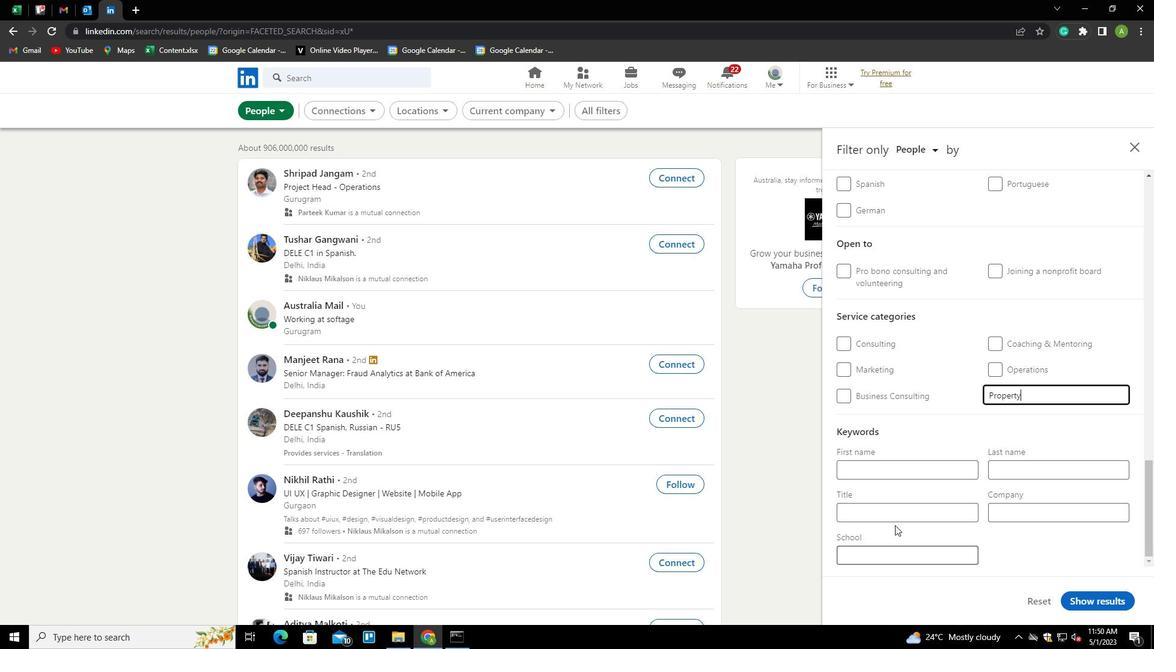 
Action: Mouse pressed left at (896, 514)
Screenshot: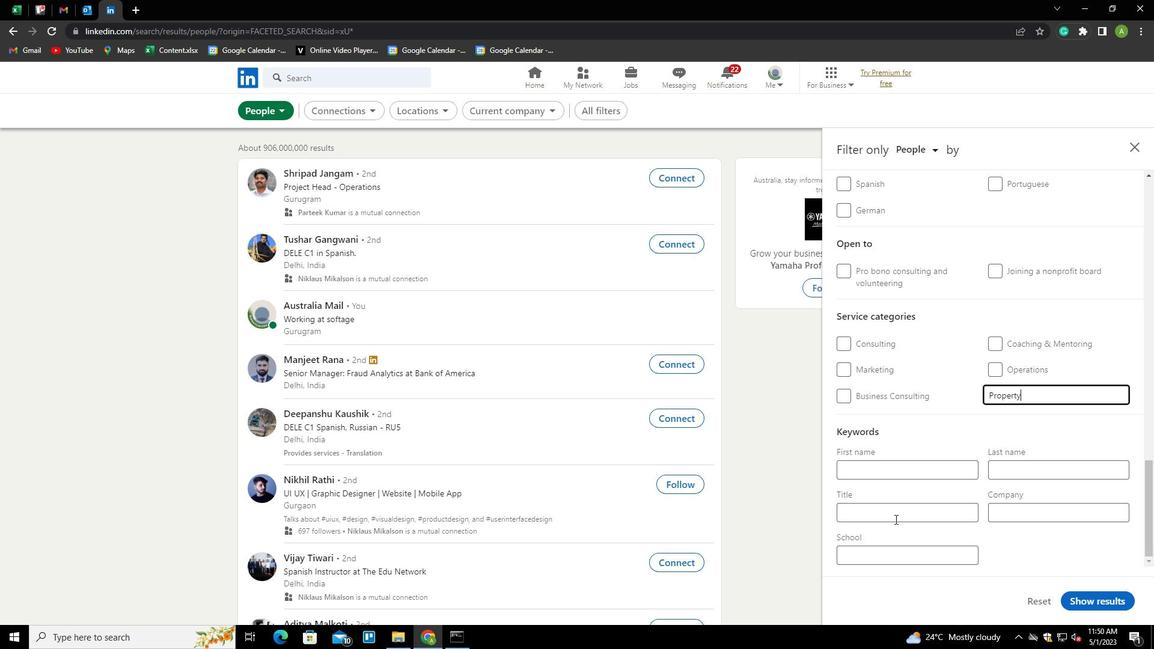
Action: Key pressed <Key.shift><Key.shift><Key.shift><Key.shift><Key.shift><Key.shift>BUDGER<Key.backspace>T<Key.space><Key.shift>ANALYST
Screenshot: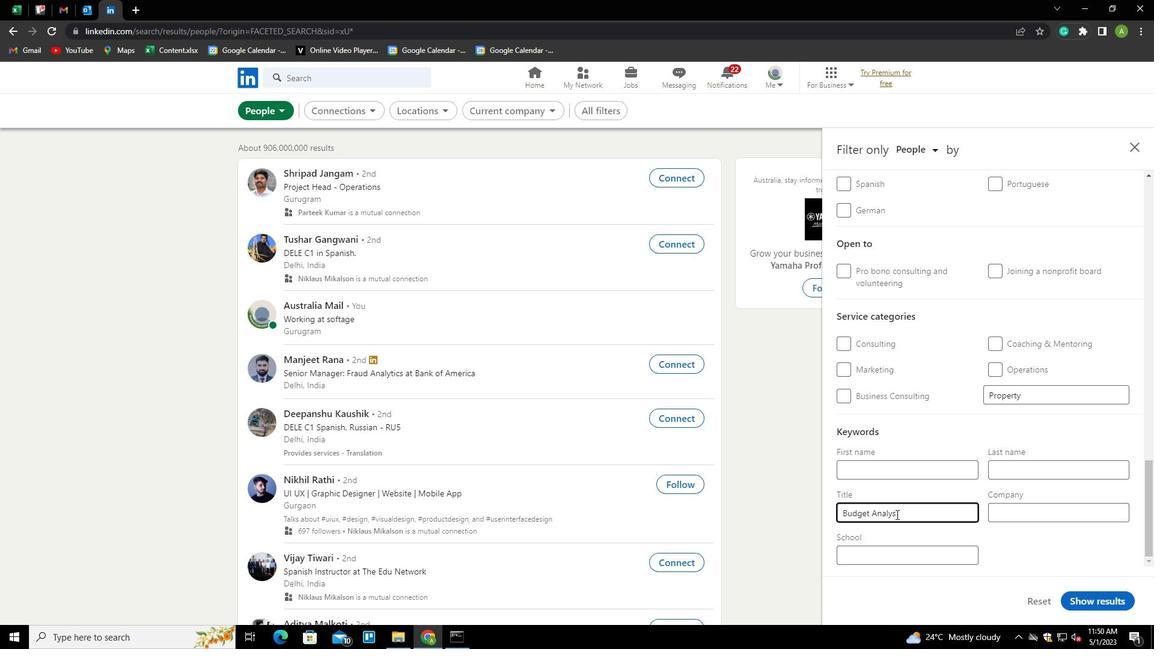 
Action: Mouse moved to (1044, 563)
Screenshot: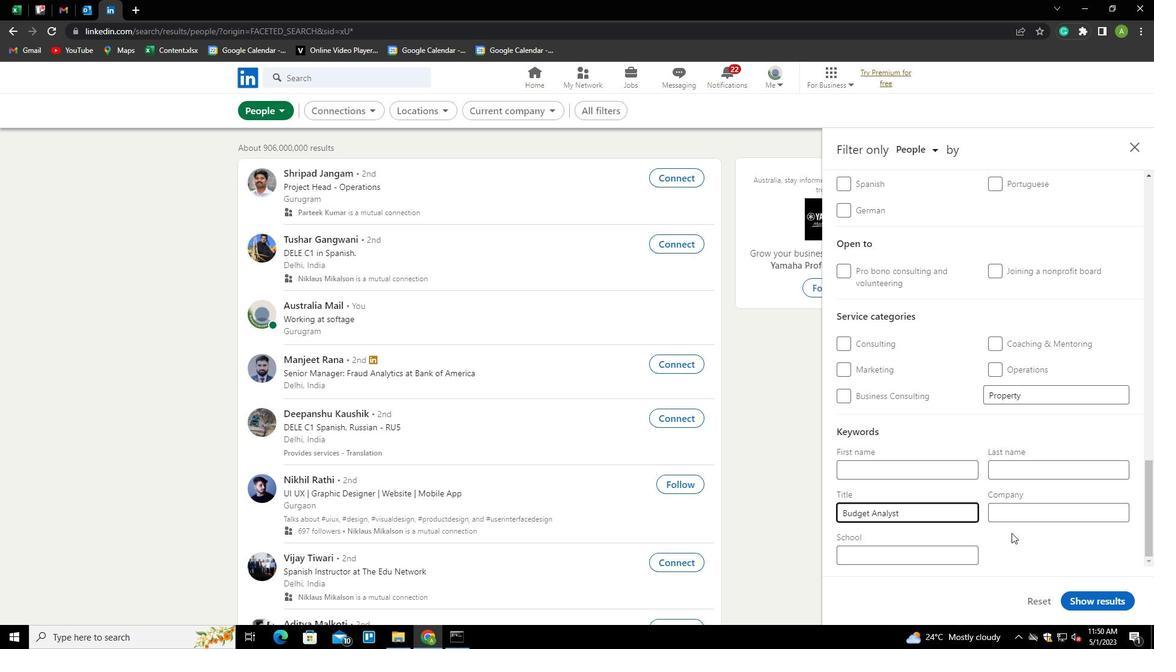 
Action: Mouse pressed left at (1044, 563)
Screenshot: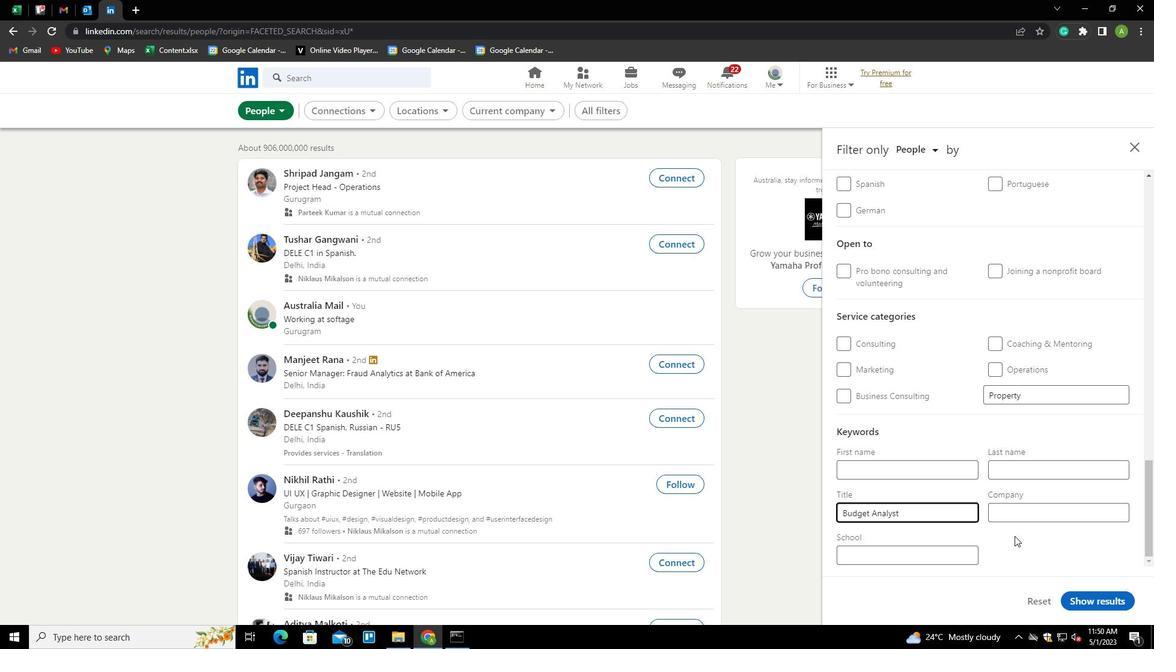 
Action: Mouse moved to (1091, 598)
Screenshot: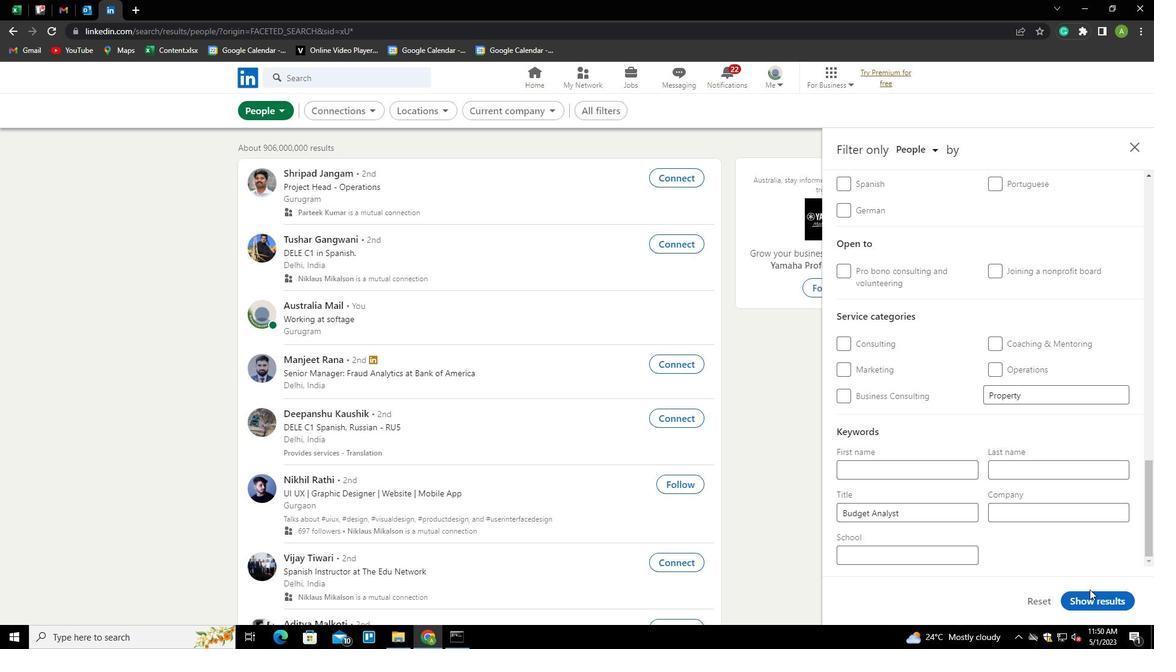 
Action: Mouse pressed left at (1091, 598)
Screenshot: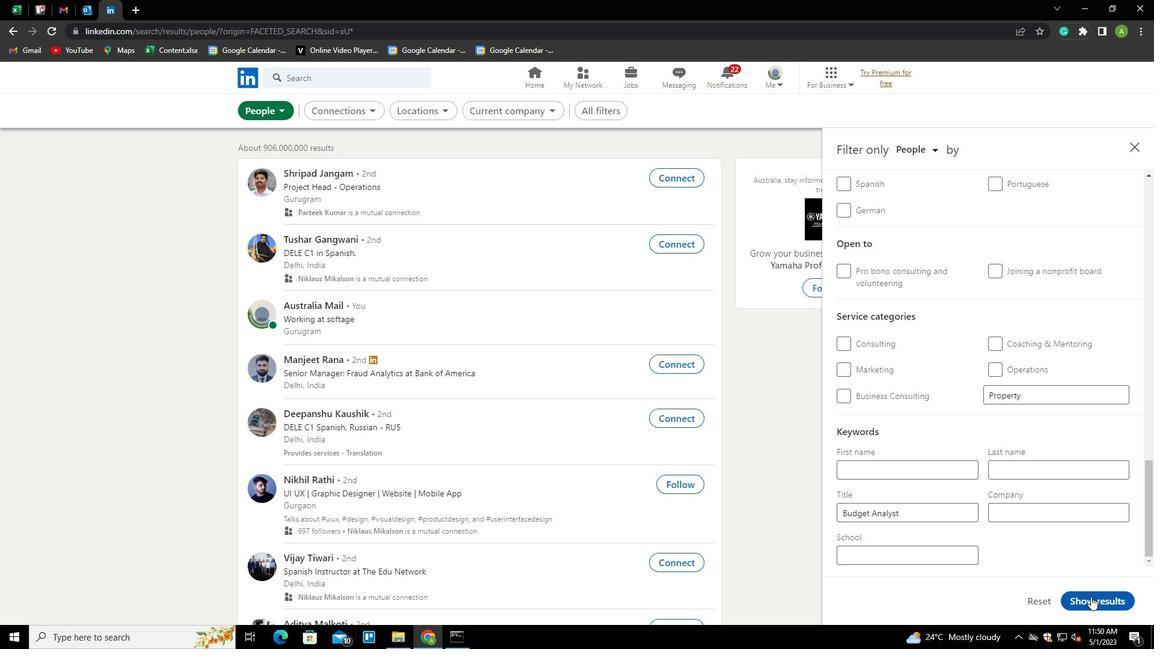 
